 Task: Look for space in Maitland, United States from 24th August, 2023 to 10th September, 2023 for 6 adults, 2 children in price range Rs.12000 to Rs.15000. Place can be entire place or shared room with 6 bedrooms having 6 beds and 6 bathrooms. Property type can be house, flat, guest house. Amenities needed are: wifi, TV, free parkinig on premises, gym, breakfast. Booking option can be shelf check-in. Required host language is English.
Action: Mouse moved to (598, 120)
Screenshot: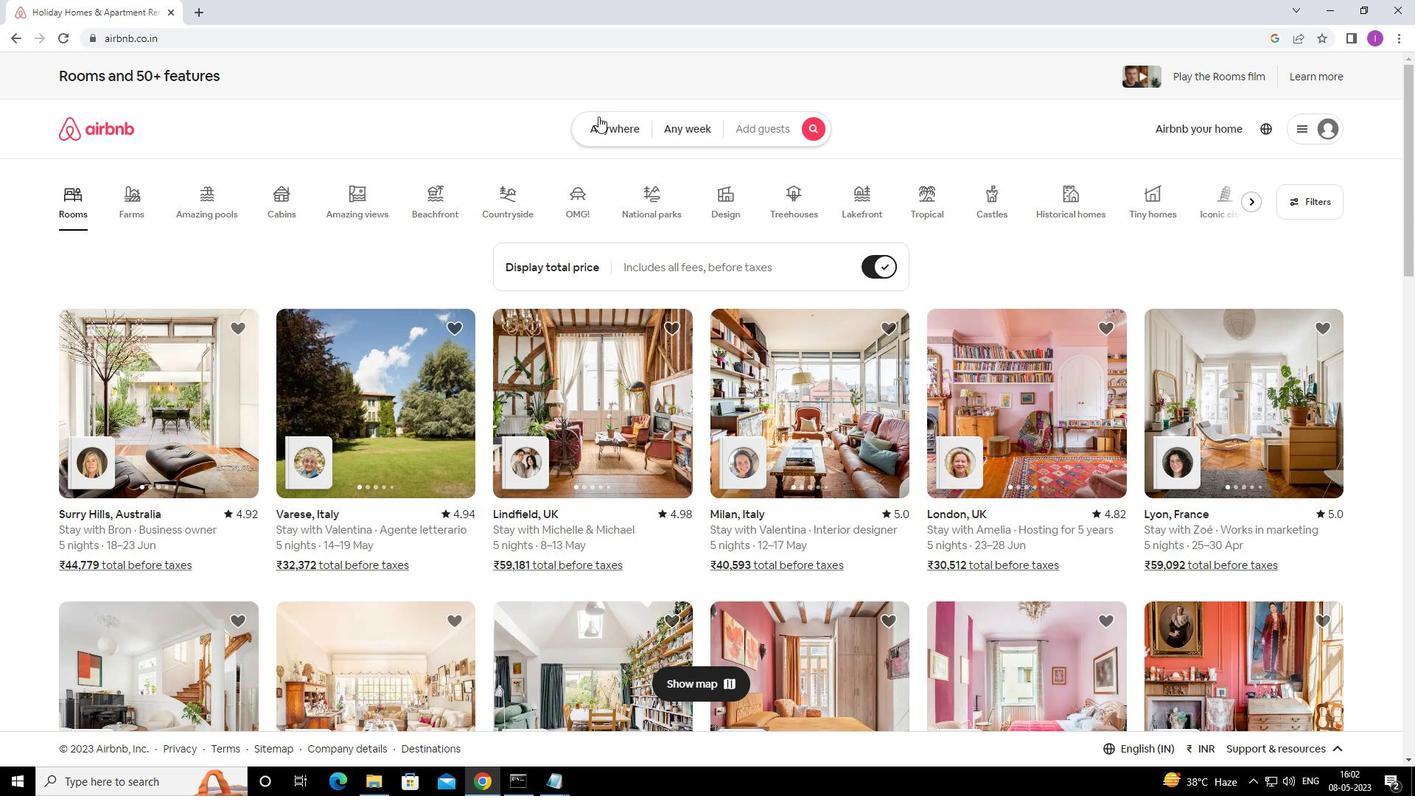 
Action: Mouse pressed left at (598, 120)
Screenshot: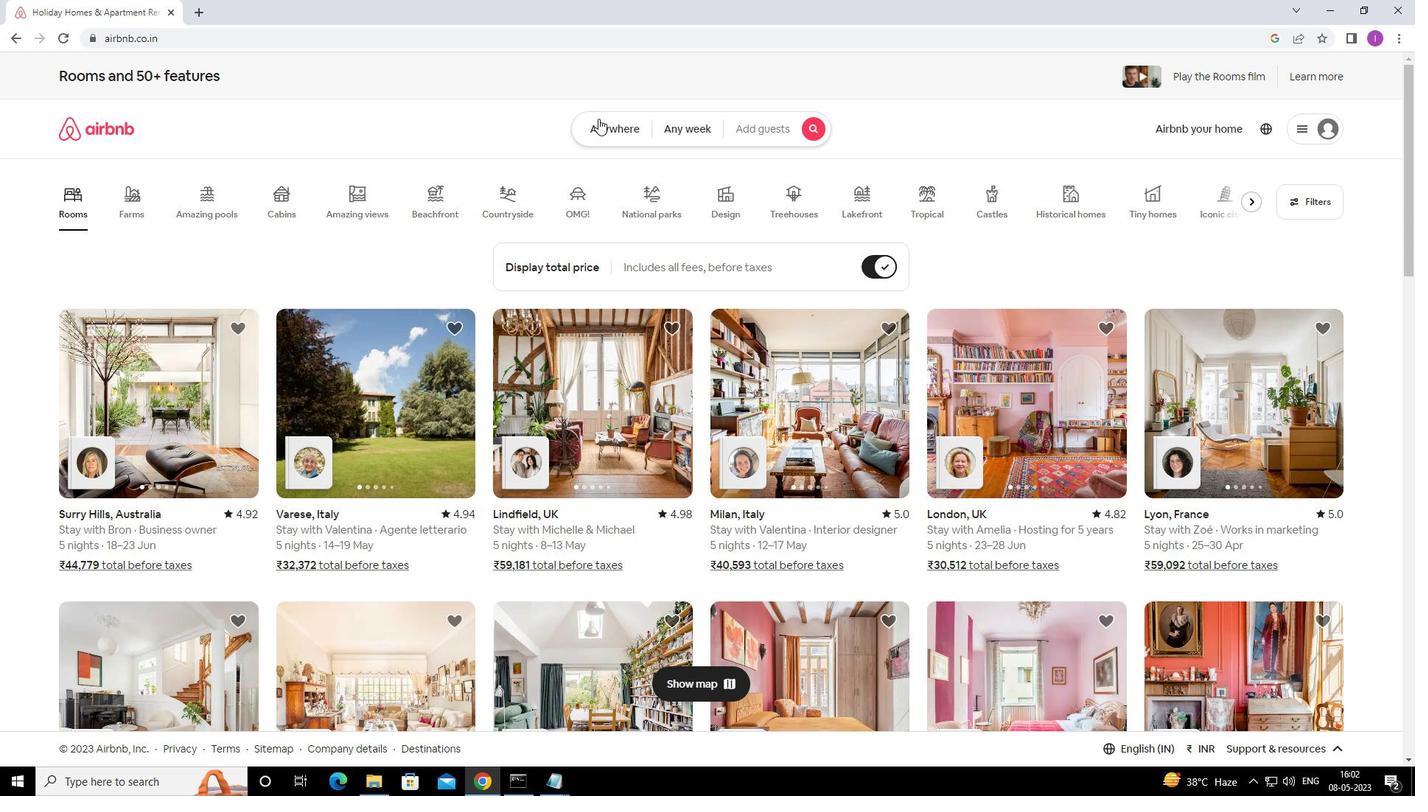 
Action: Mouse moved to (452, 193)
Screenshot: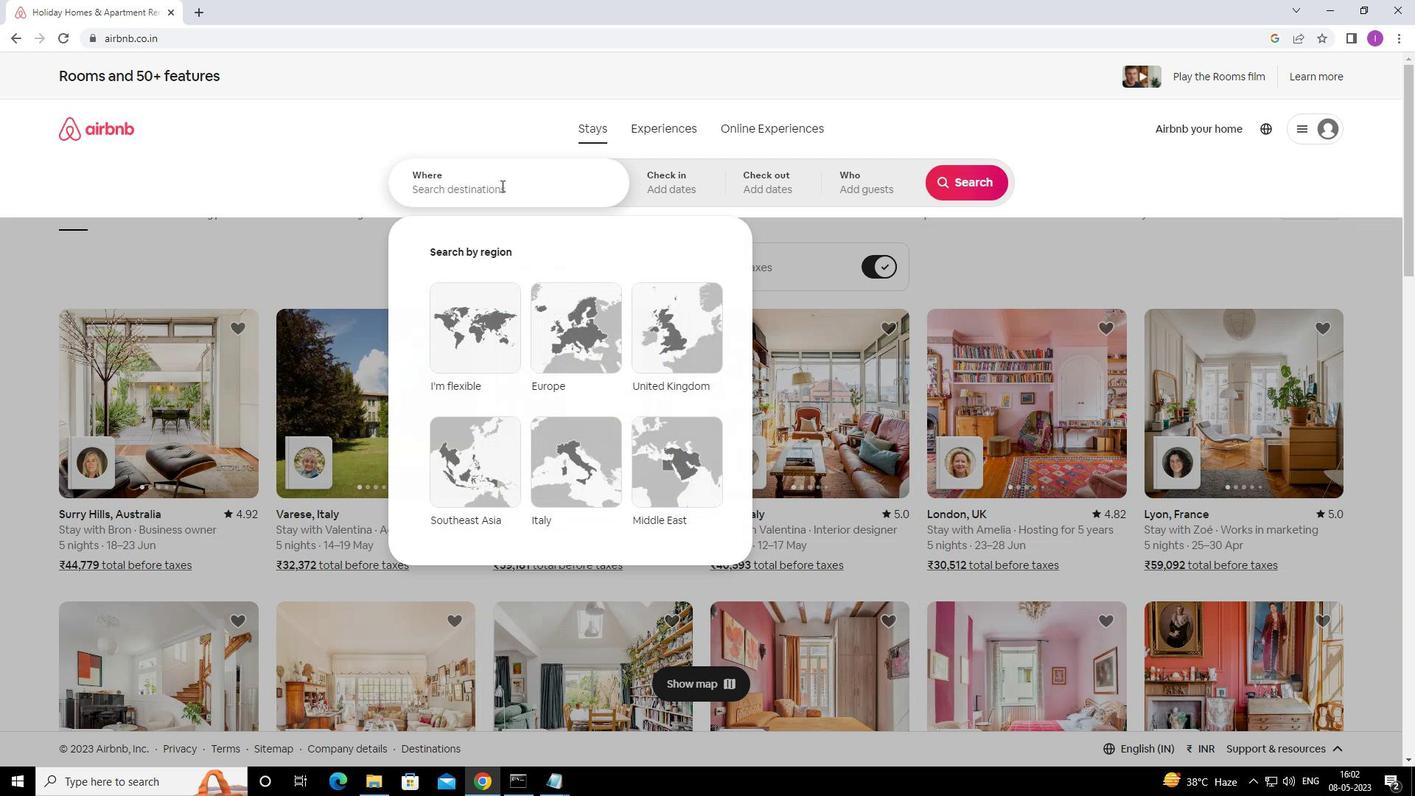 
Action: Mouse pressed left at (452, 193)
Screenshot: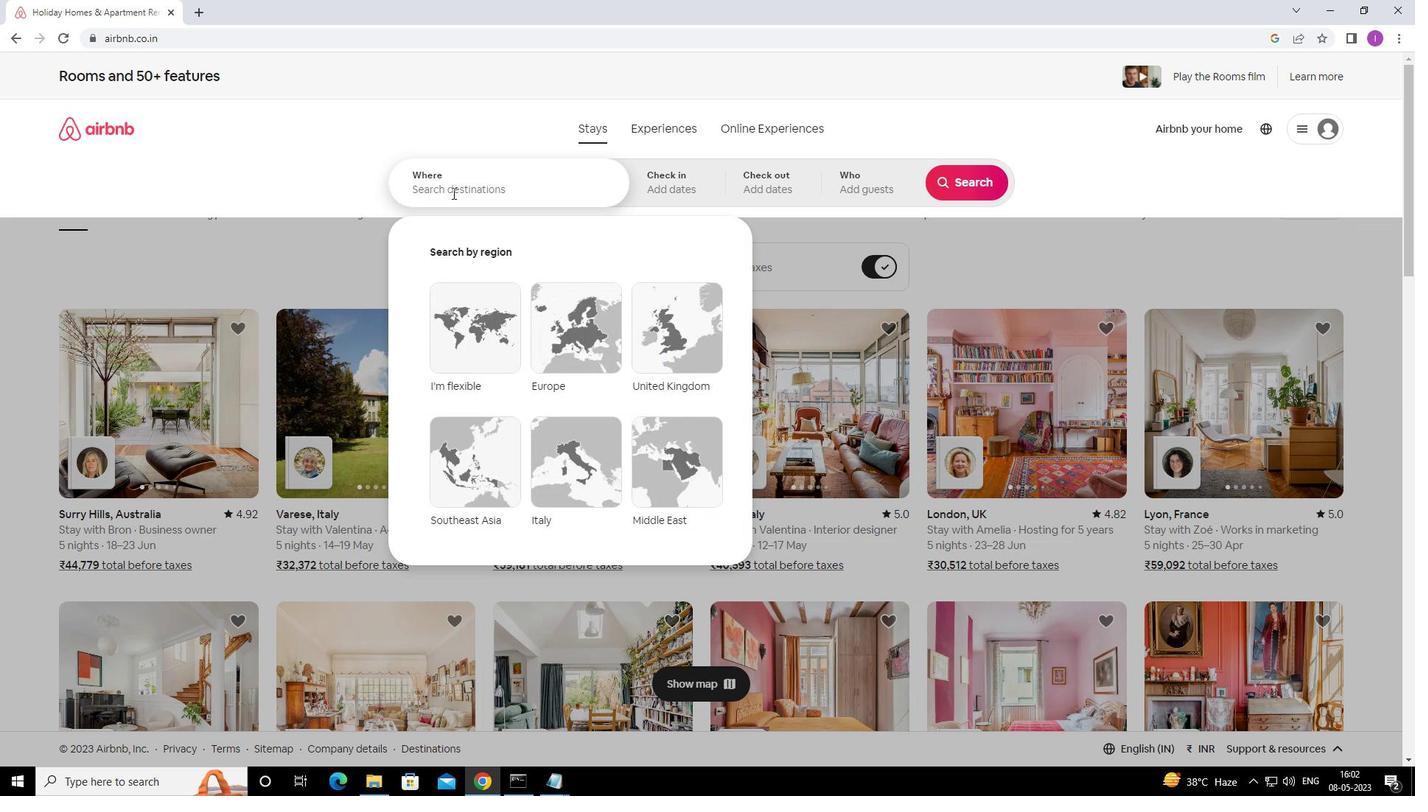 
Action: Mouse moved to (579, 219)
Screenshot: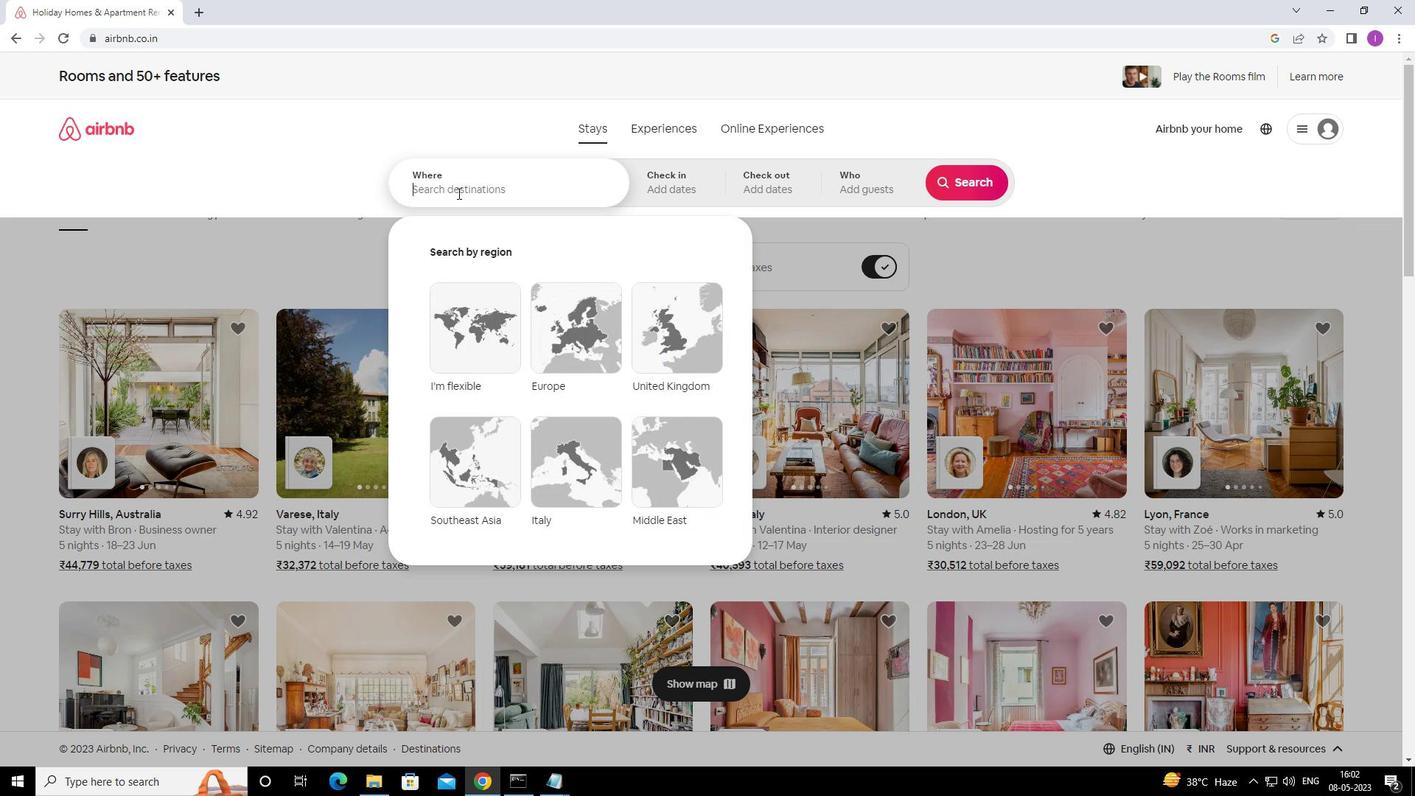 
Action: Key pressed <Key.shift><Key.shift><Key.shift><Key.shift><Key.shift><Key.shift><Key.shift><Key.shift><Key.shift><Key.shift><Key.shift><Key.shift><Key.shift><Key.shift><Key.shift><Key.shift><Key.shift><Key.shift><Key.shift><Key.shift><Key.shift><Key.shift><Key.shift><Key.shift><Key.shift><Key.shift><Key.shift><Key.shift><Key.shift><Key.shift><Key.shift><Key.shift><Key.shift><Key.shift><Key.shift><Key.shift><Key.shift><Key.shift><Key.shift><Key.shift><Key.shift><Key.shift><Key.shift><Key.shift><Key.shift><Key.shift>MAT<Key.backspace>ITLAND,<Key.shift>UNITED<Key.space>STATES
Screenshot: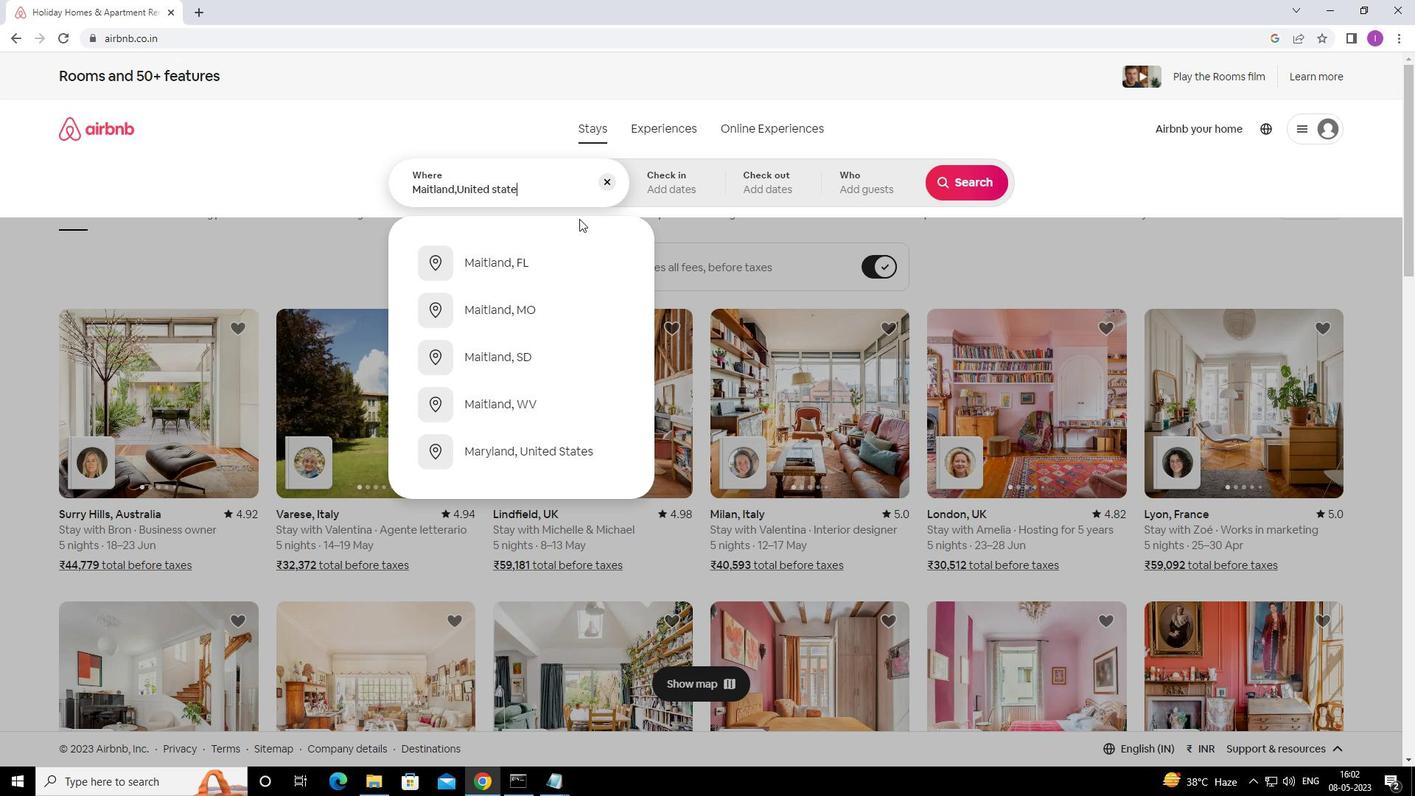 
Action: Mouse moved to (660, 187)
Screenshot: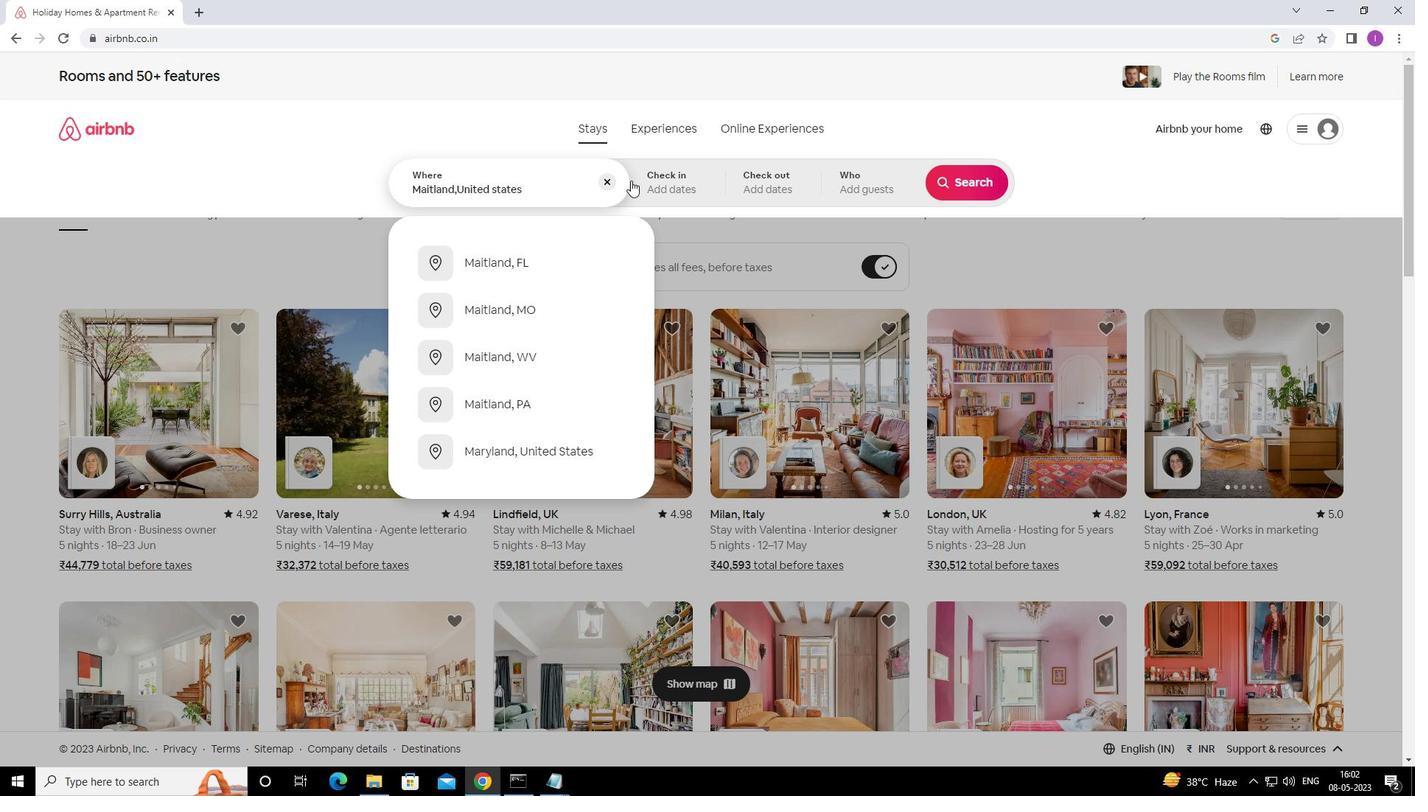 
Action: Mouse pressed left at (660, 187)
Screenshot: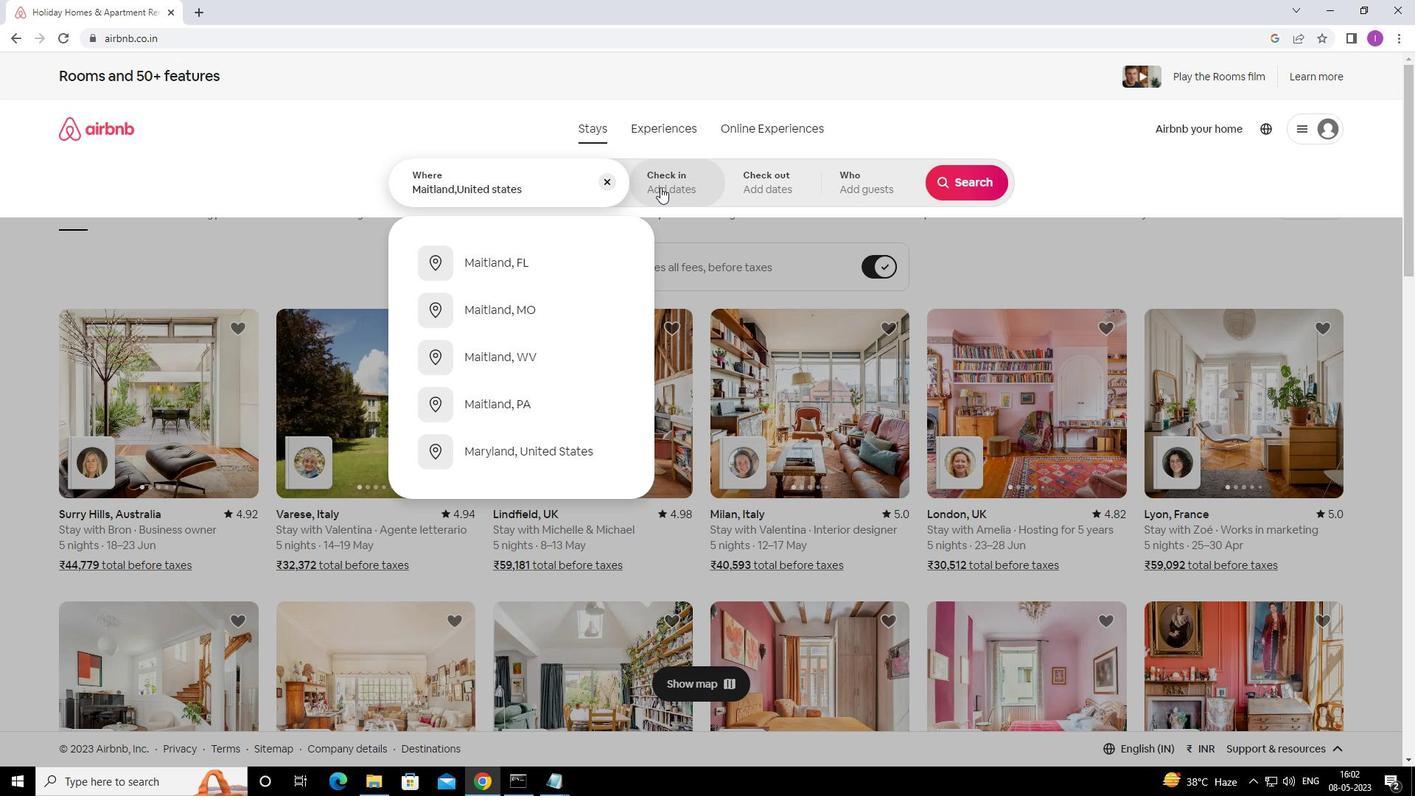 
Action: Mouse moved to (960, 296)
Screenshot: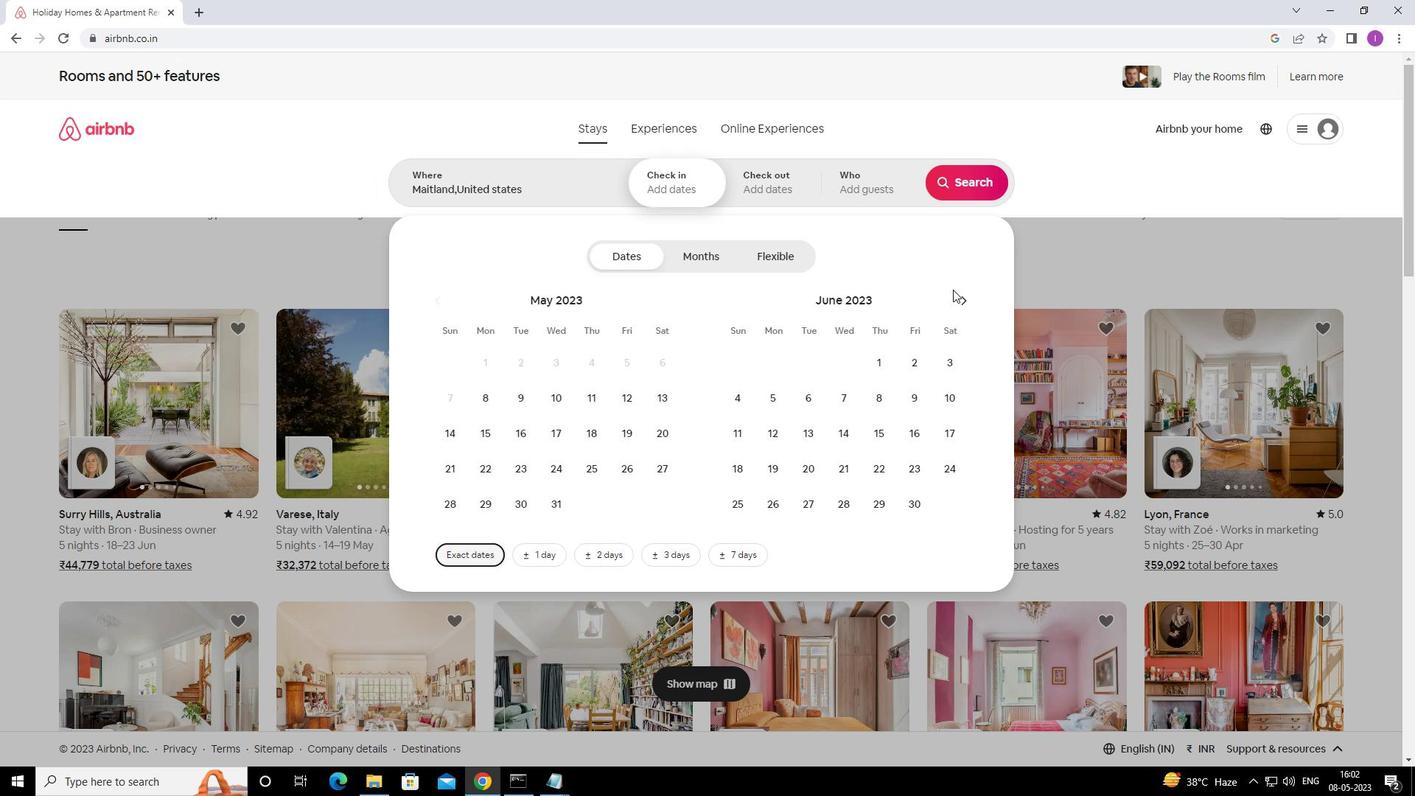 
Action: Mouse pressed left at (960, 296)
Screenshot: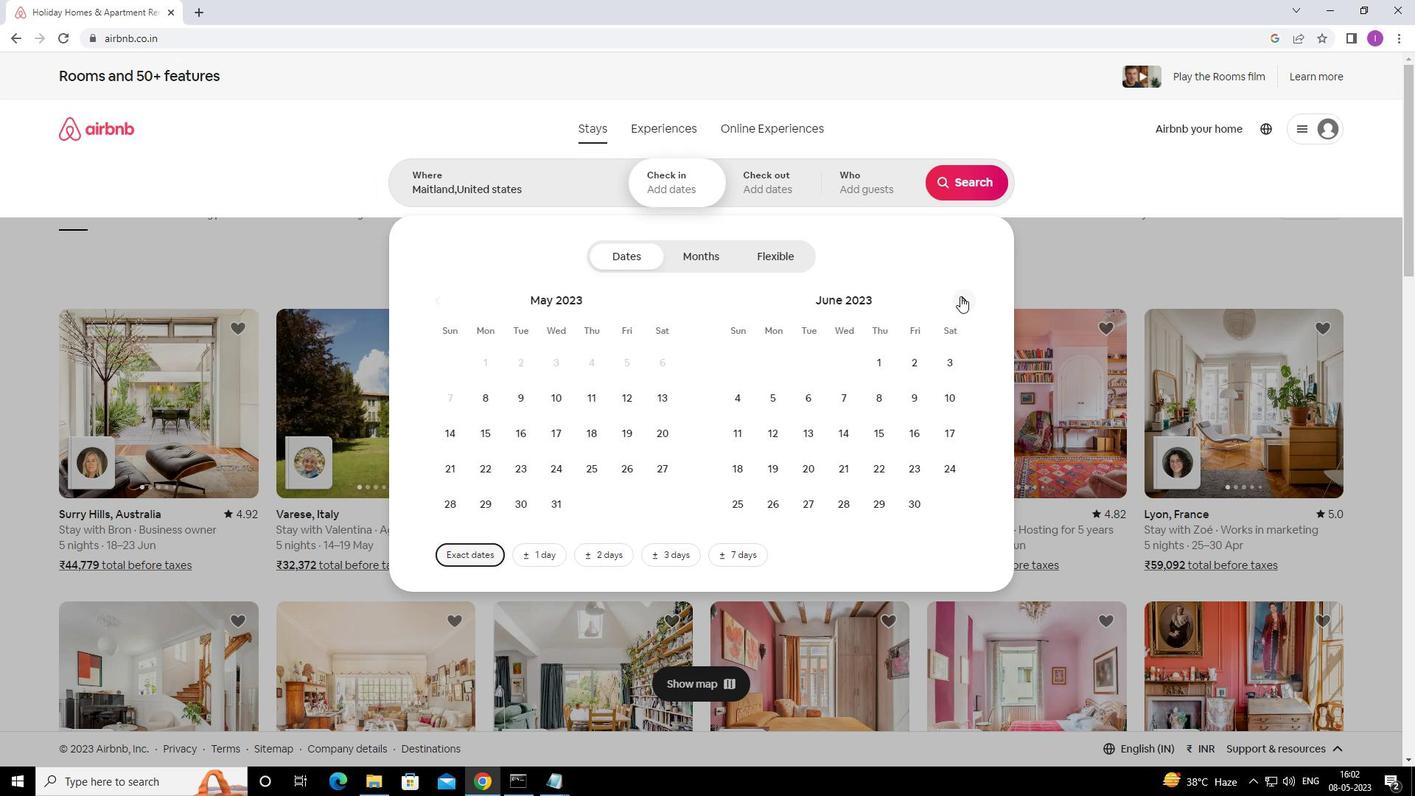 
Action: Mouse pressed left at (960, 296)
Screenshot: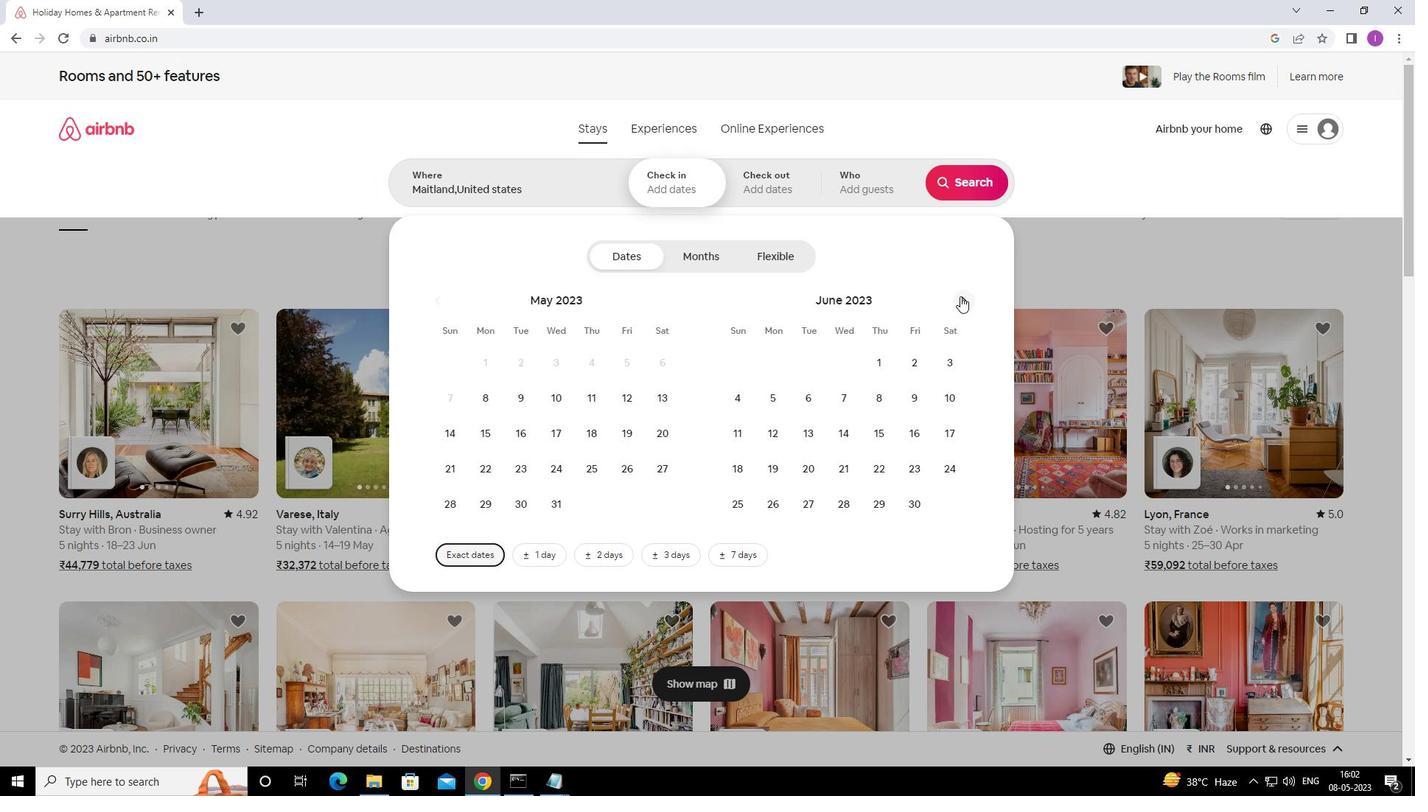 
Action: Mouse pressed left at (960, 296)
Screenshot: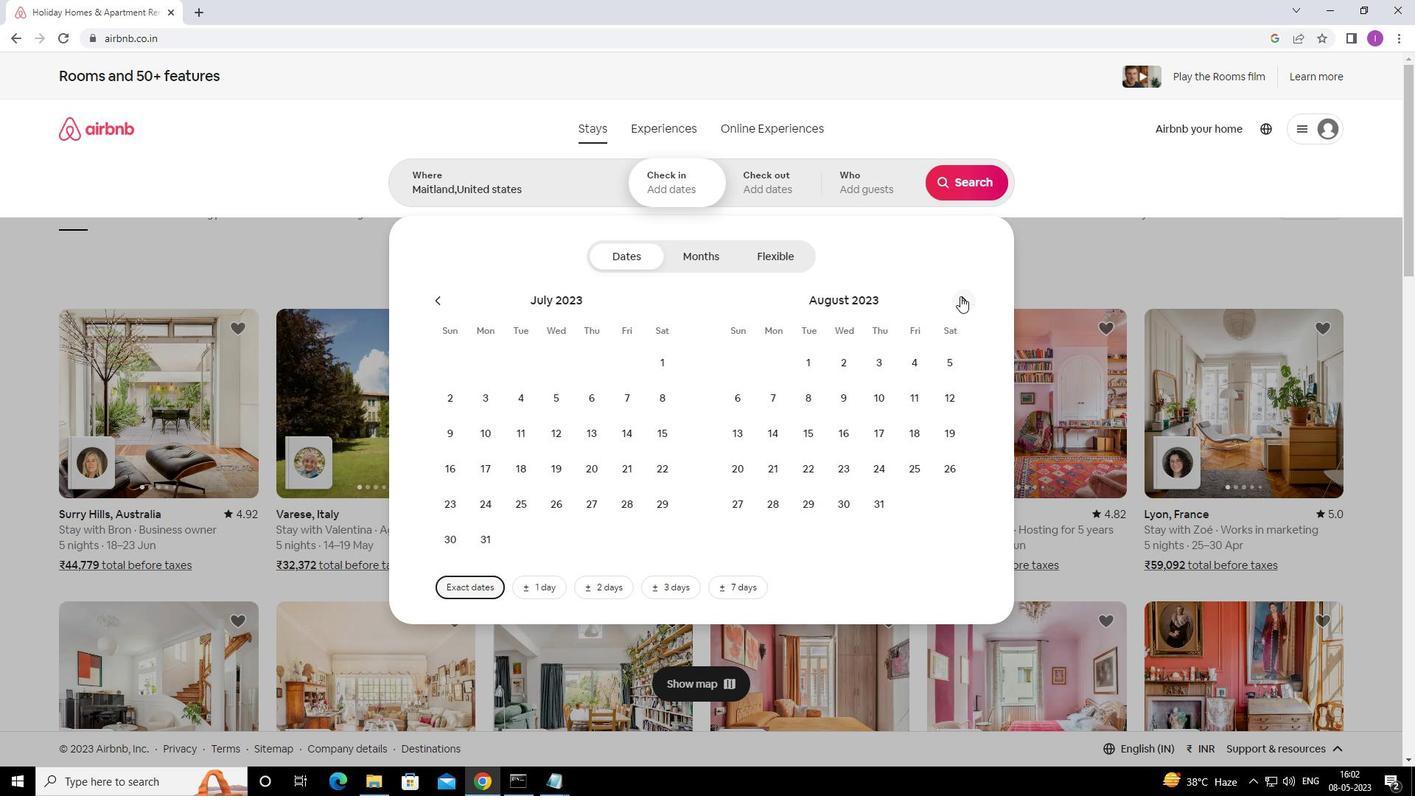 
Action: Mouse pressed left at (960, 296)
Screenshot: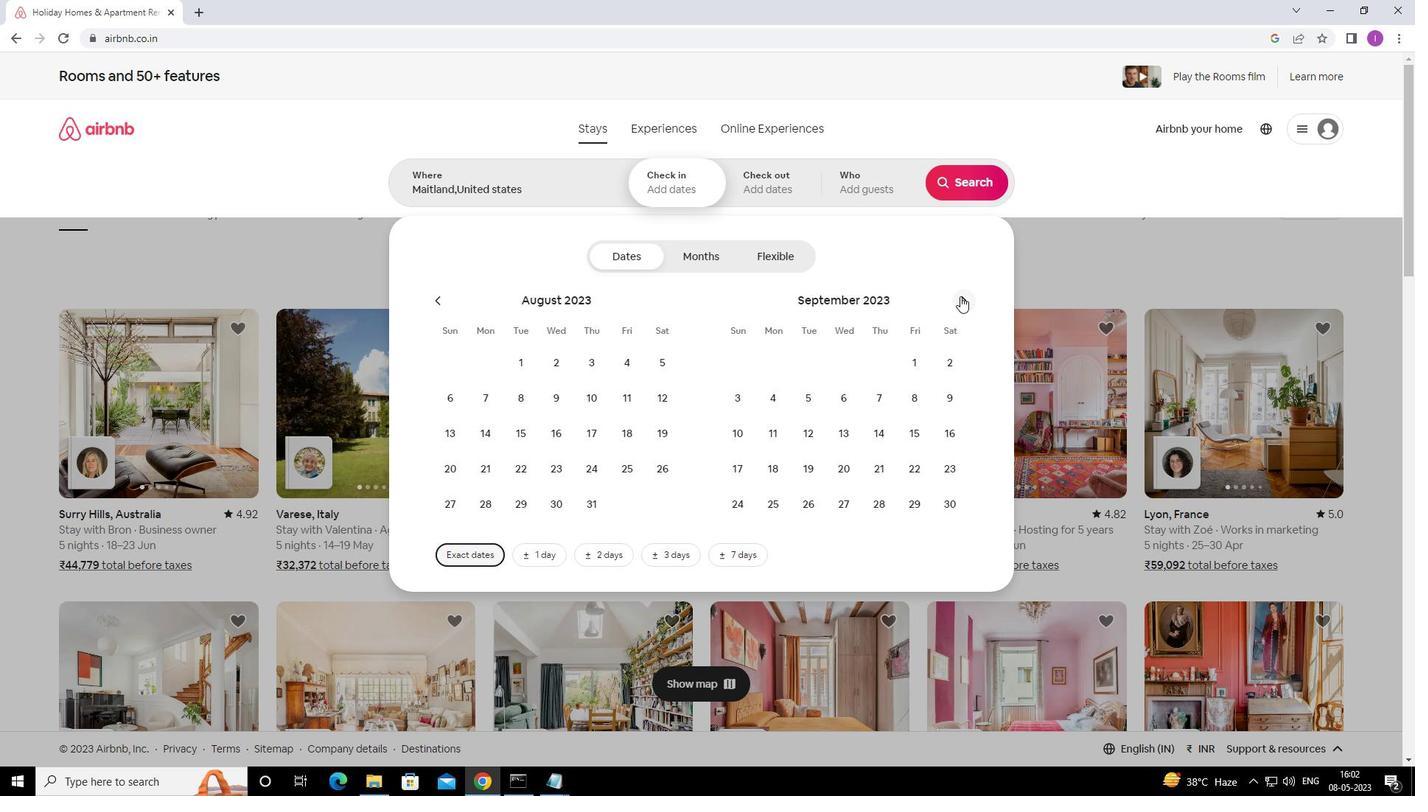 
Action: Mouse moved to (443, 304)
Screenshot: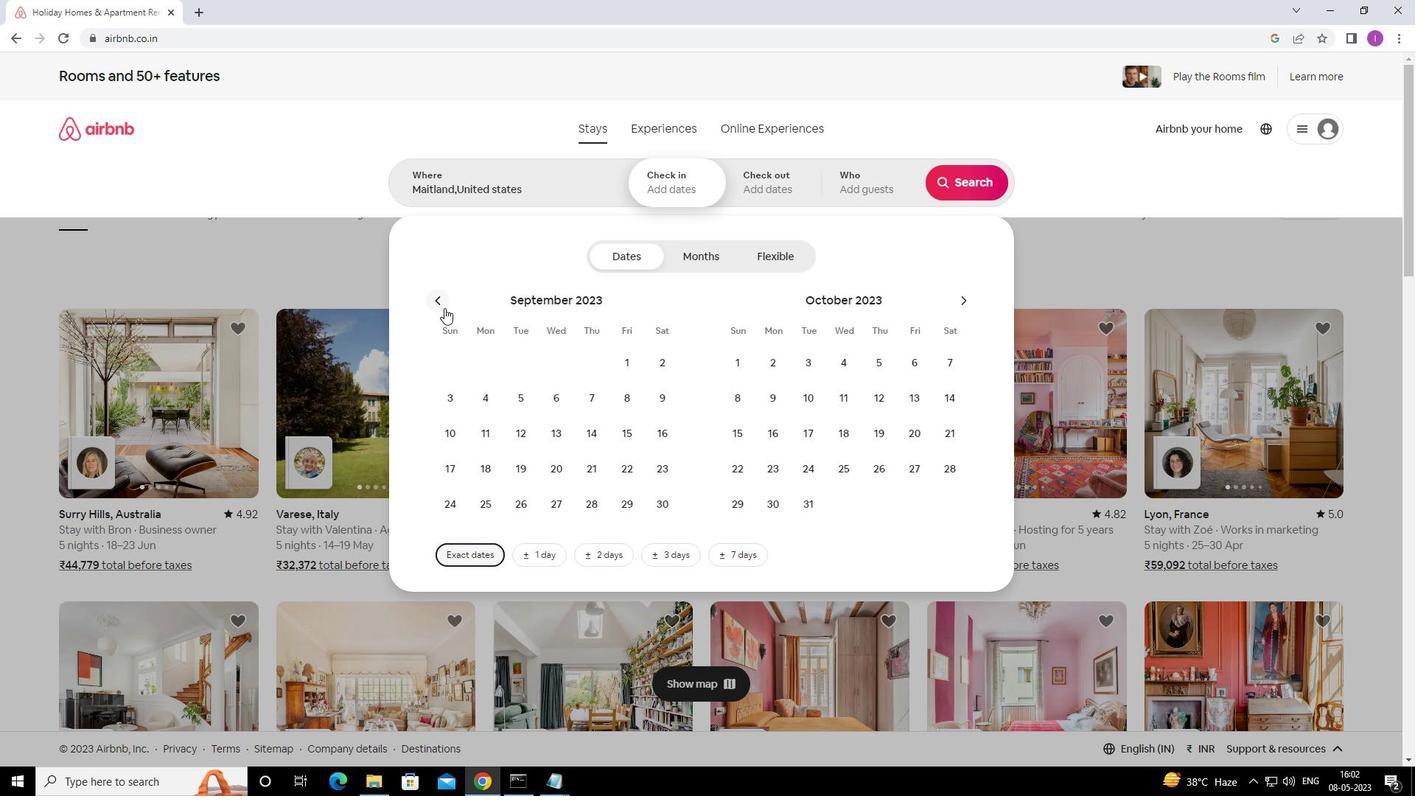 
Action: Mouse pressed left at (443, 304)
Screenshot: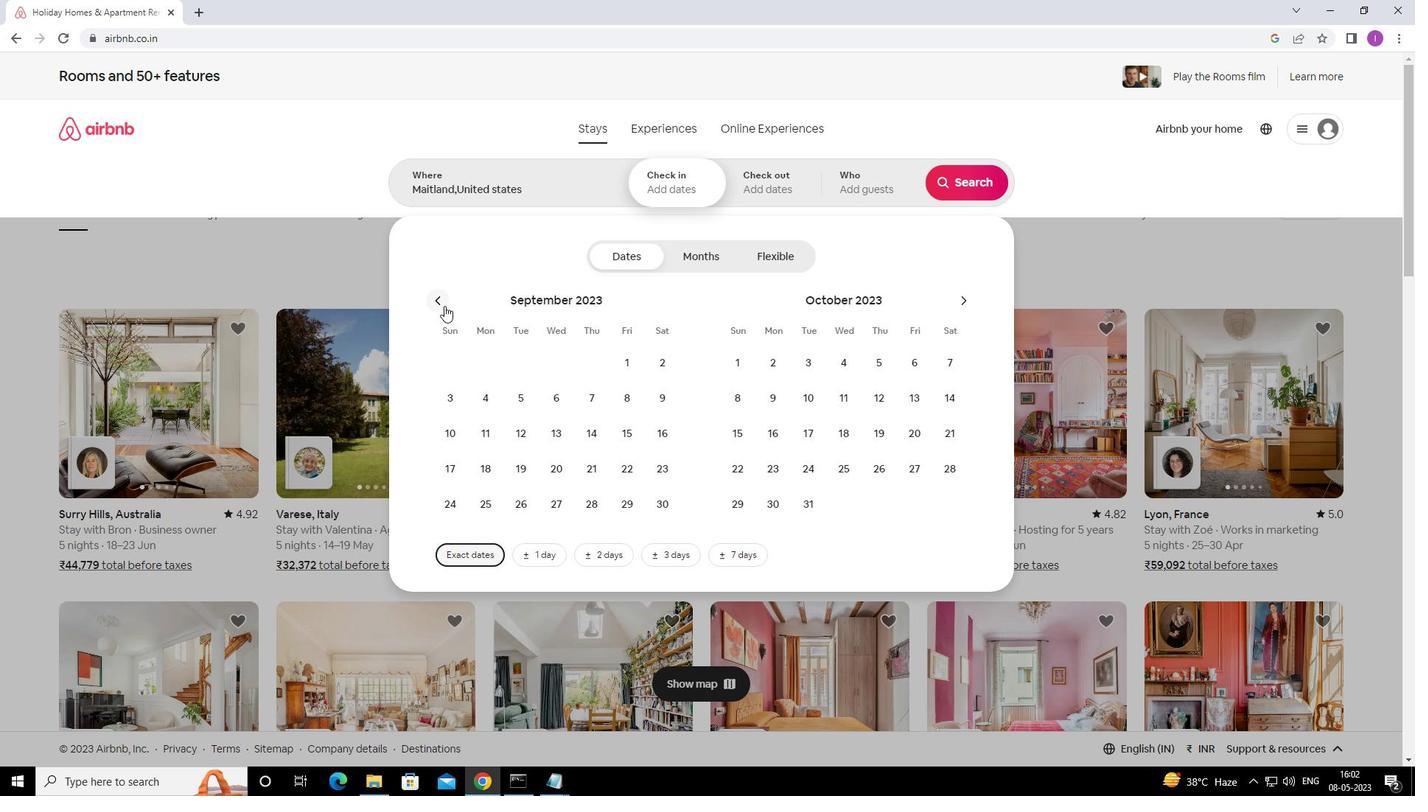 
Action: Mouse moved to (582, 468)
Screenshot: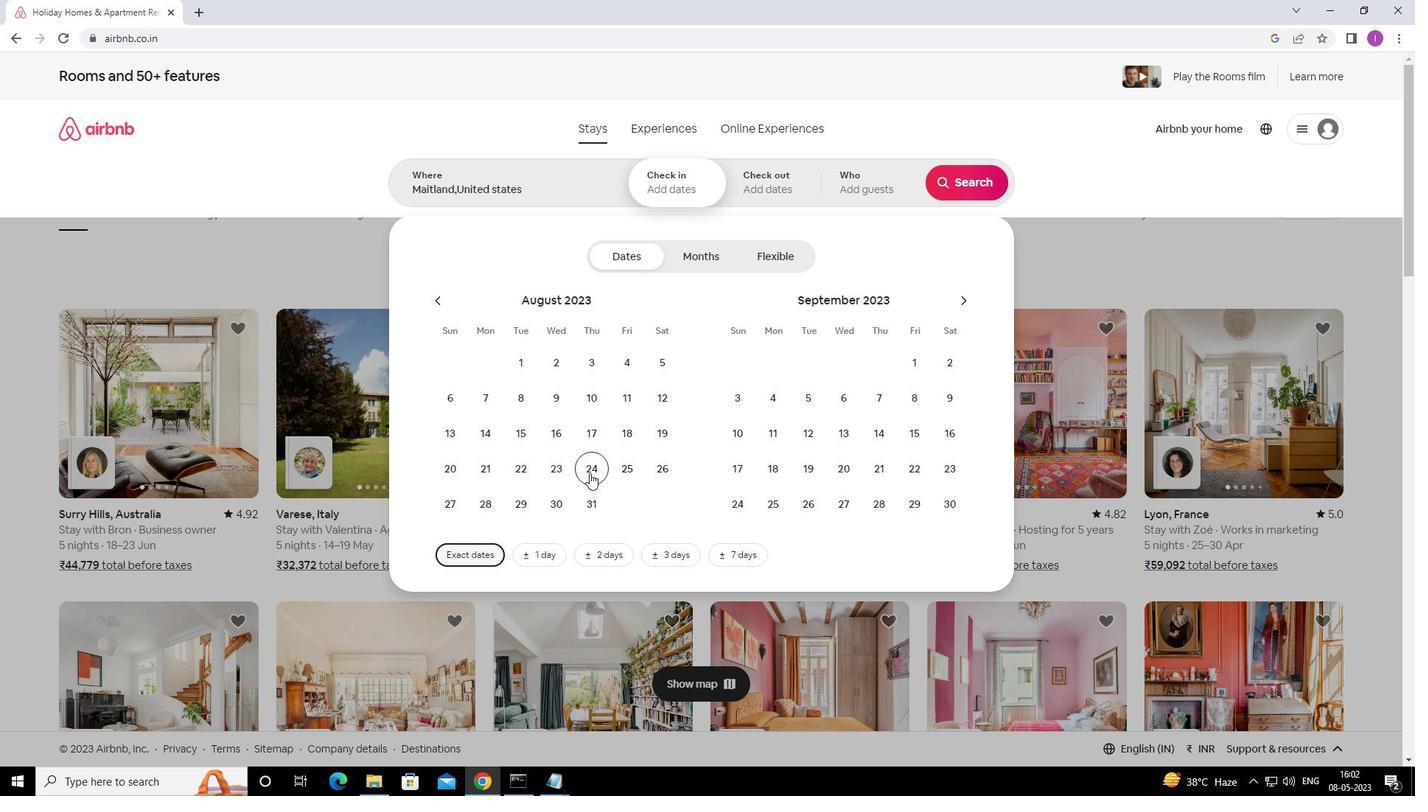 
Action: Mouse pressed left at (582, 468)
Screenshot: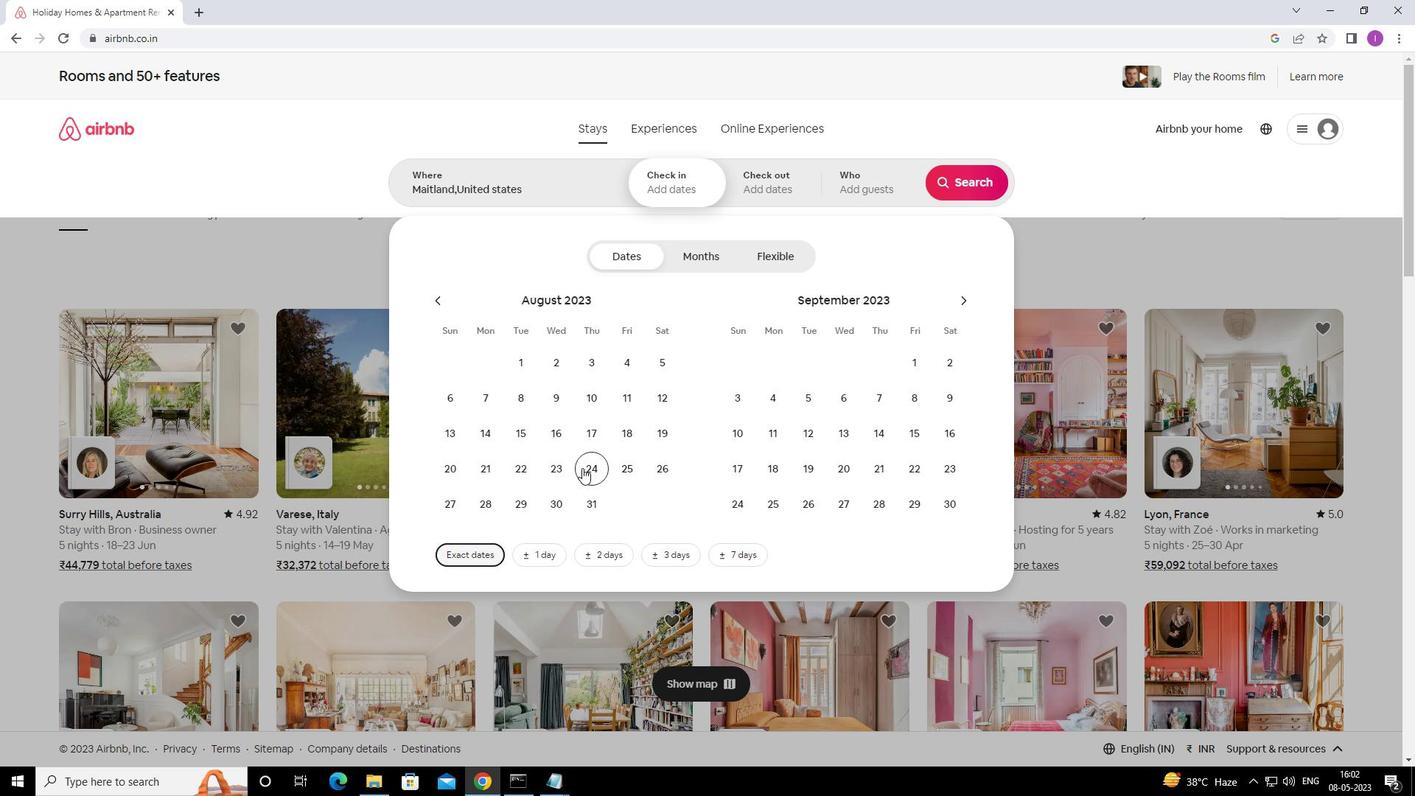
Action: Mouse moved to (746, 432)
Screenshot: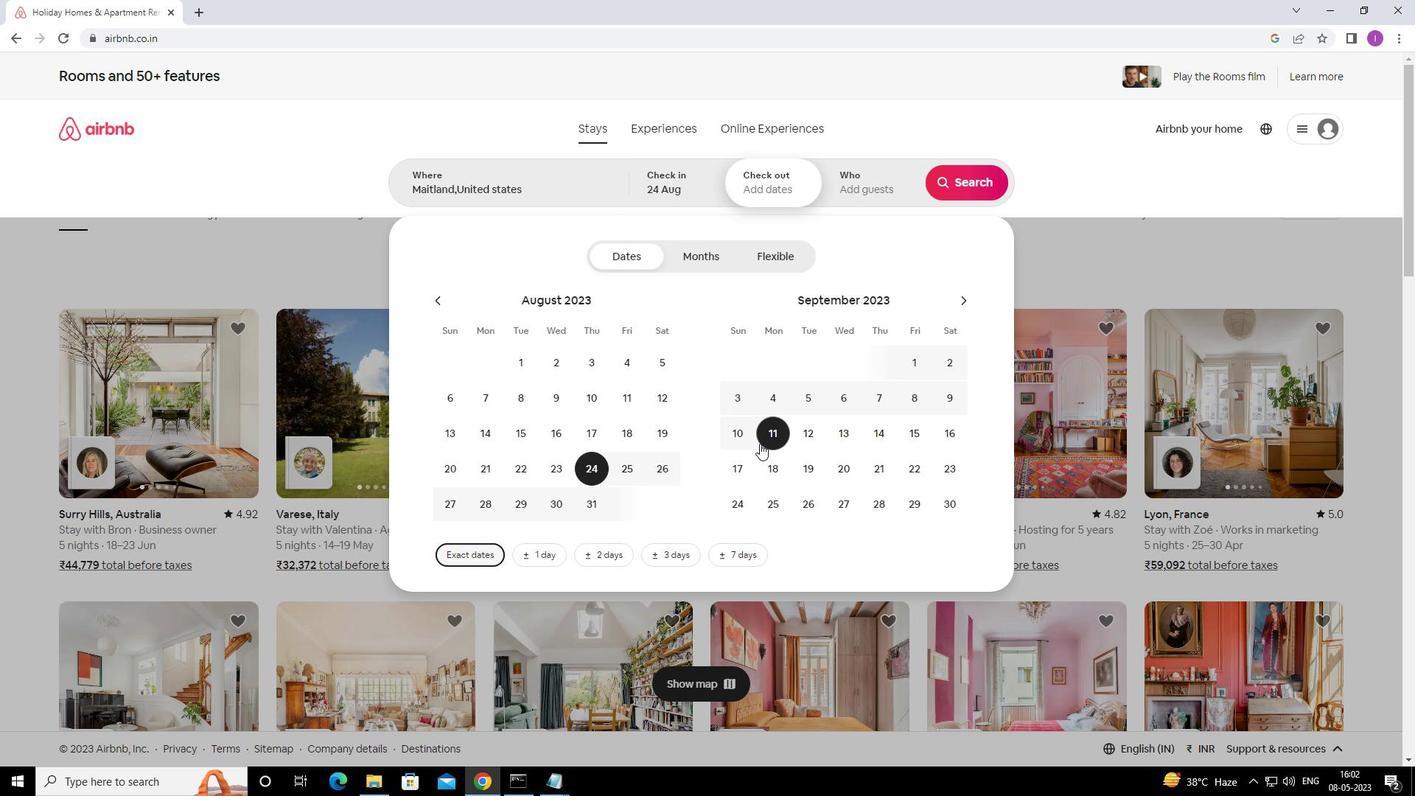 
Action: Mouse pressed left at (746, 432)
Screenshot: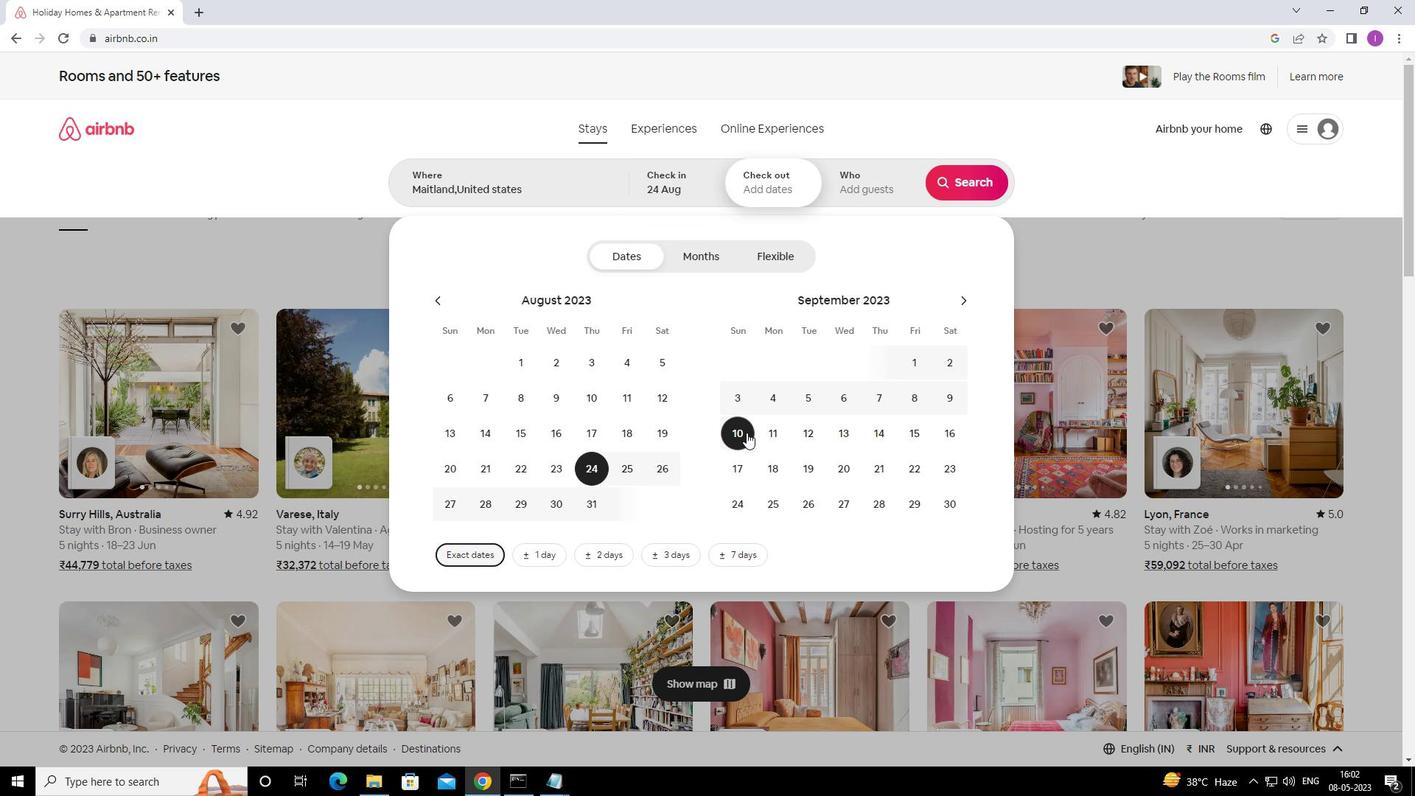 
Action: Mouse moved to (869, 199)
Screenshot: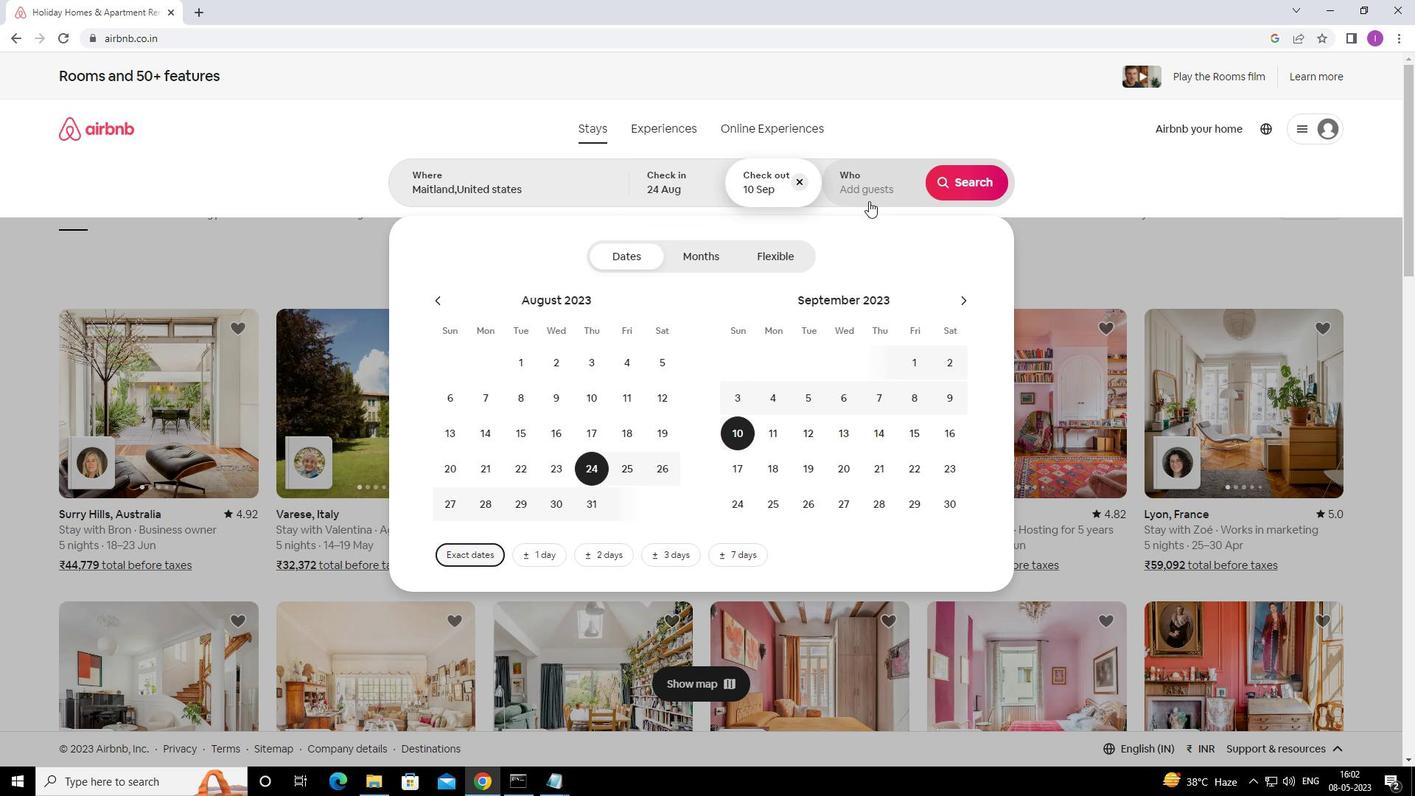 
Action: Mouse pressed left at (869, 199)
Screenshot: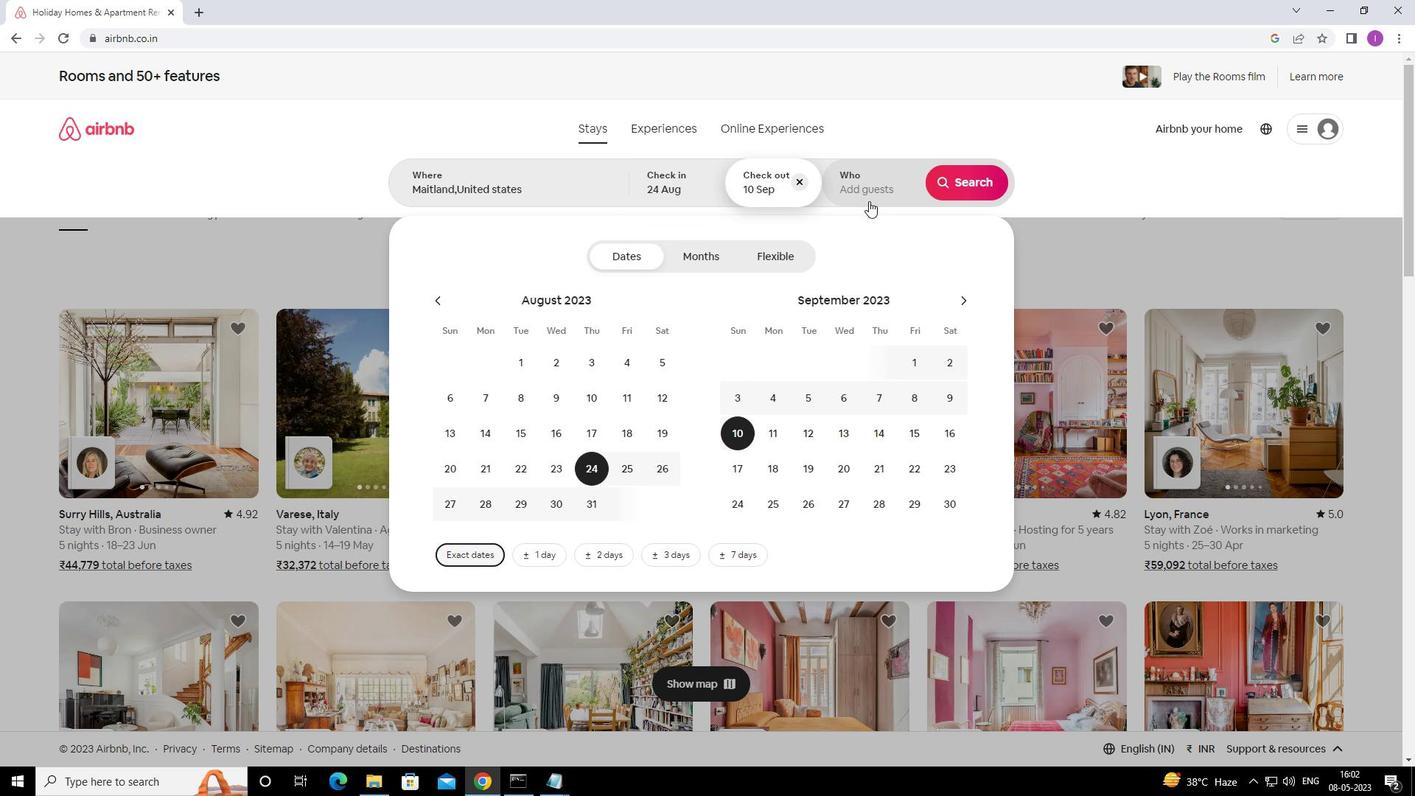 
Action: Mouse moved to (974, 260)
Screenshot: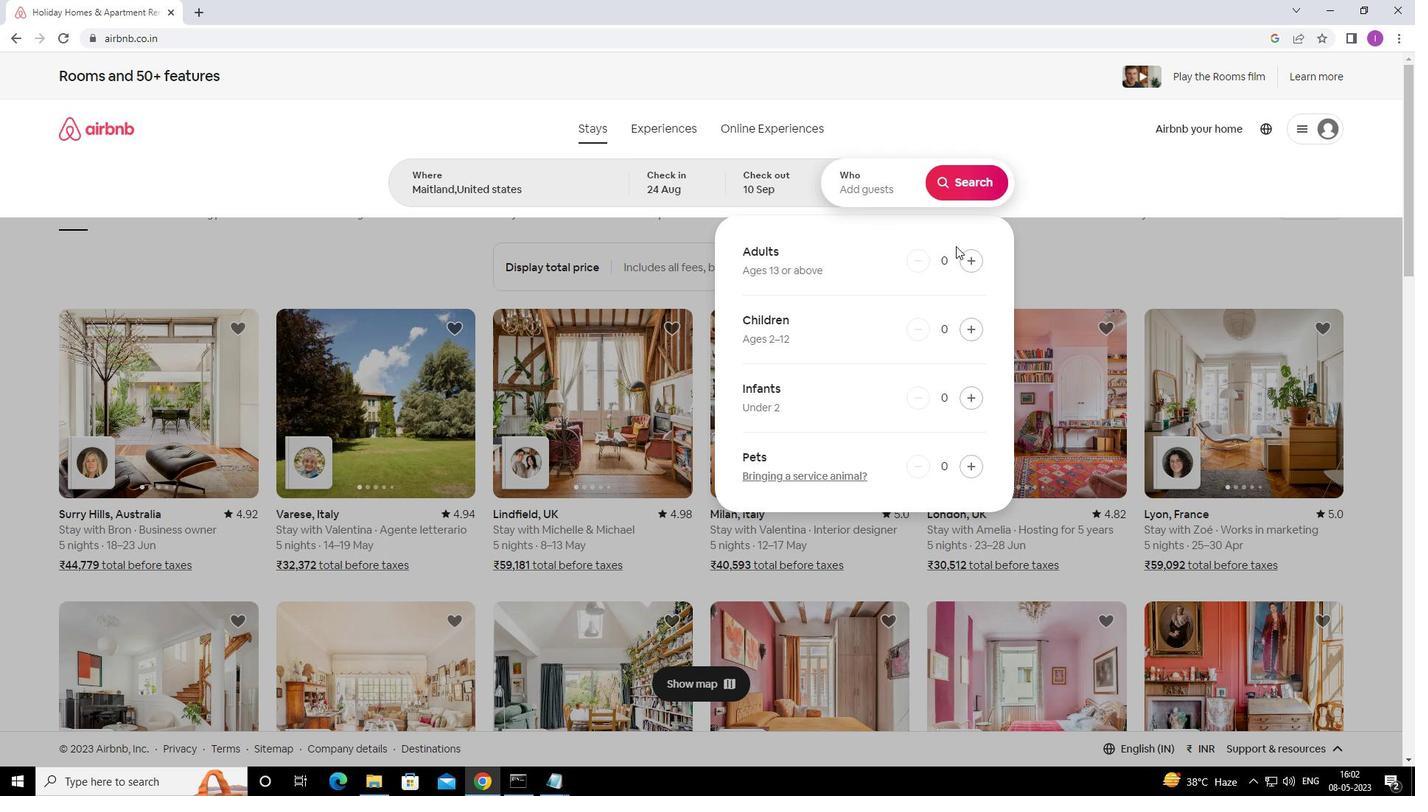 
Action: Mouse pressed left at (974, 260)
Screenshot: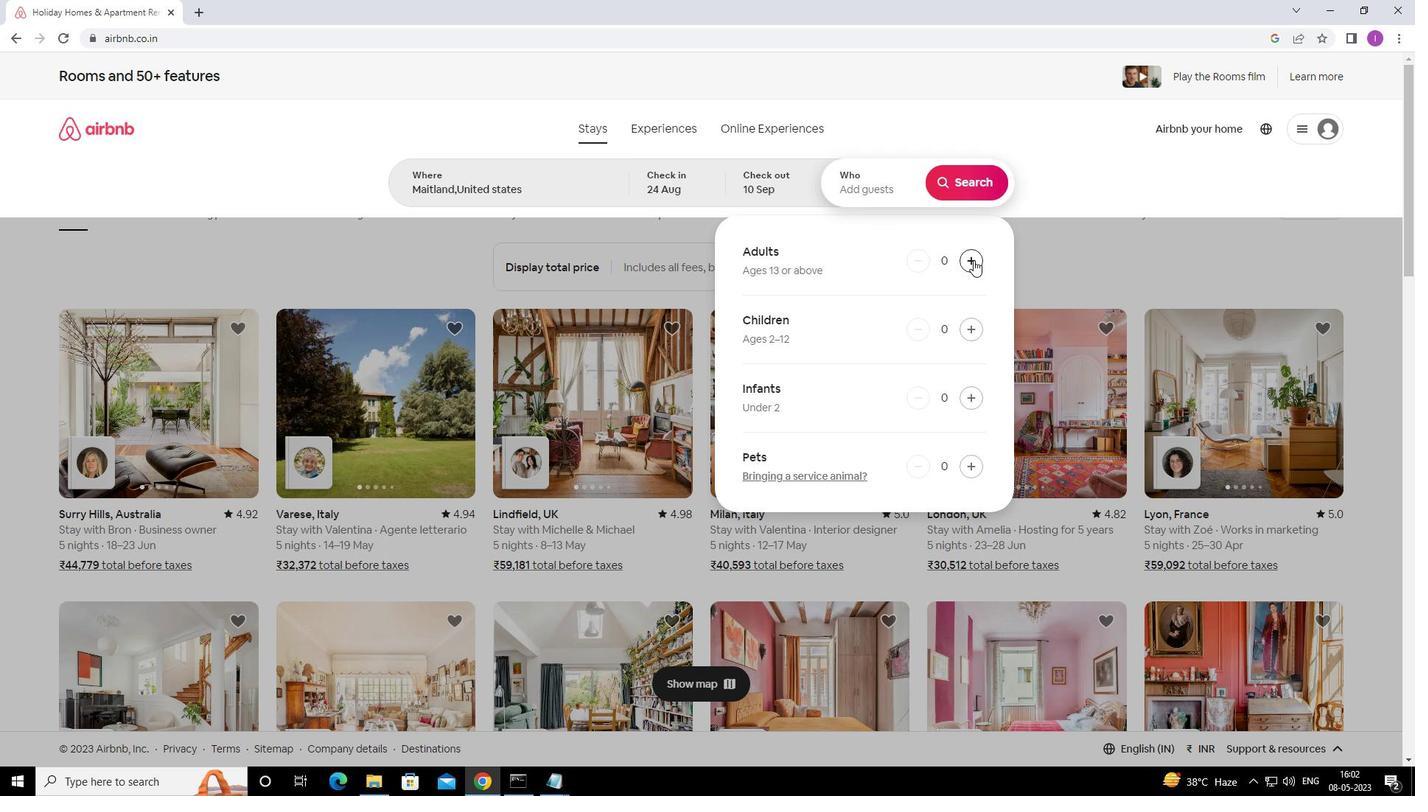 
Action: Mouse pressed left at (974, 260)
Screenshot: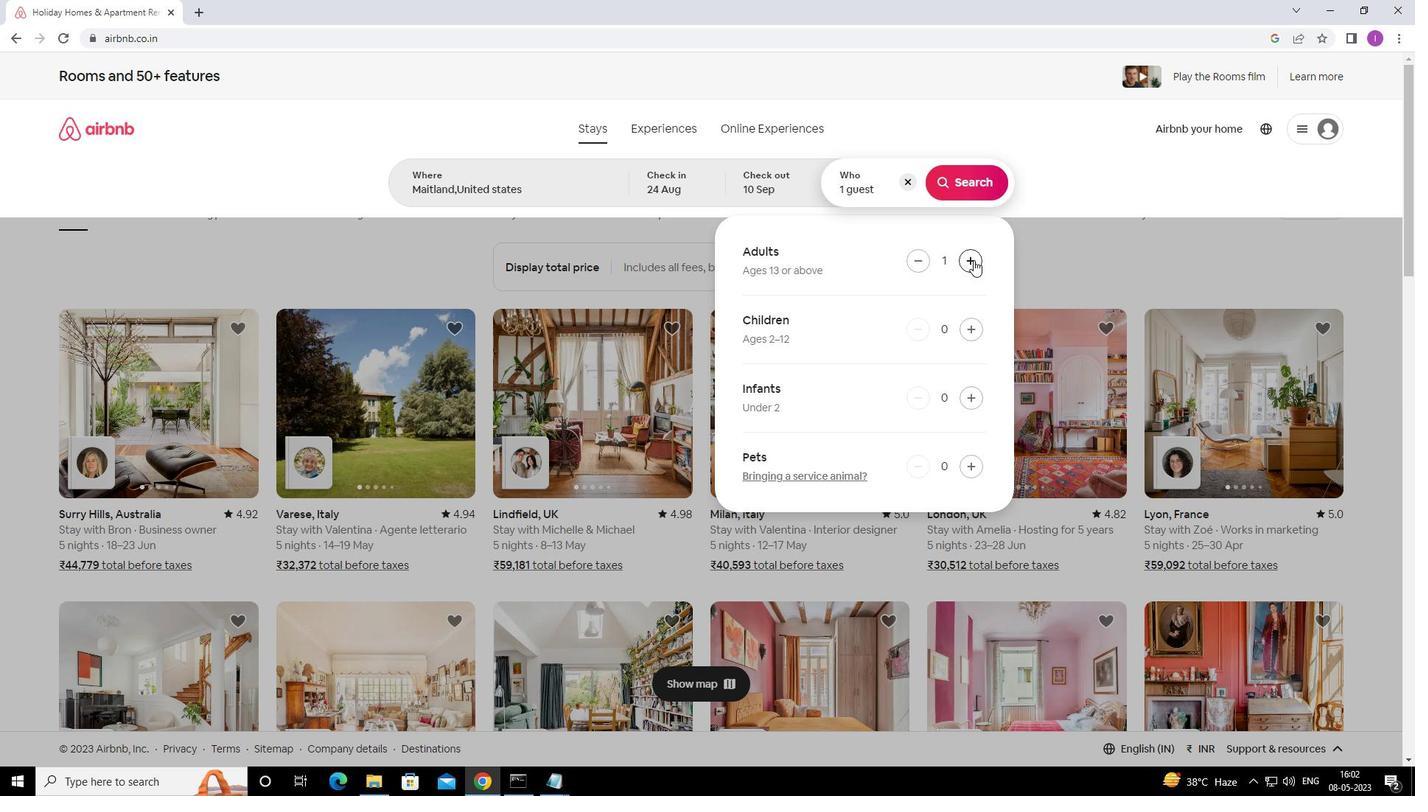 
Action: Mouse pressed left at (974, 260)
Screenshot: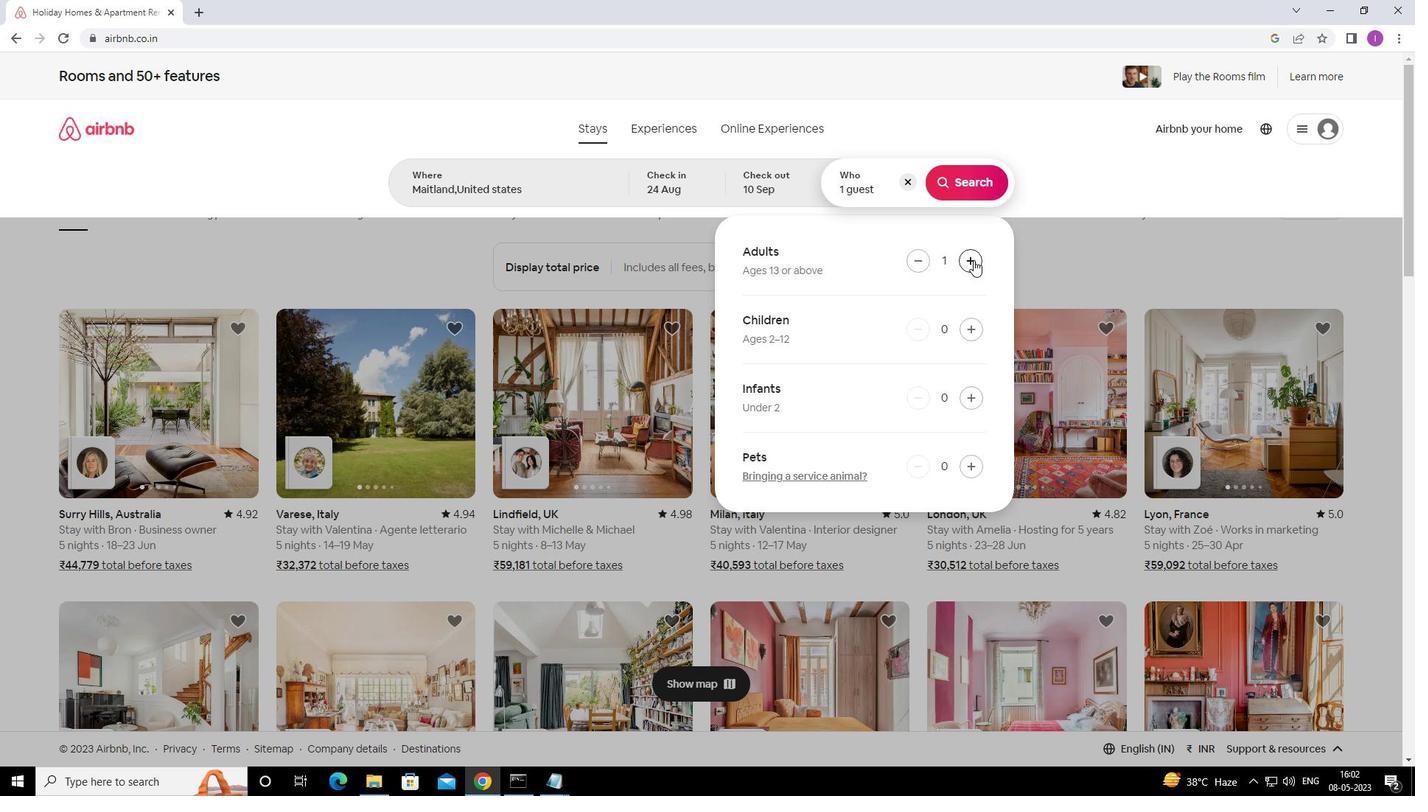 
Action: Mouse pressed left at (974, 260)
Screenshot: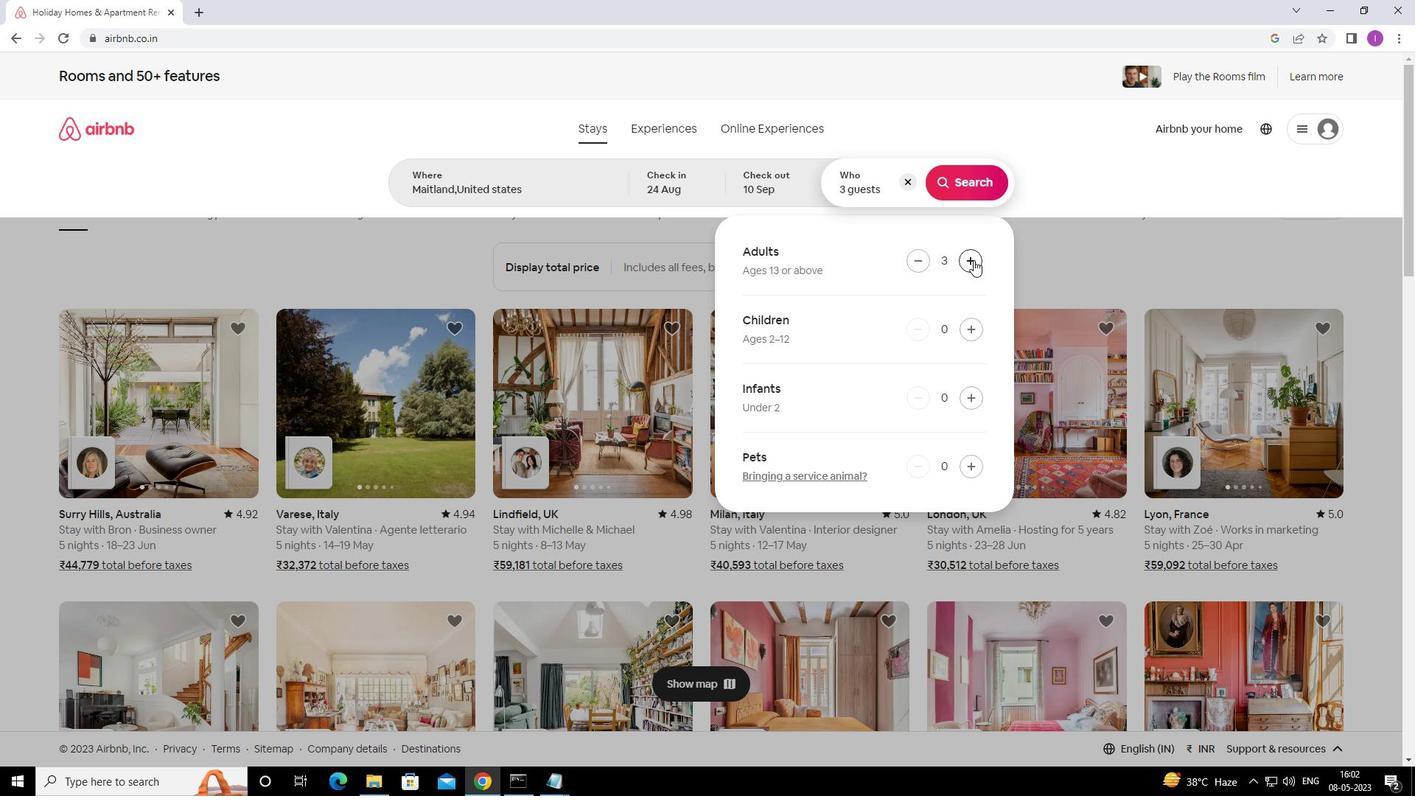 
Action: Mouse pressed left at (974, 260)
Screenshot: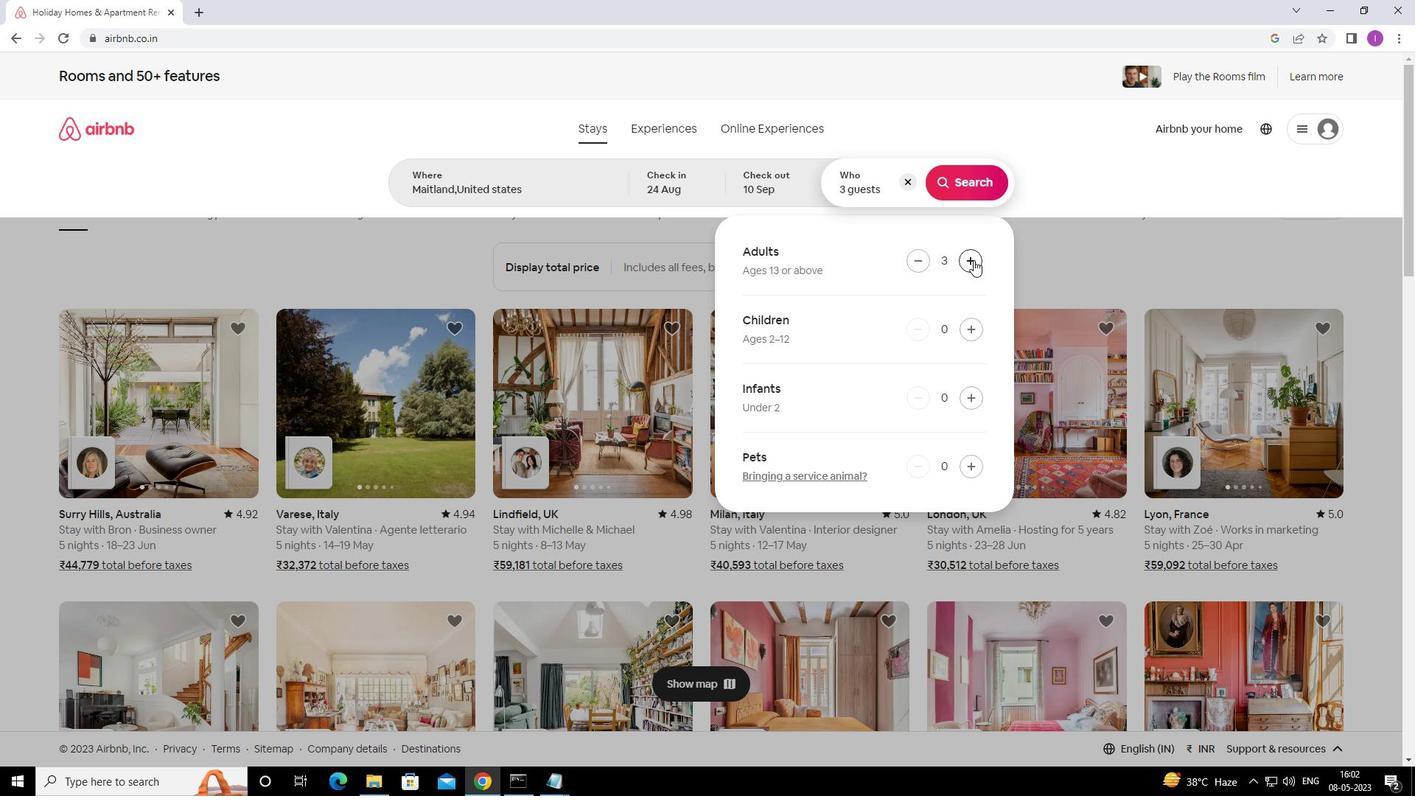 
Action: Mouse pressed left at (974, 260)
Screenshot: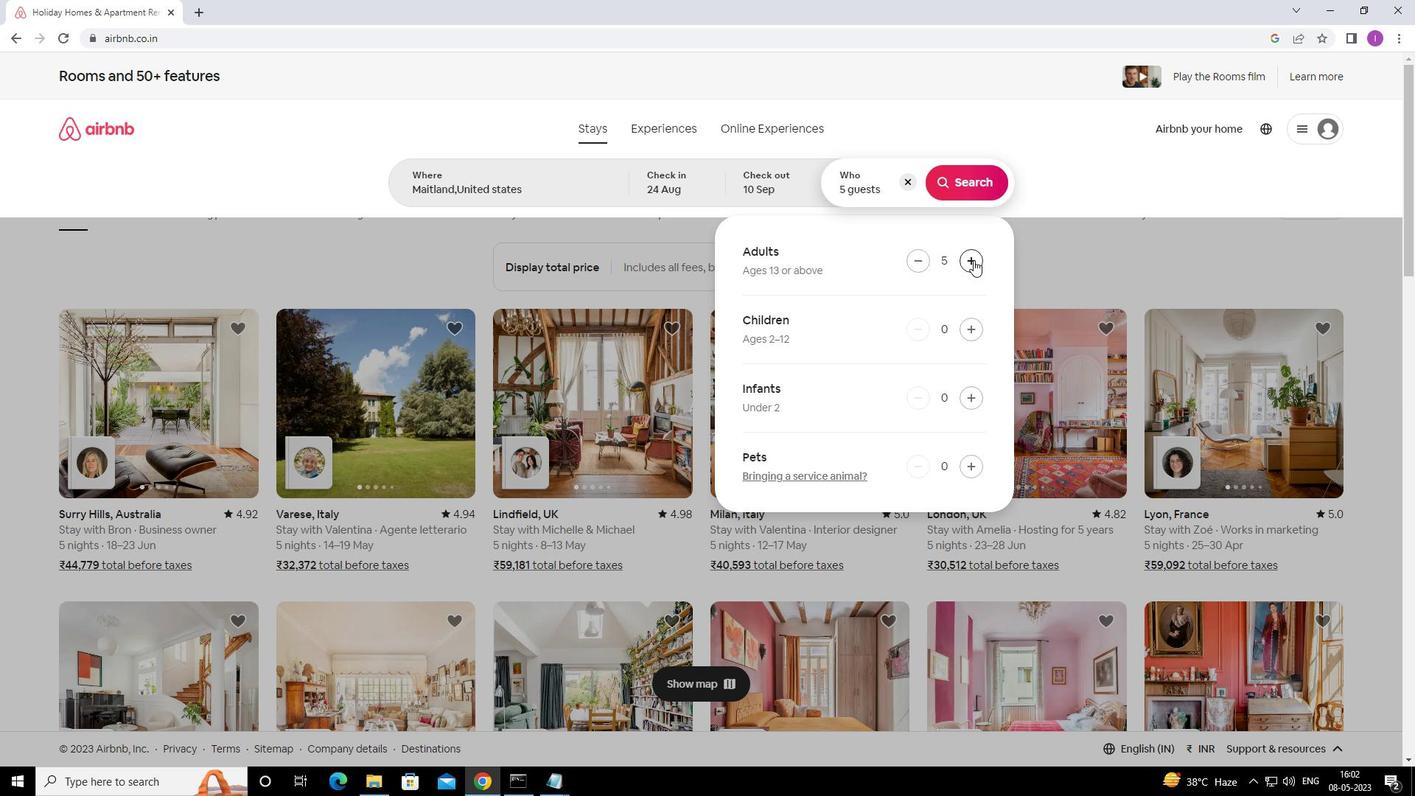 
Action: Mouse moved to (970, 324)
Screenshot: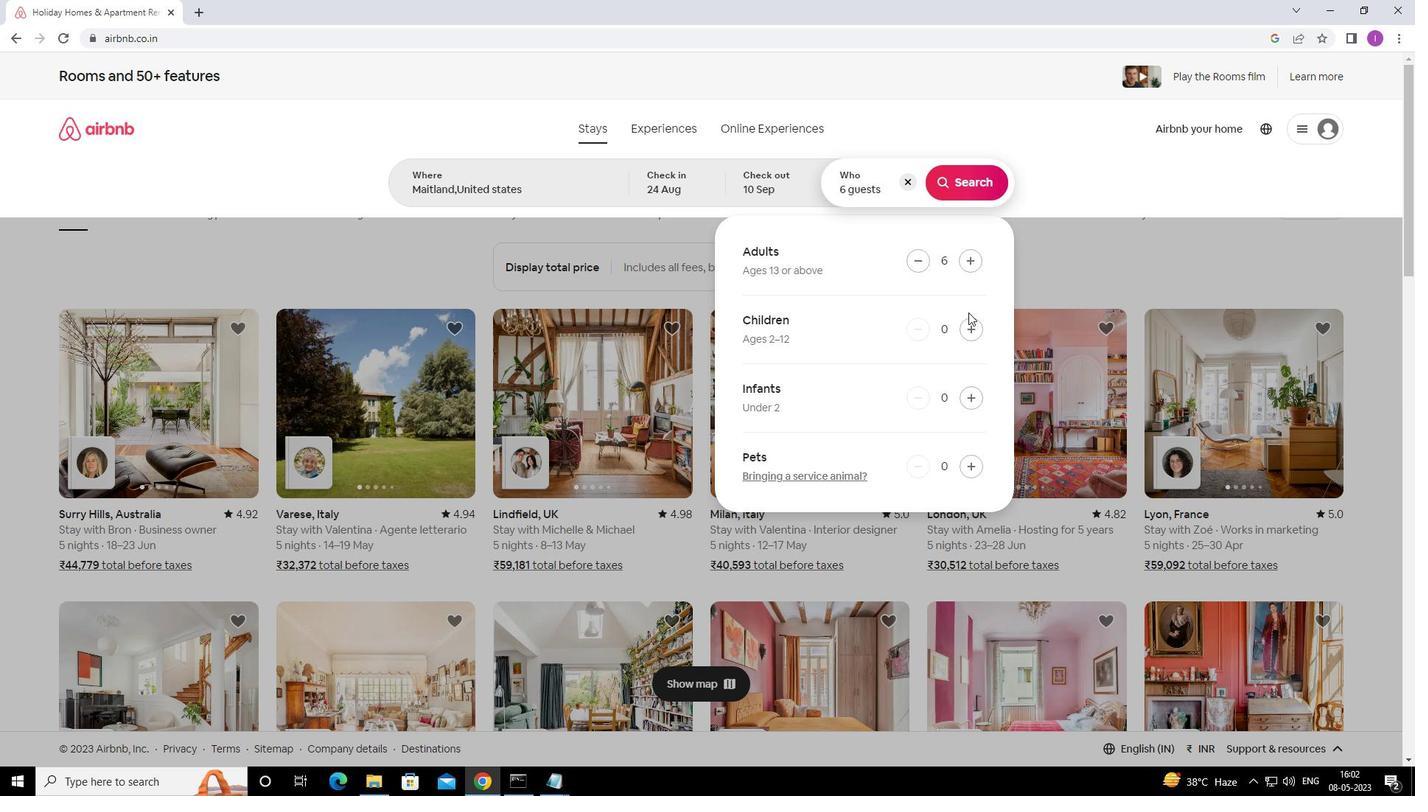 
Action: Mouse pressed left at (970, 324)
Screenshot: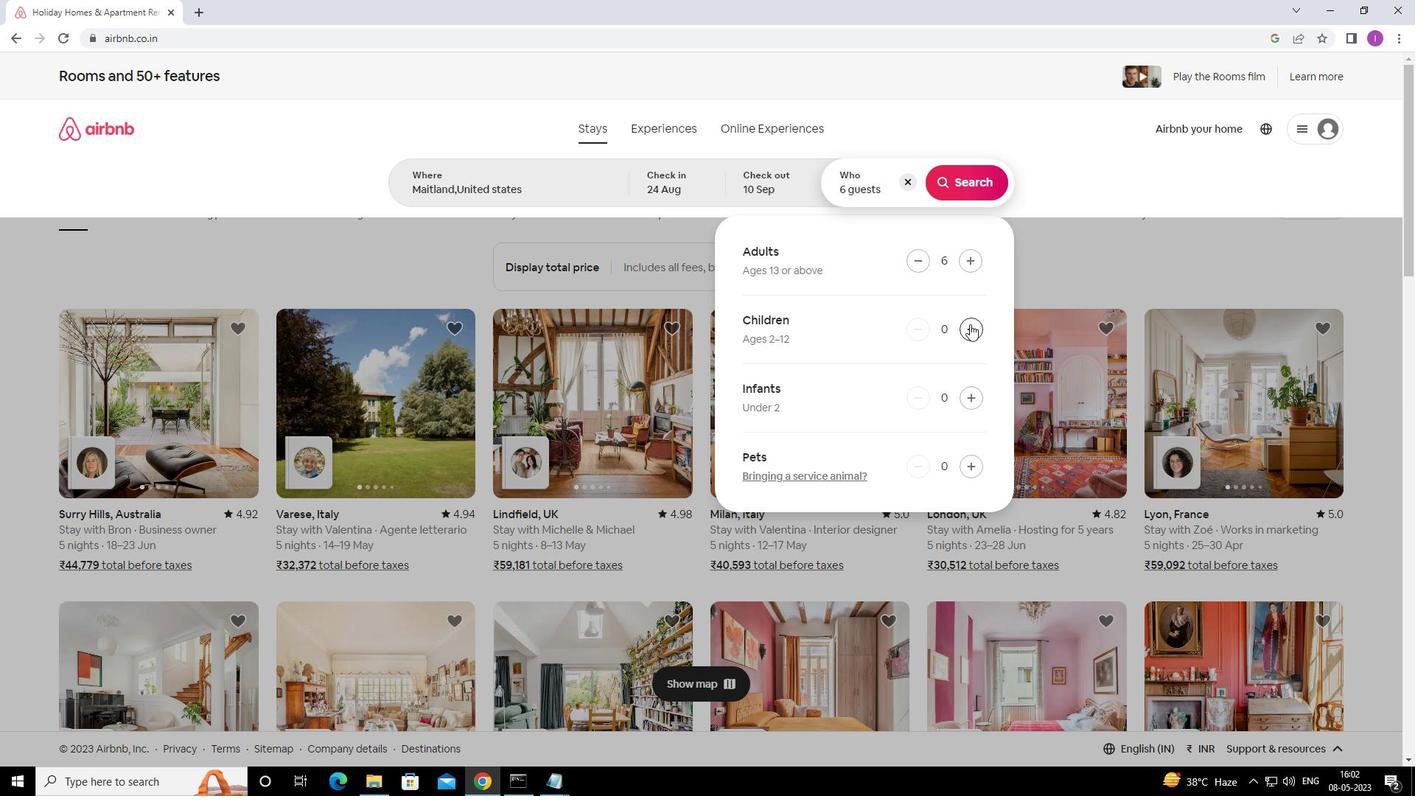 
Action: Mouse pressed left at (970, 324)
Screenshot: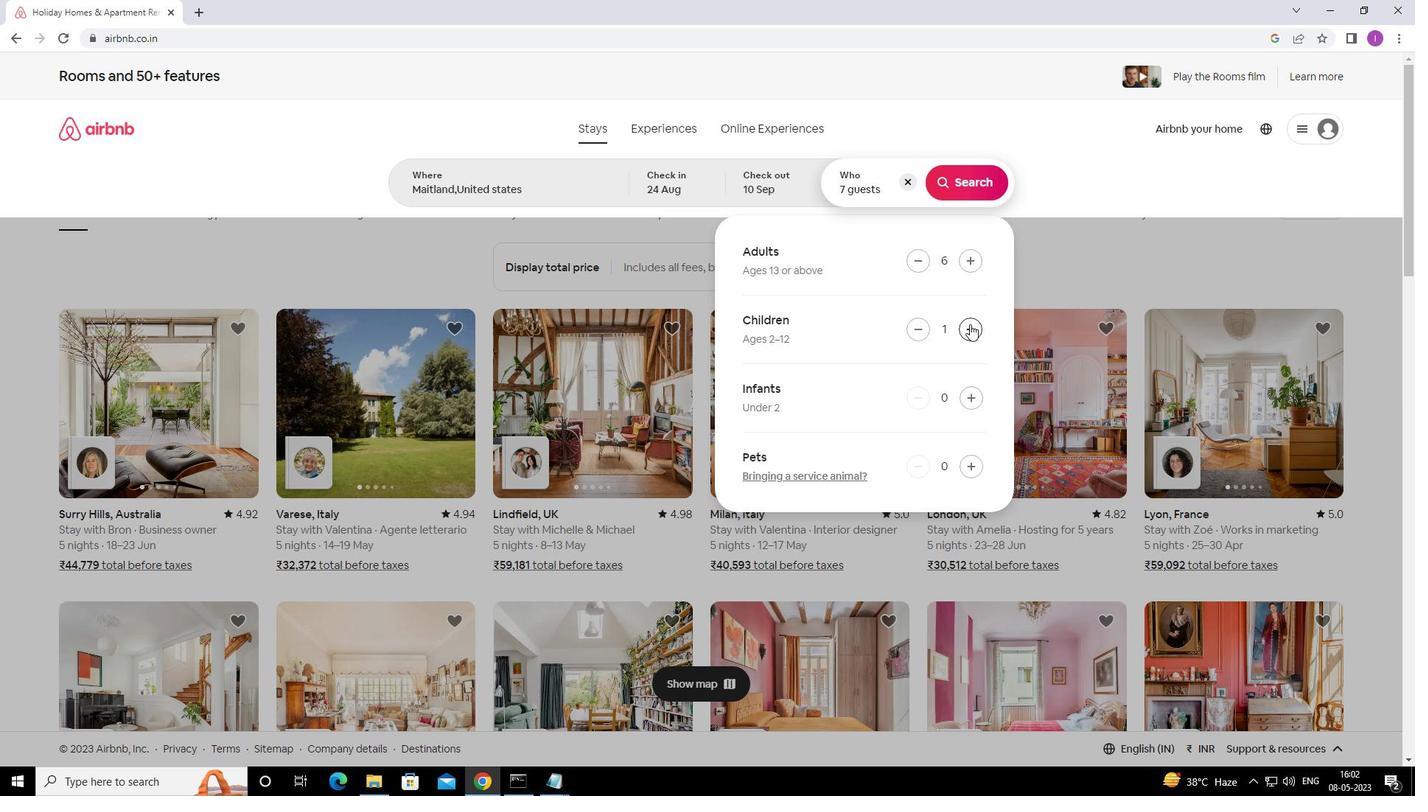 
Action: Mouse moved to (960, 172)
Screenshot: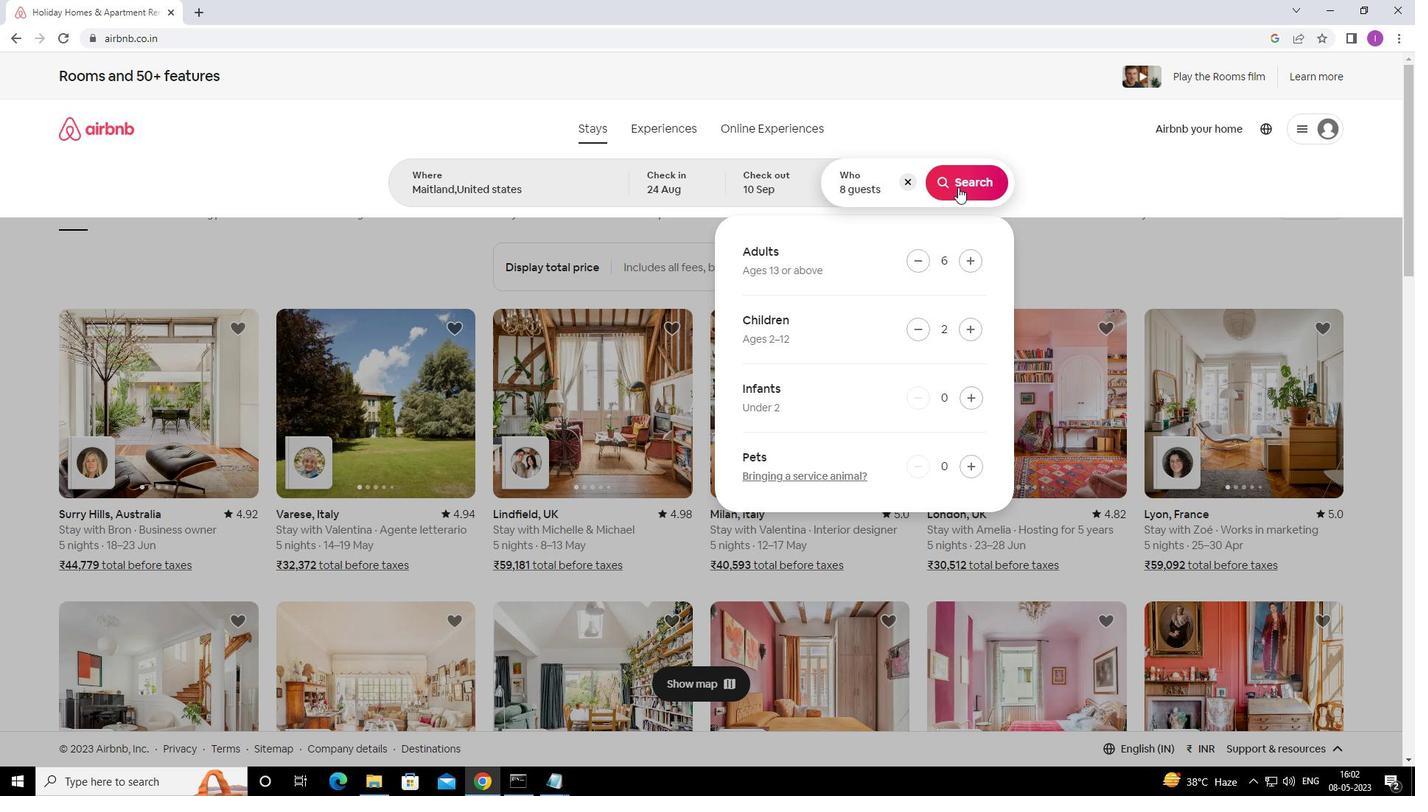
Action: Mouse pressed left at (960, 172)
Screenshot: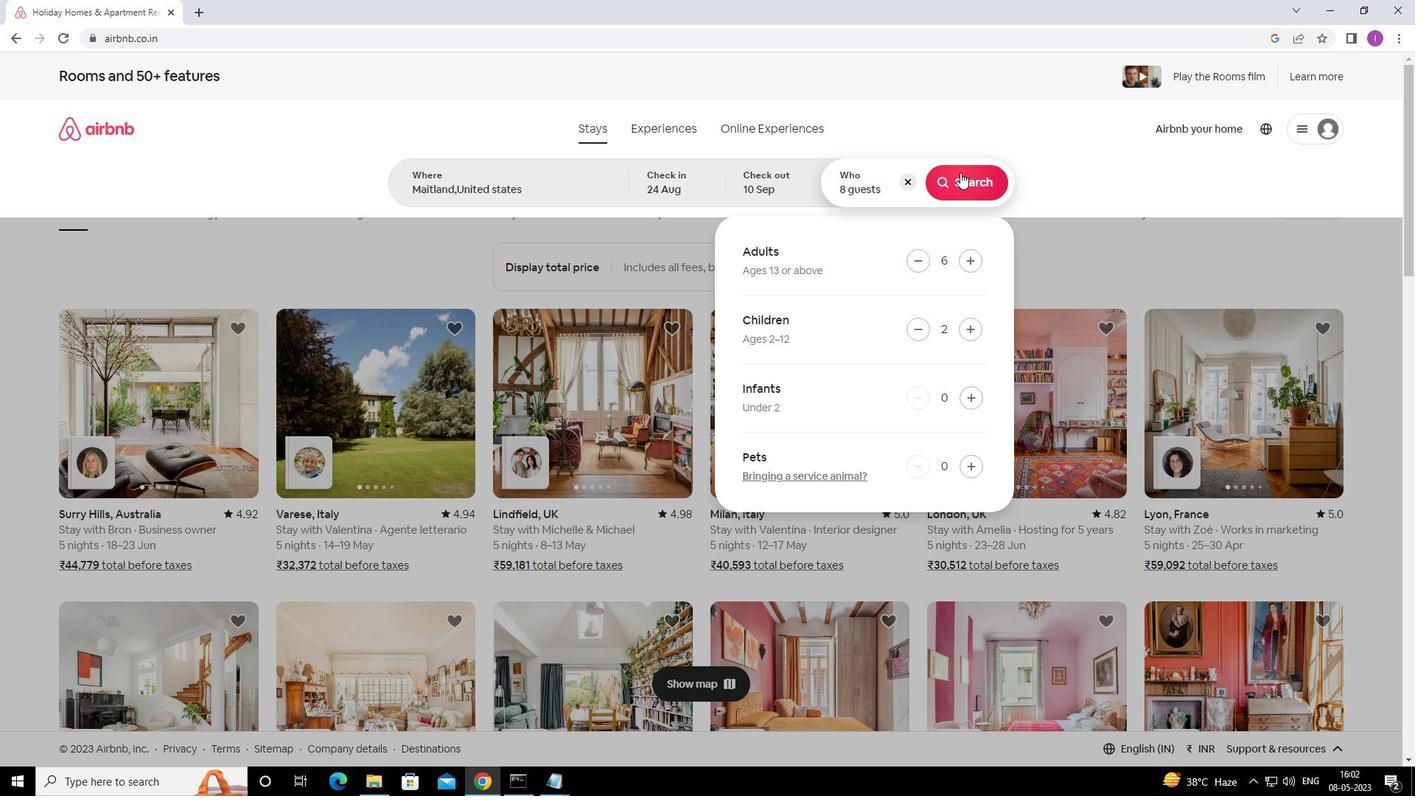 
Action: Mouse moved to (1357, 135)
Screenshot: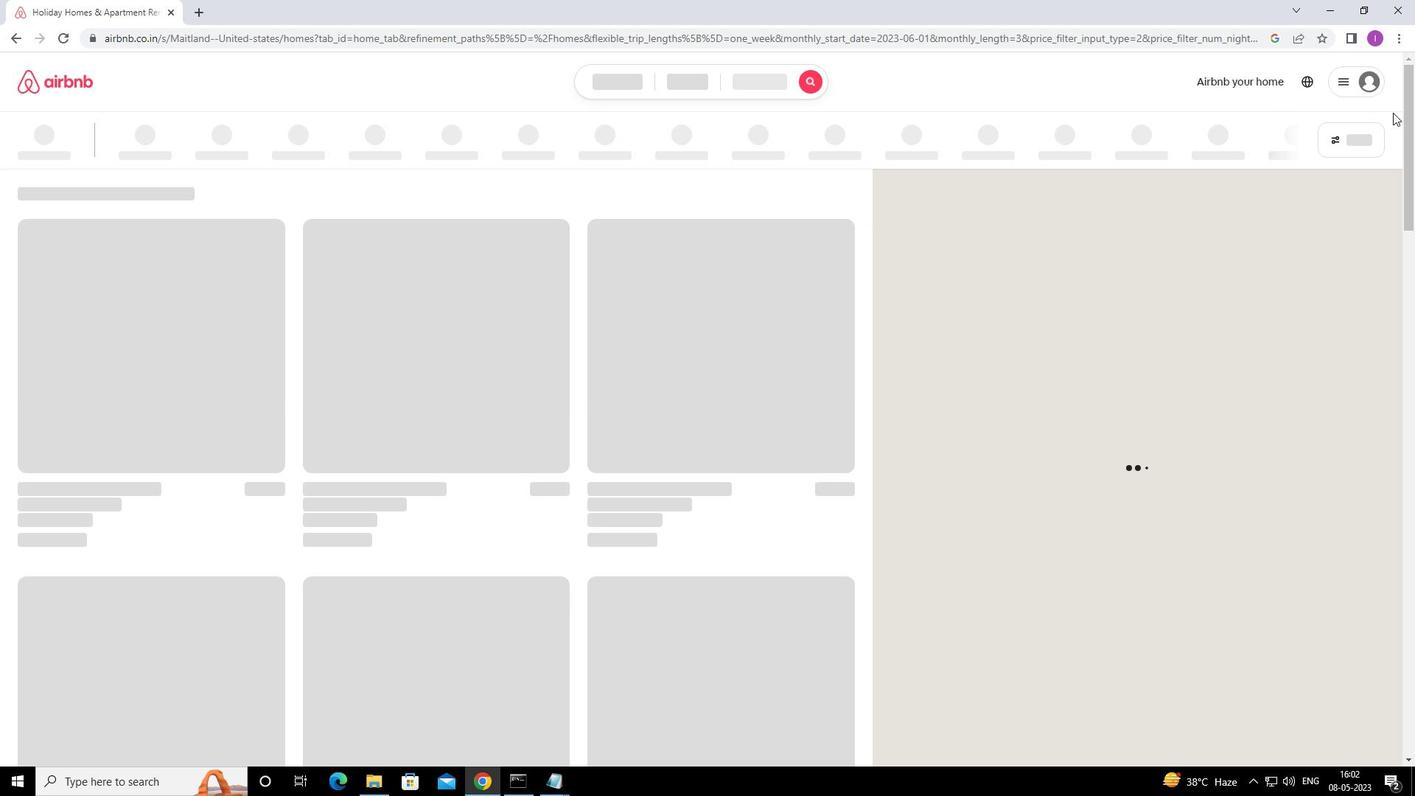 
Action: Mouse pressed left at (1357, 135)
Screenshot: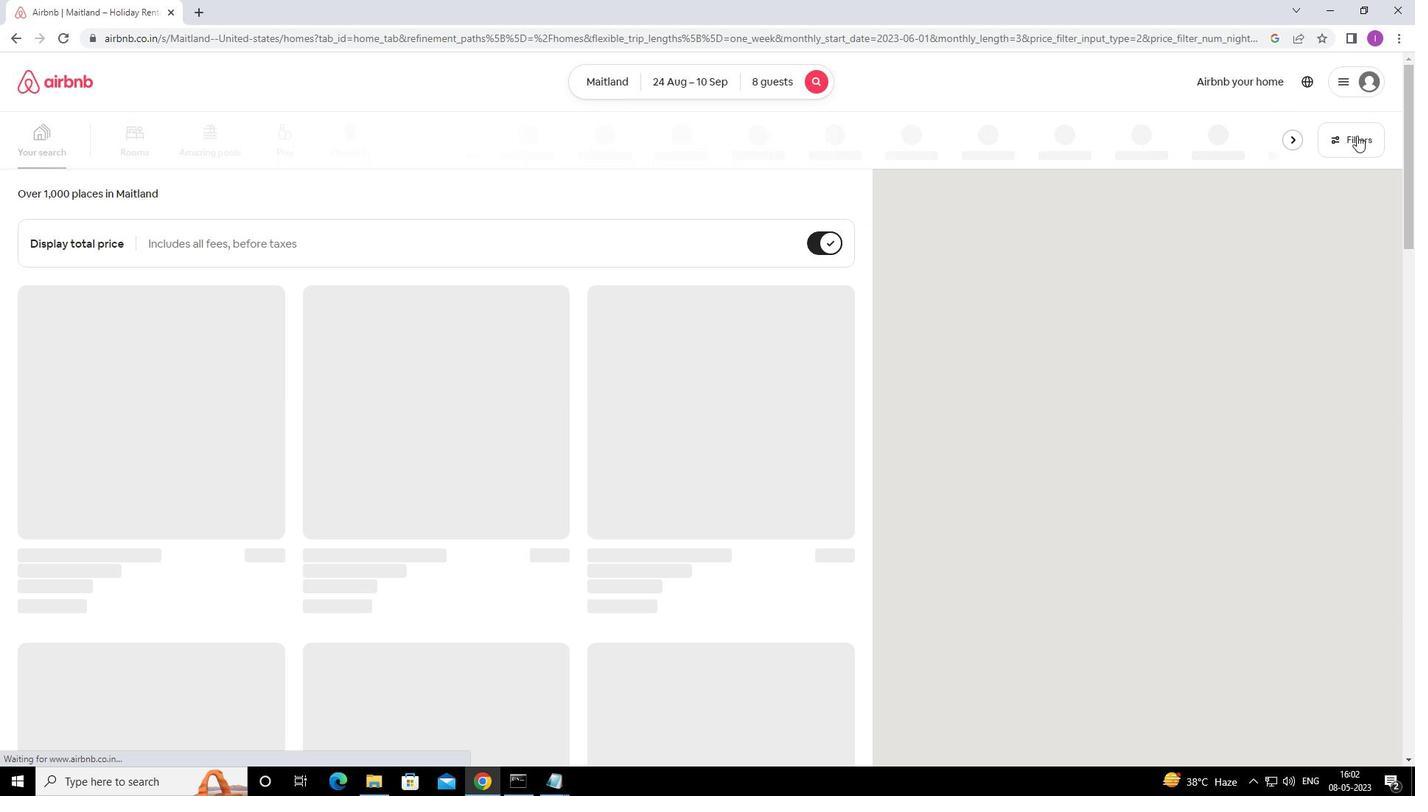 
Action: Mouse moved to (811, 502)
Screenshot: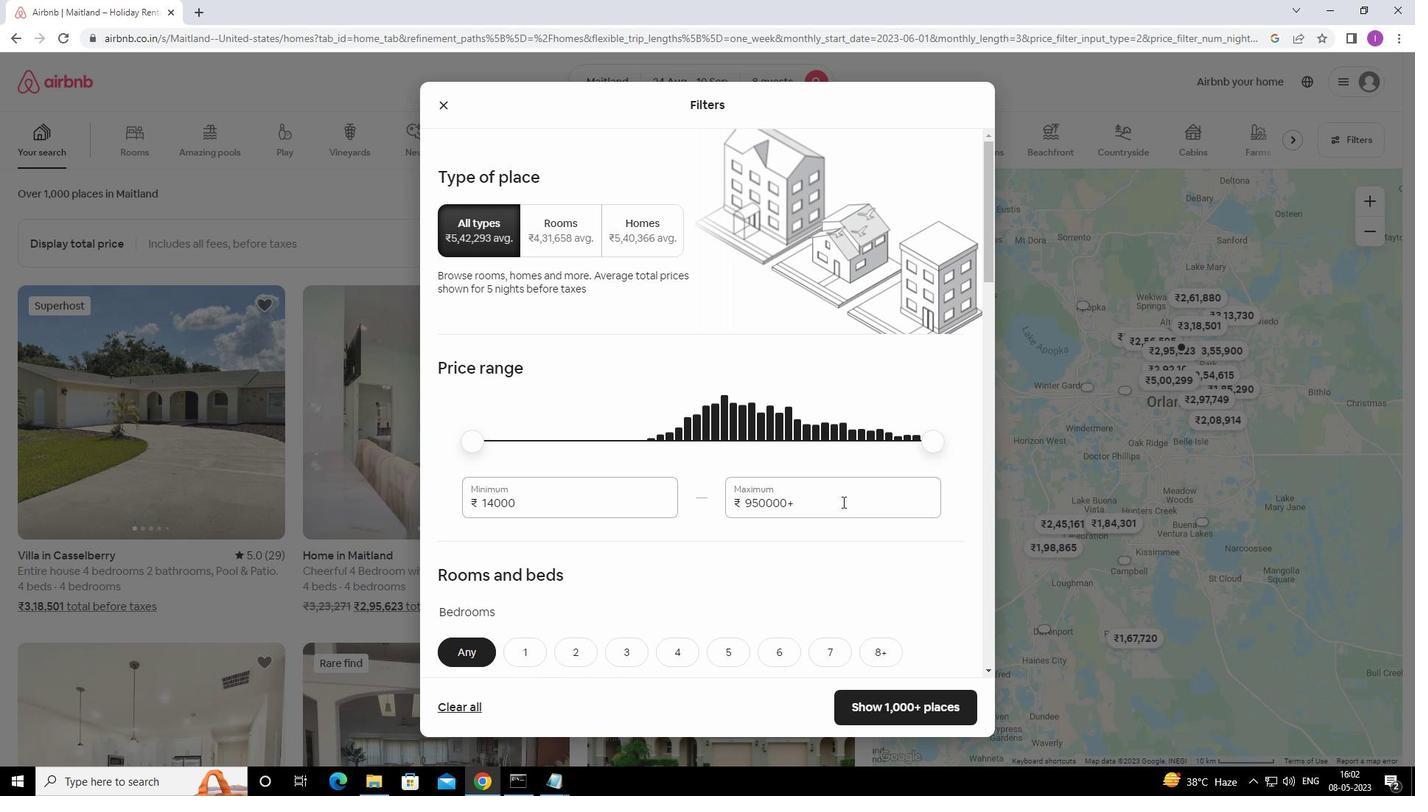 
Action: Mouse pressed left at (811, 502)
Screenshot: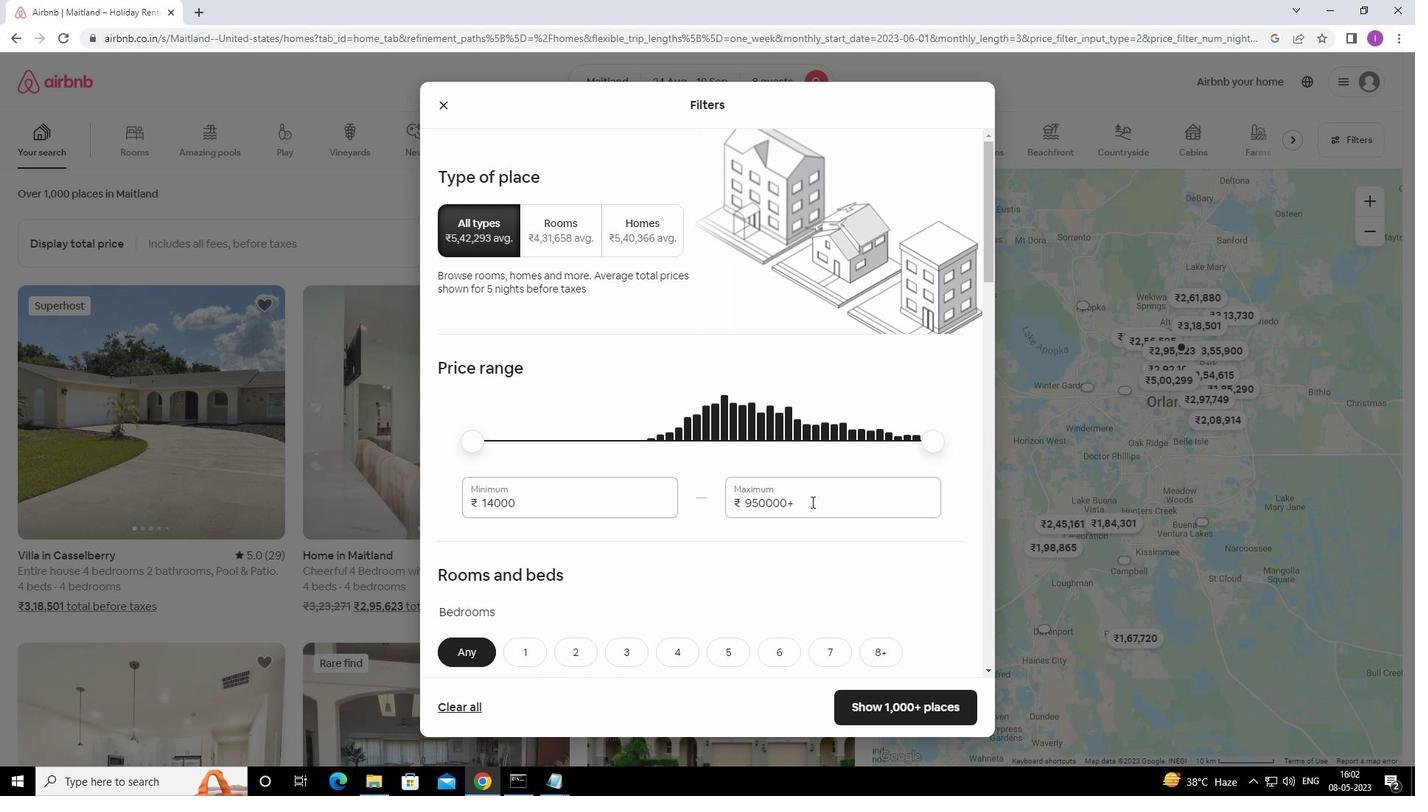 
Action: Mouse moved to (727, 501)
Screenshot: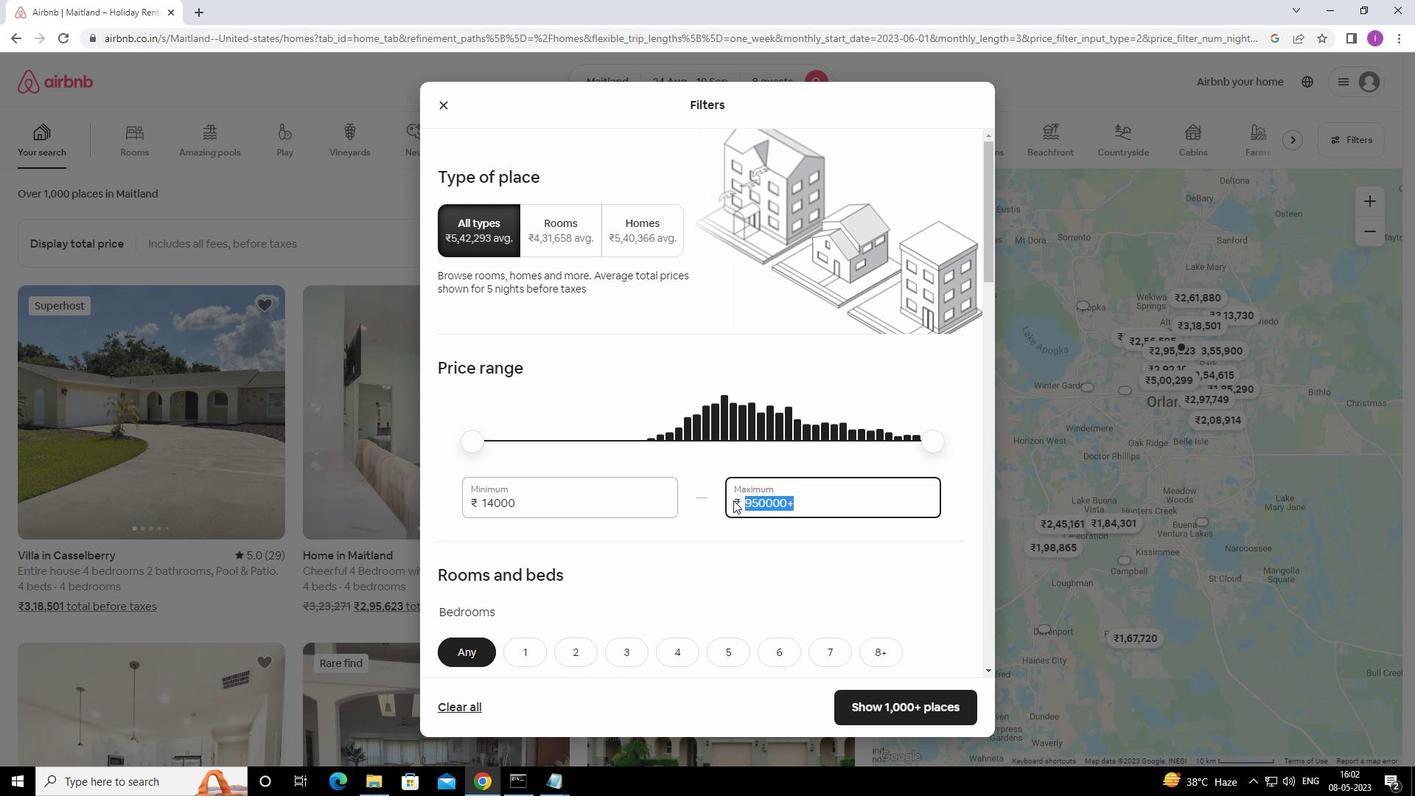 
Action: Key pressed 15000
Screenshot: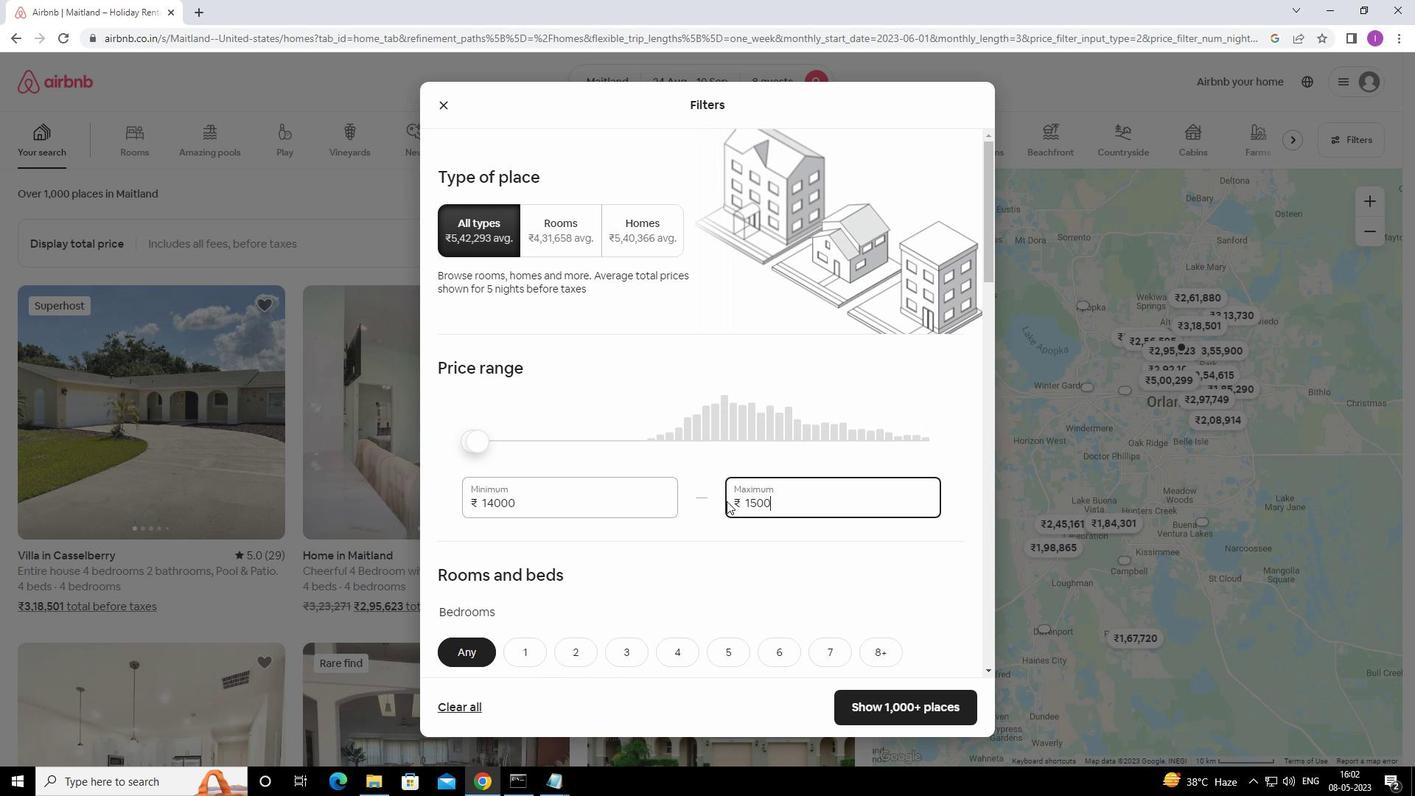 
Action: Mouse moved to (542, 499)
Screenshot: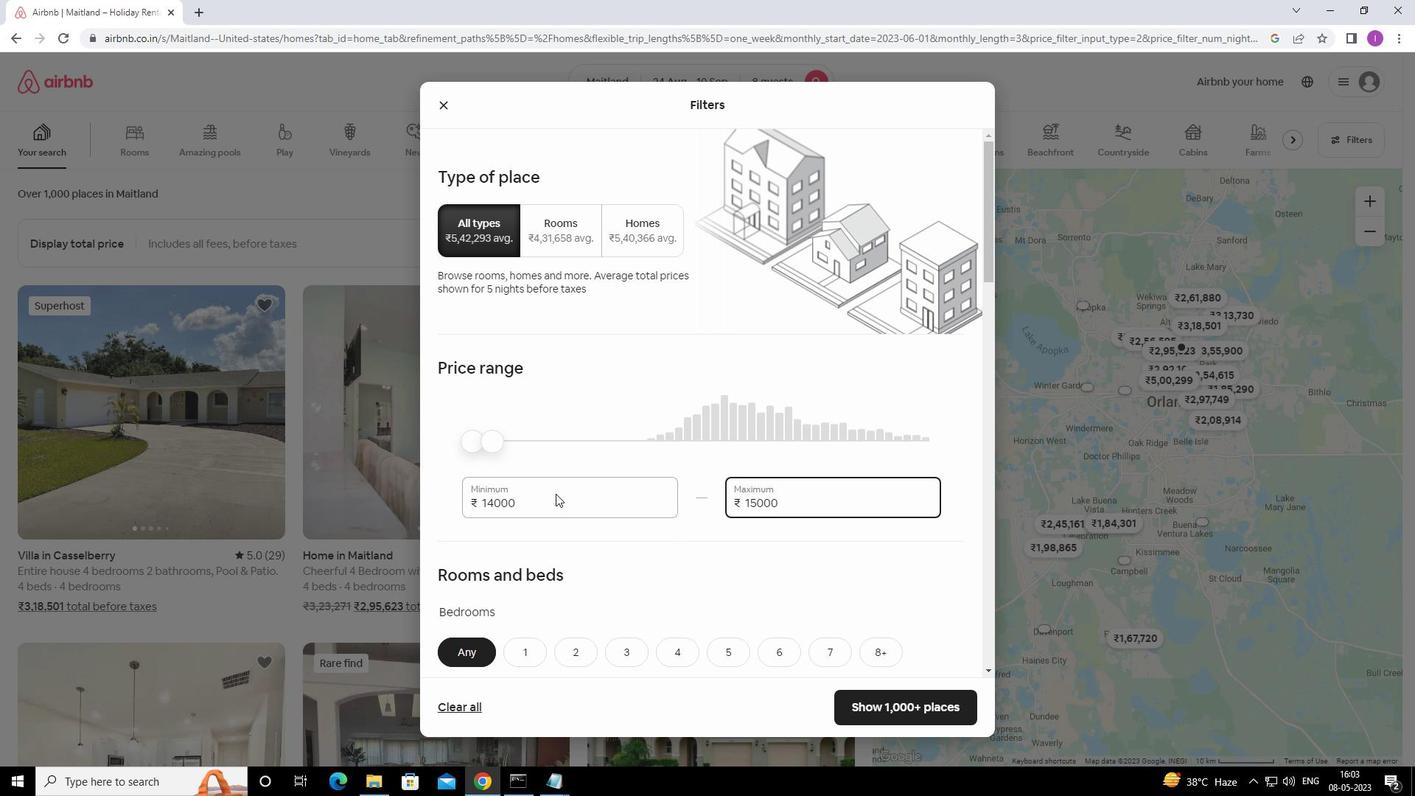 
Action: Mouse pressed left at (542, 499)
Screenshot: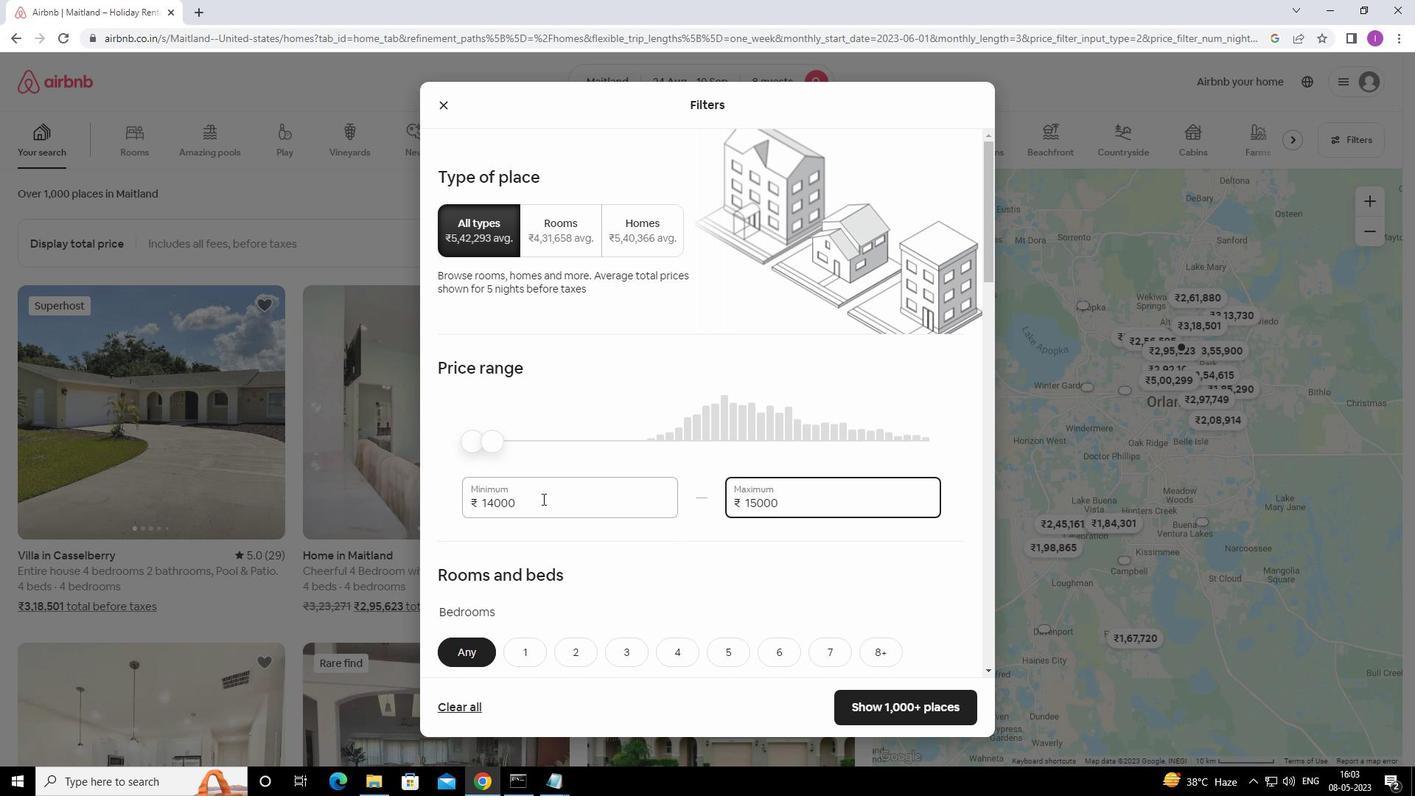 
Action: Mouse moved to (539, 502)
Screenshot: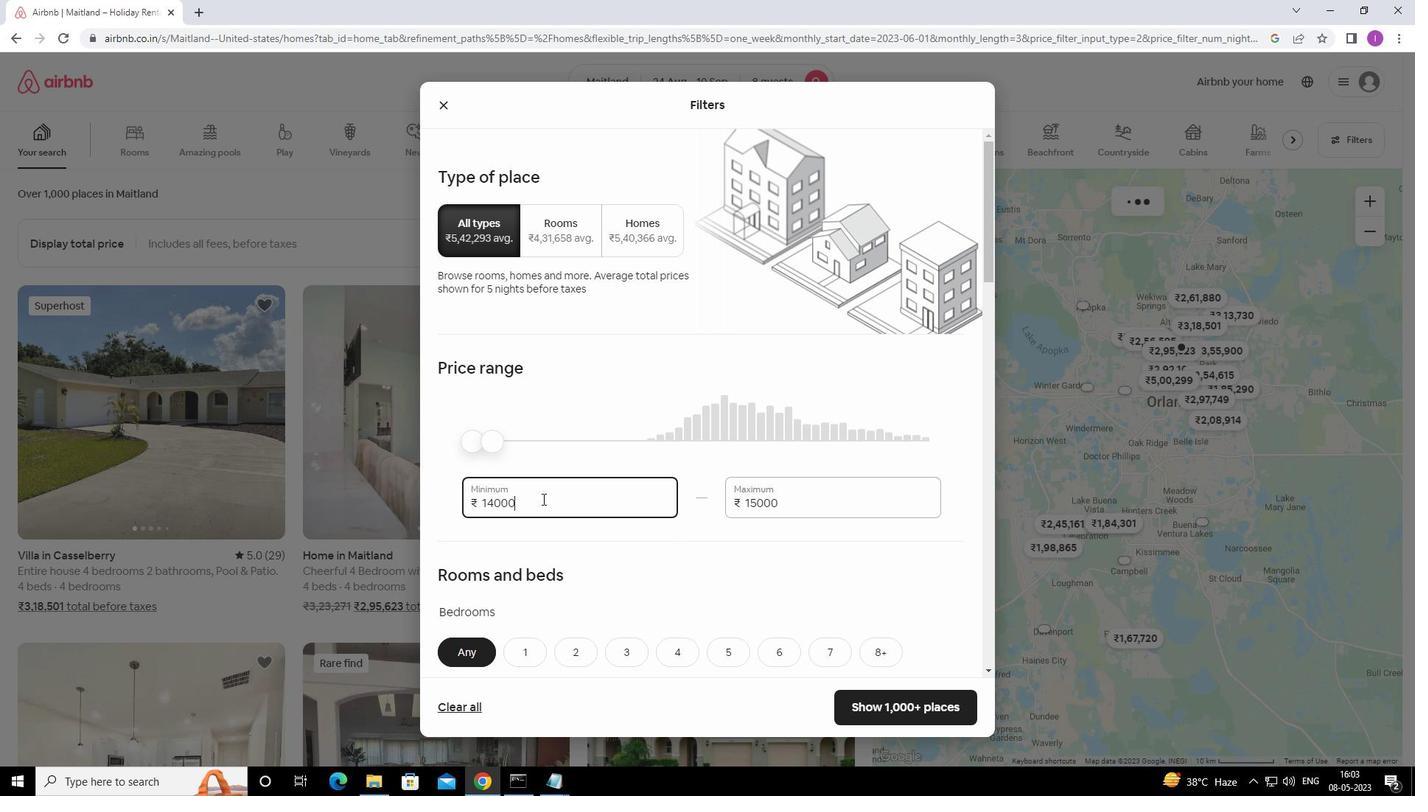 
Action: Mouse pressed left at (539, 502)
Screenshot: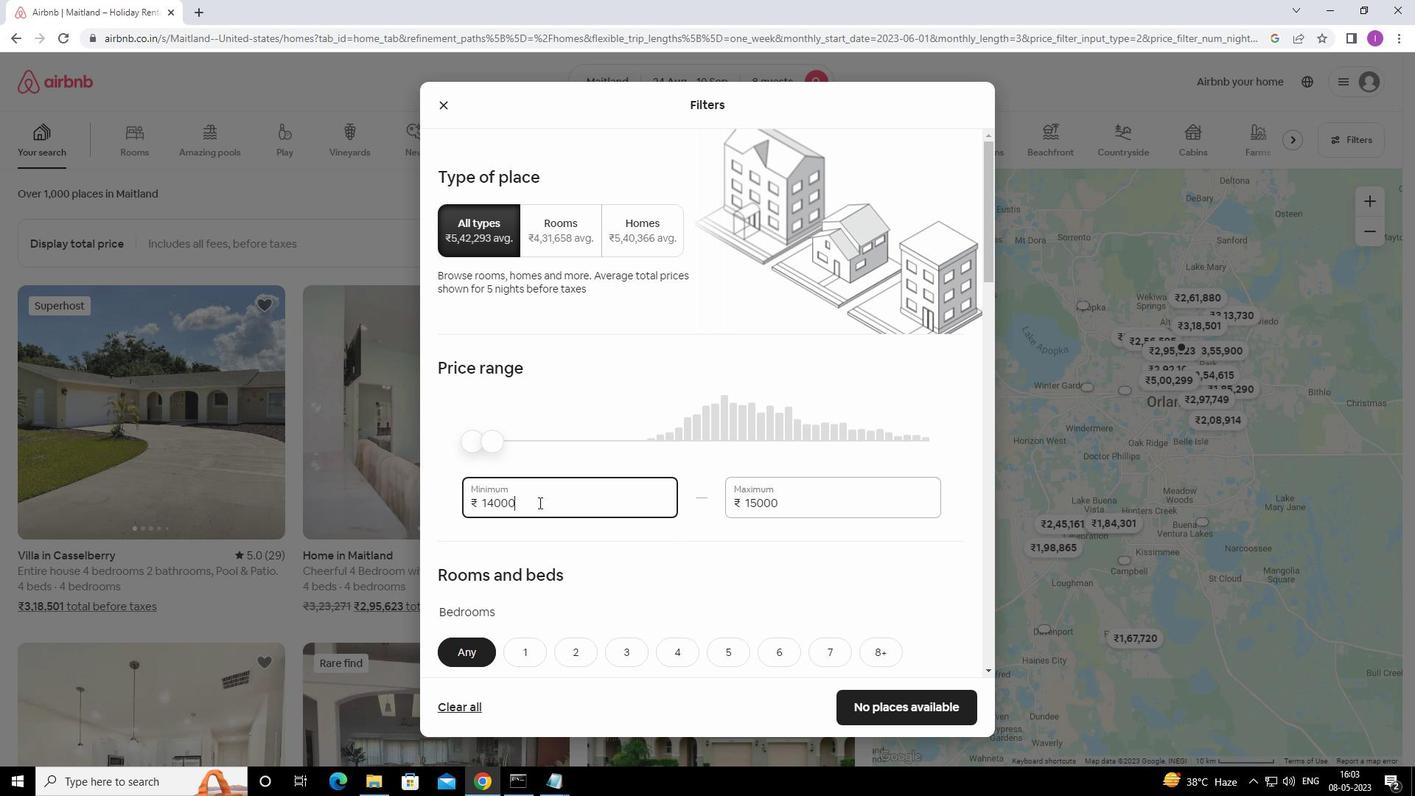 
Action: Mouse moved to (451, 508)
Screenshot: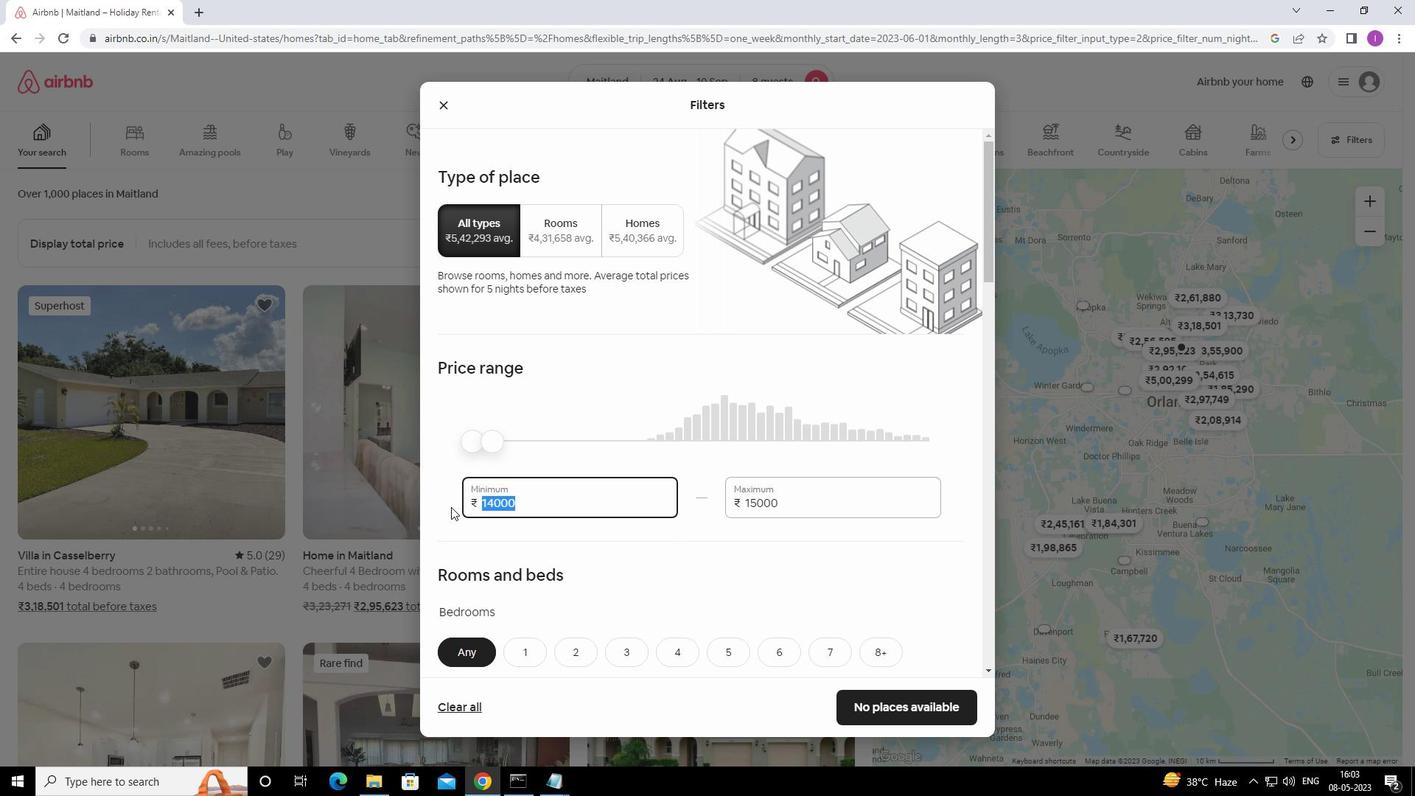 
Action: Key pressed 12000
Screenshot: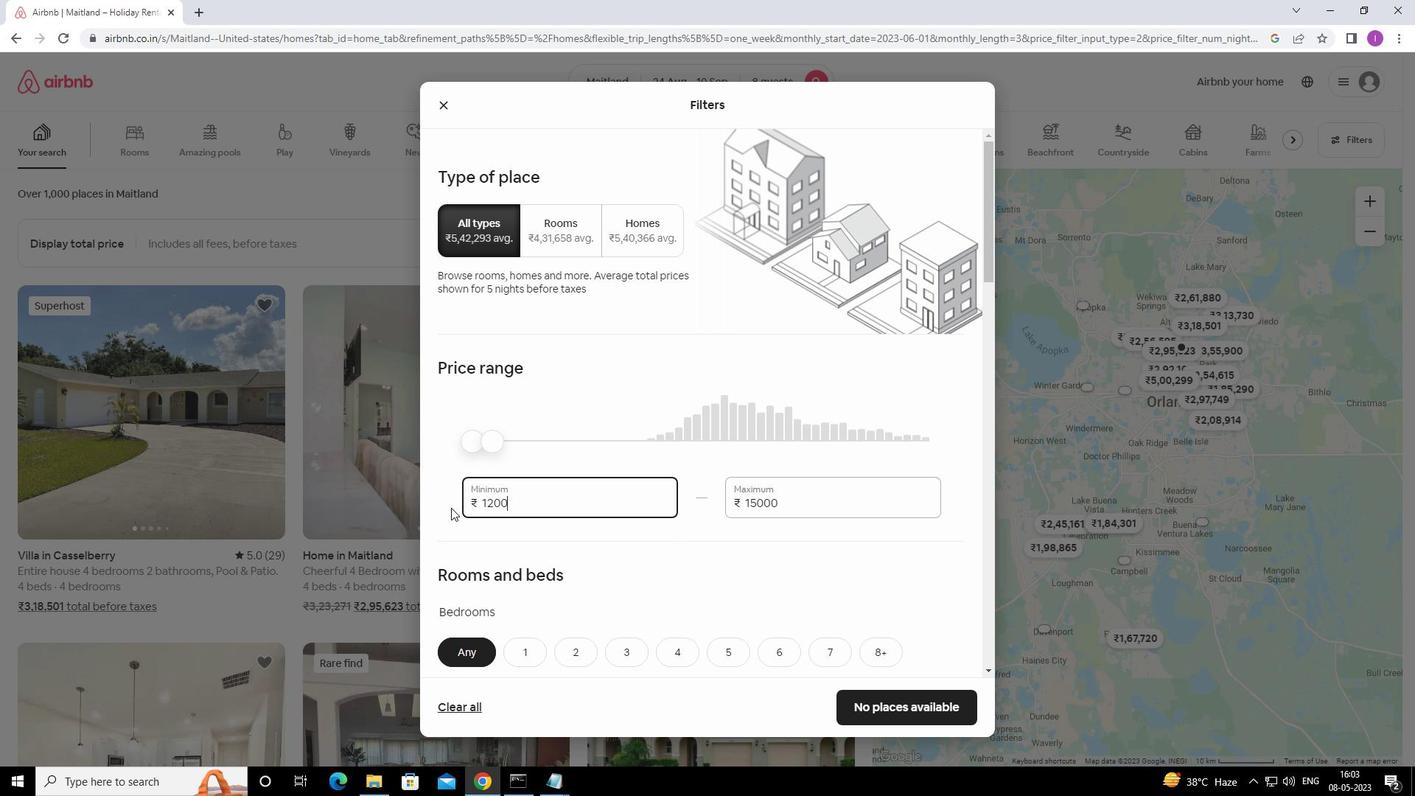
Action: Mouse moved to (509, 542)
Screenshot: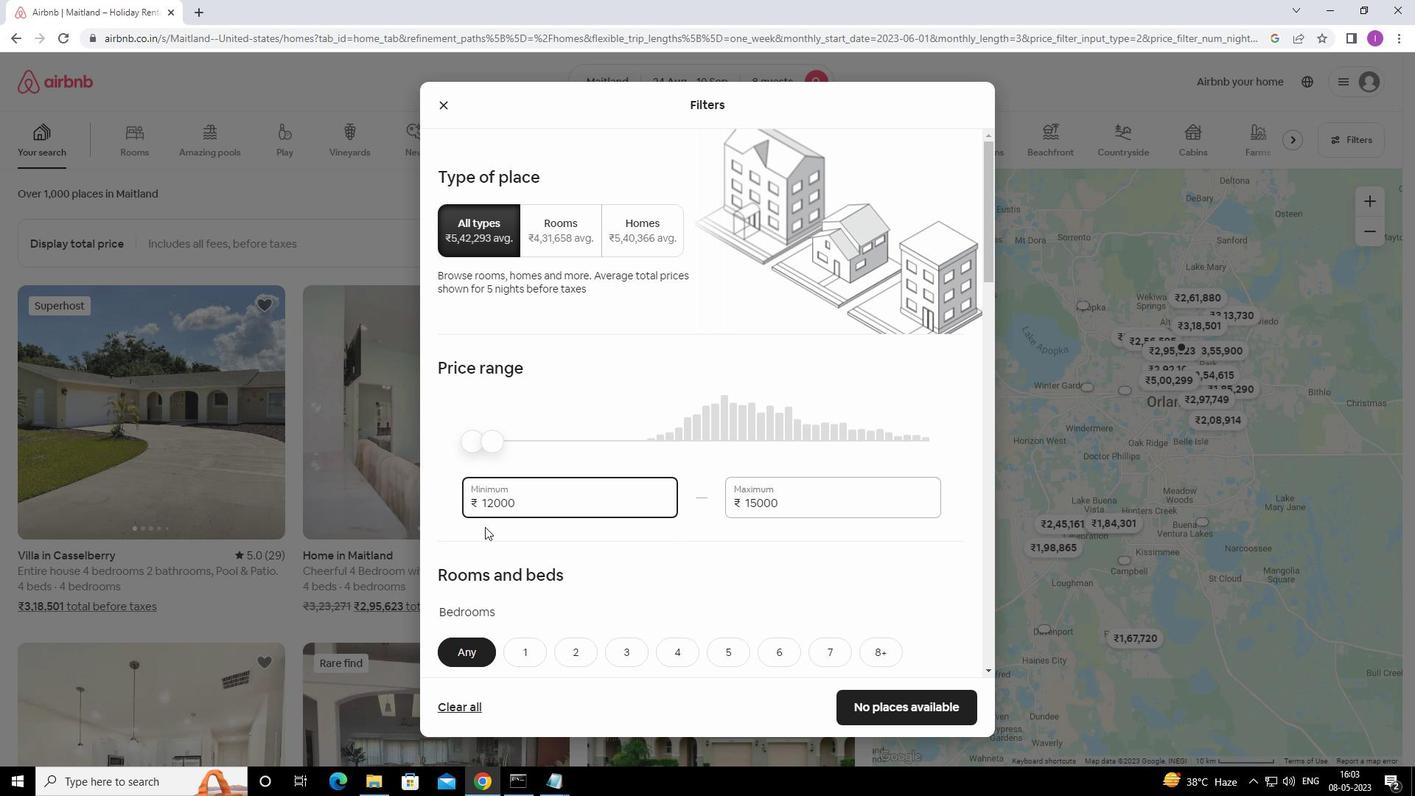 
Action: Mouse scrolled (509, 541) with delta (0, 0)
Screenshot: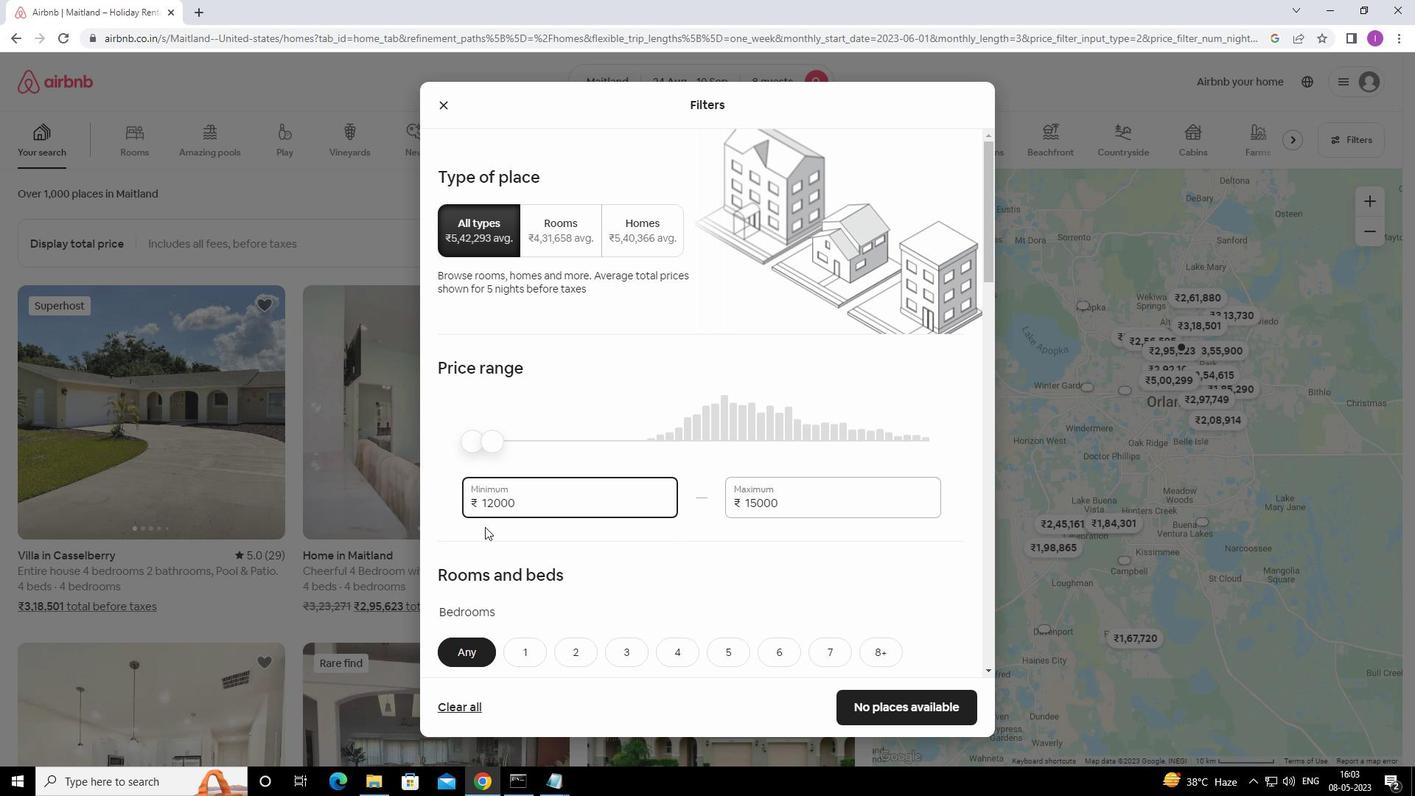 
Action: Mouse moved to (513, 545)
Screenshot: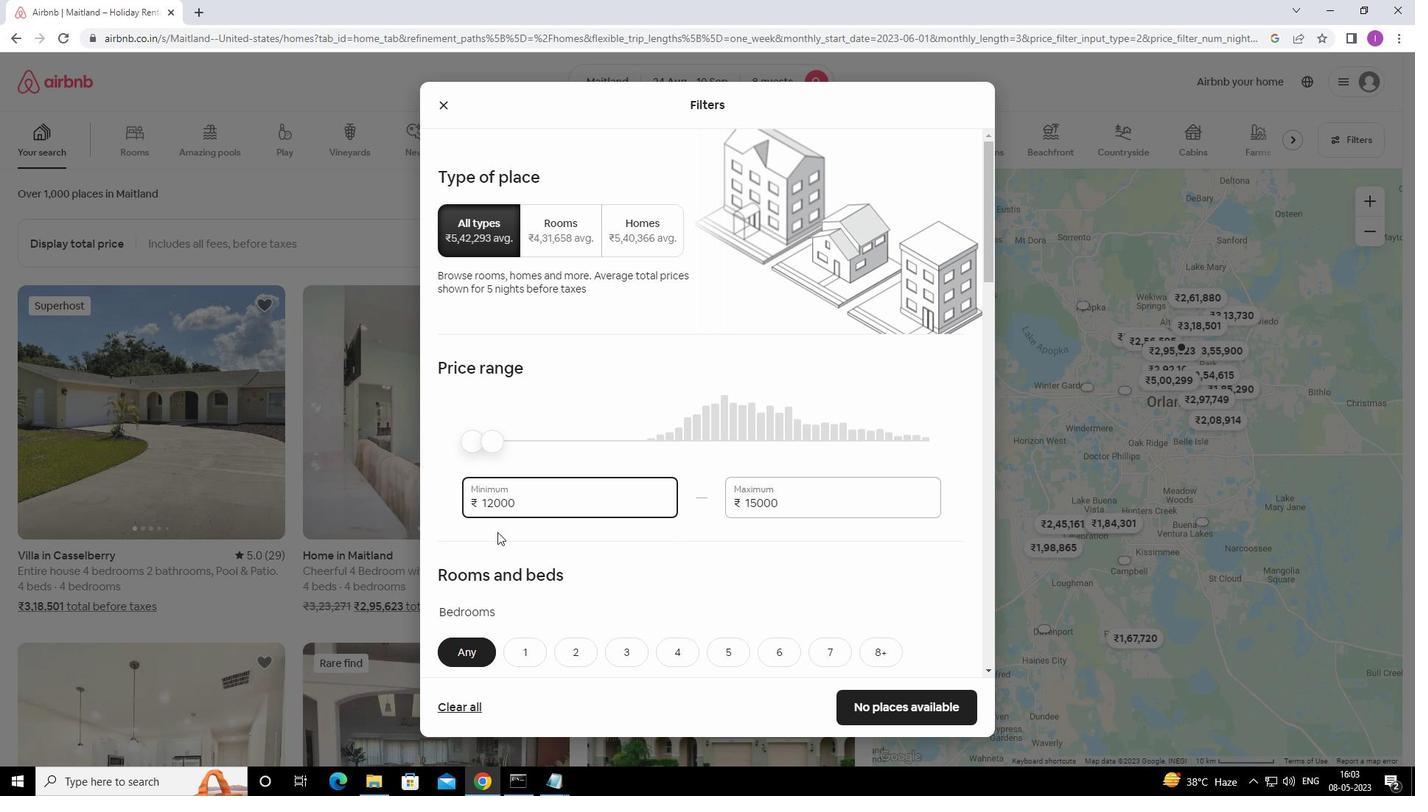 
Action: Mouse scrolled (513, 544) with delta (0, 0)
Screenshot: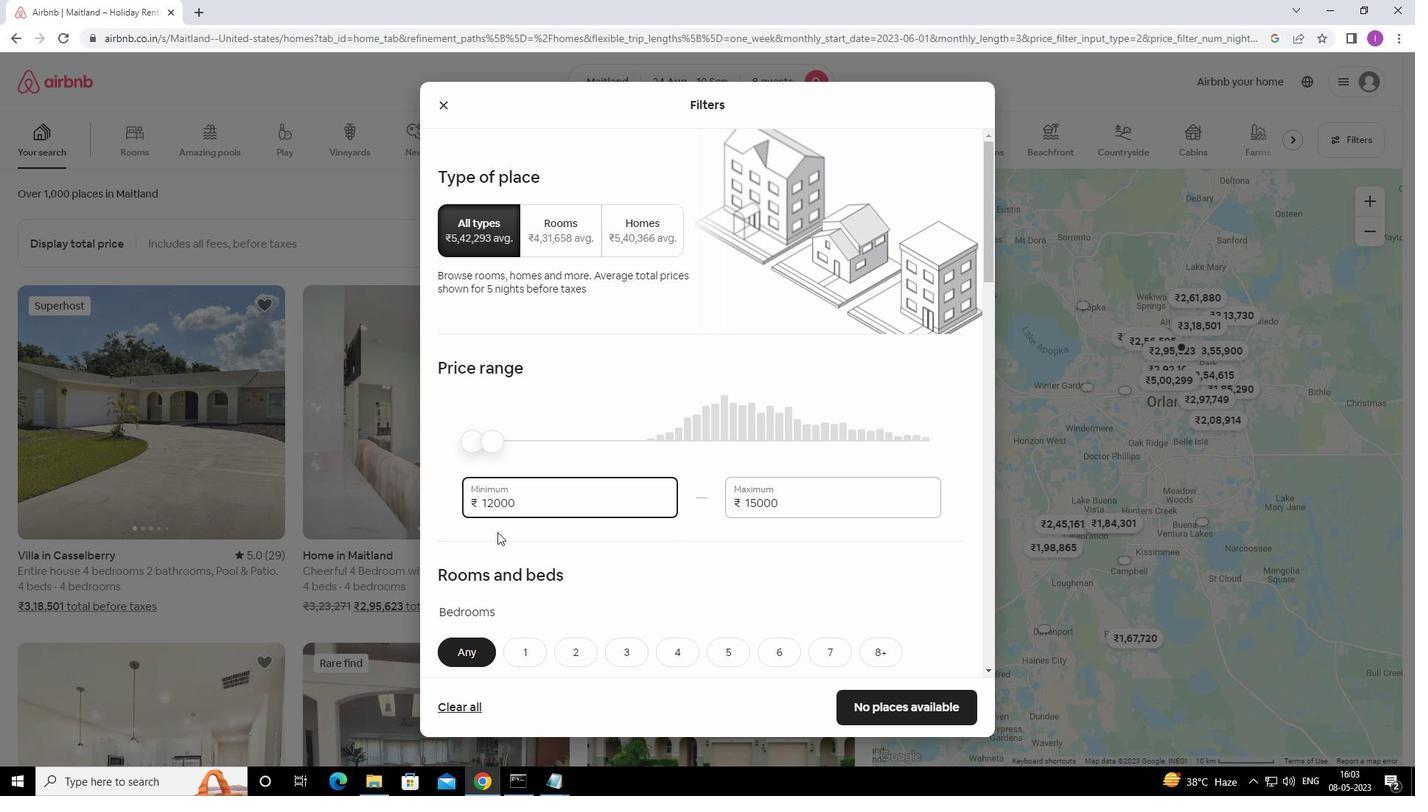 
Action: Mouse moved to (541, 544)
Screenshot: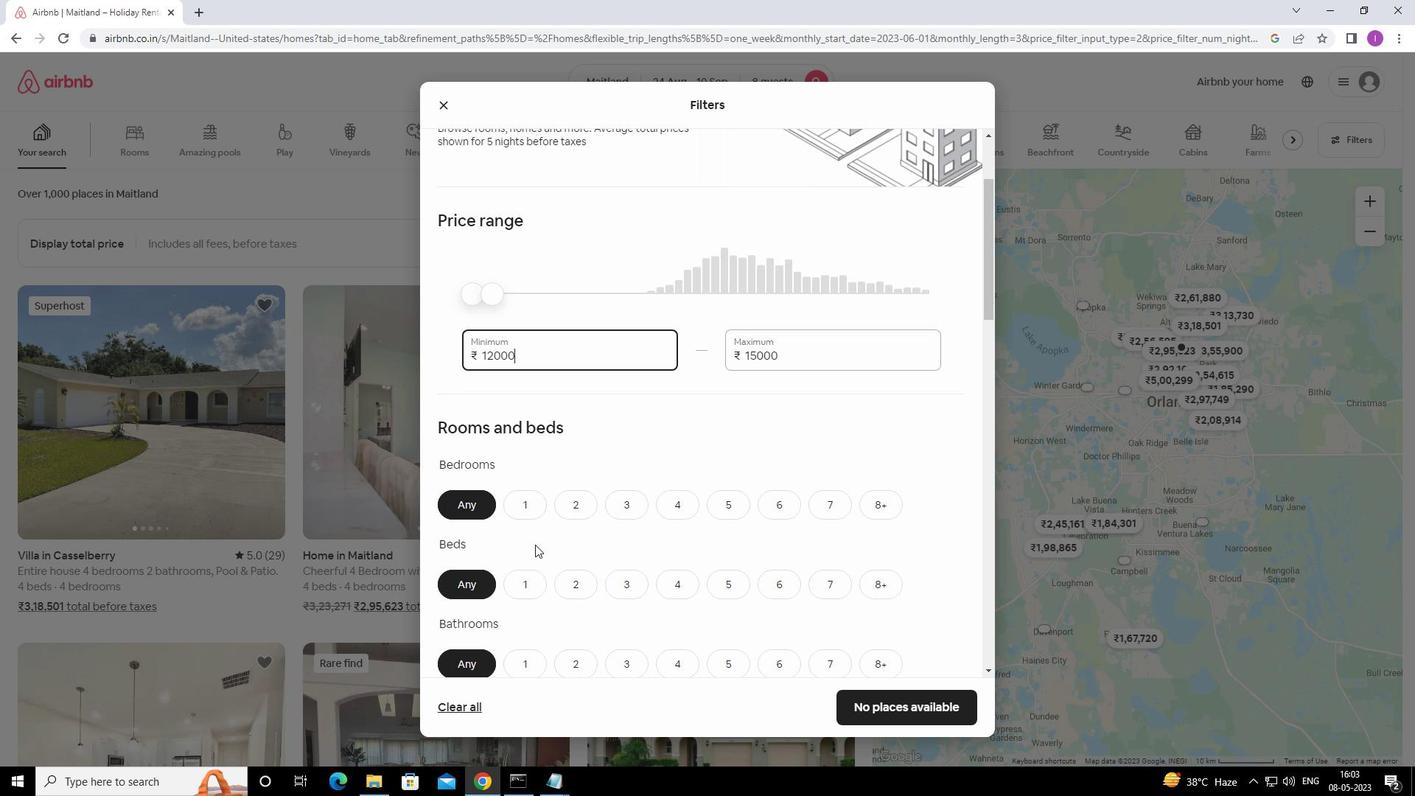 
Action: Mouse scrolled (541, 543) with delta (0, 0)
Screenshot: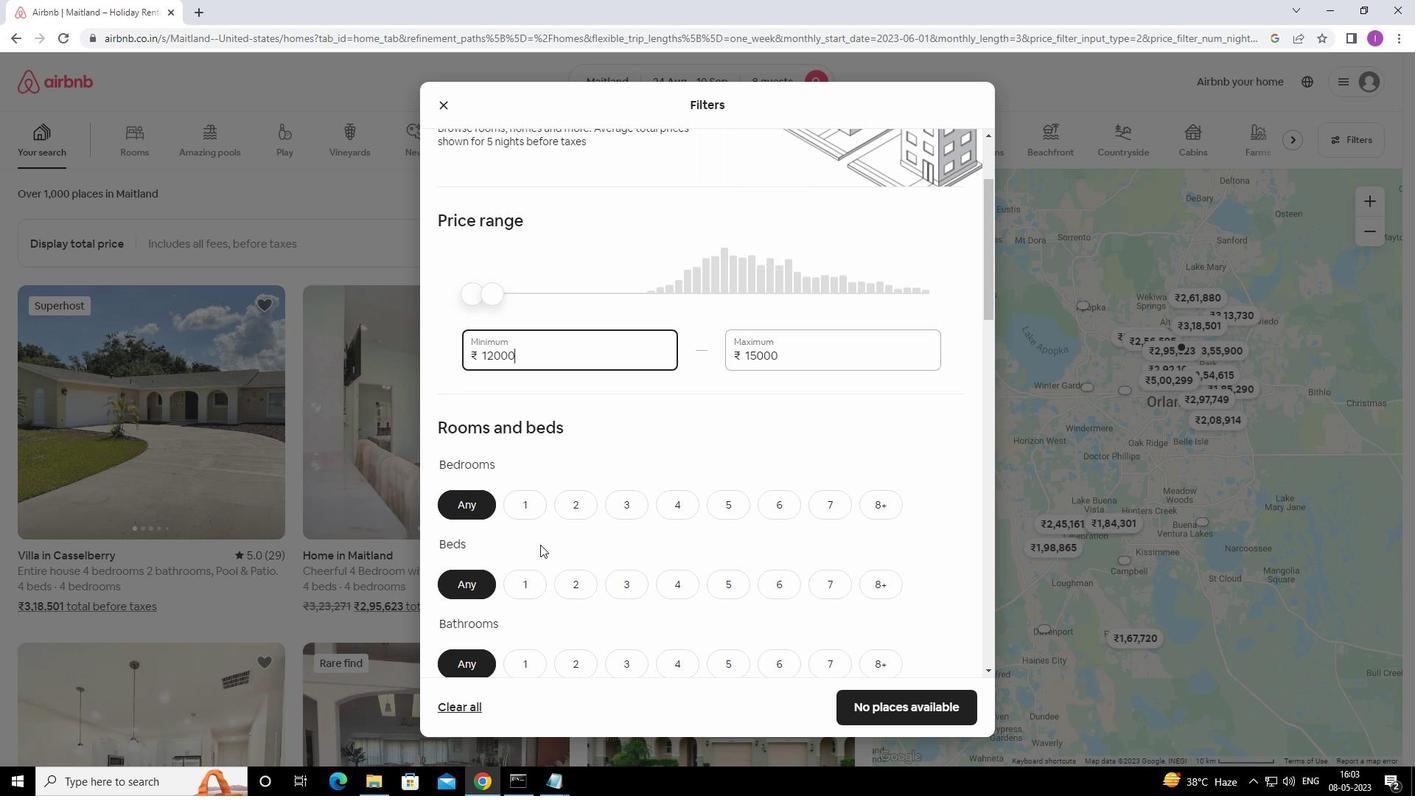 
Action: Mouse moved to (774, 435)
Screenshot: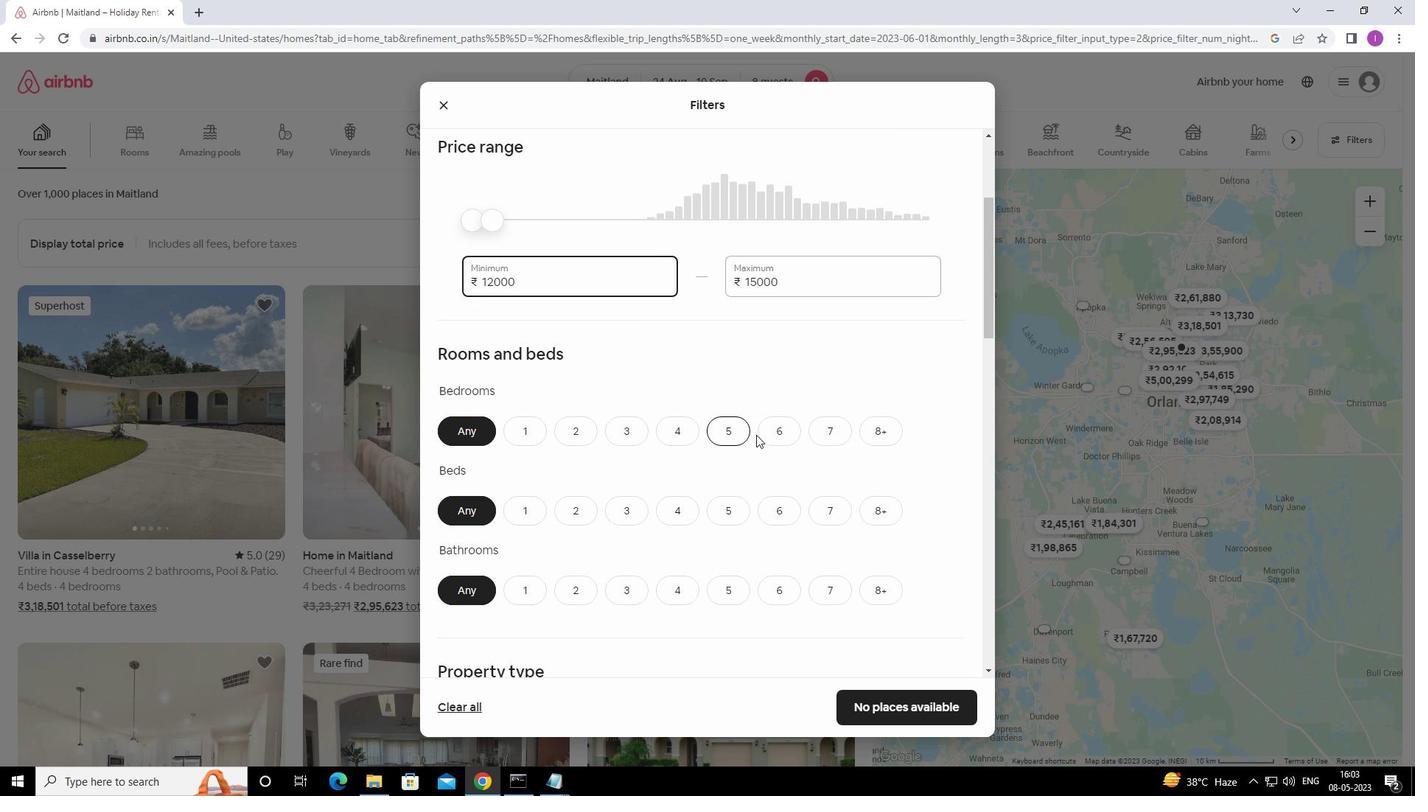 
Action: Mouse pressed left at (774, 435)
Screenshot: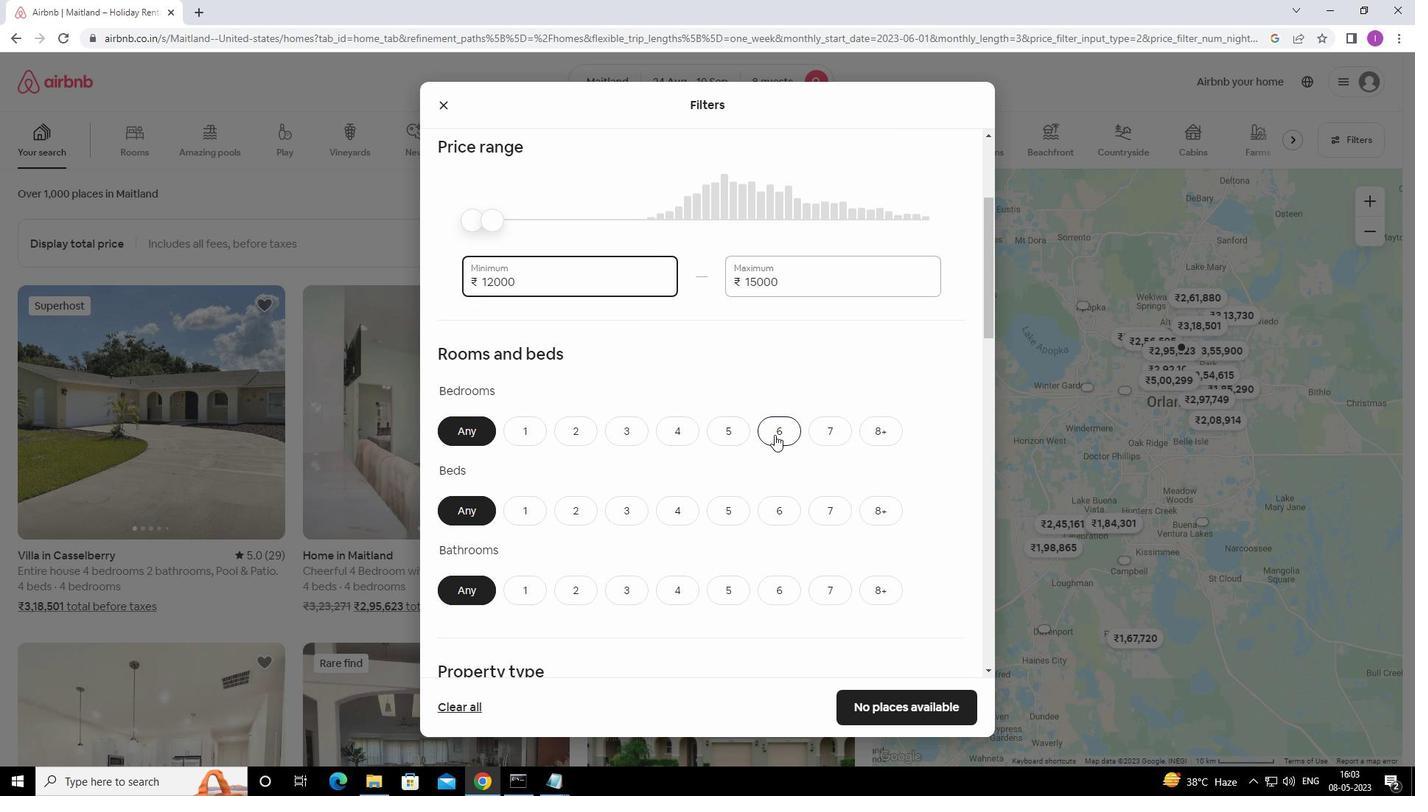 
Action: Mouse moved to (782, 511)
Screenshot: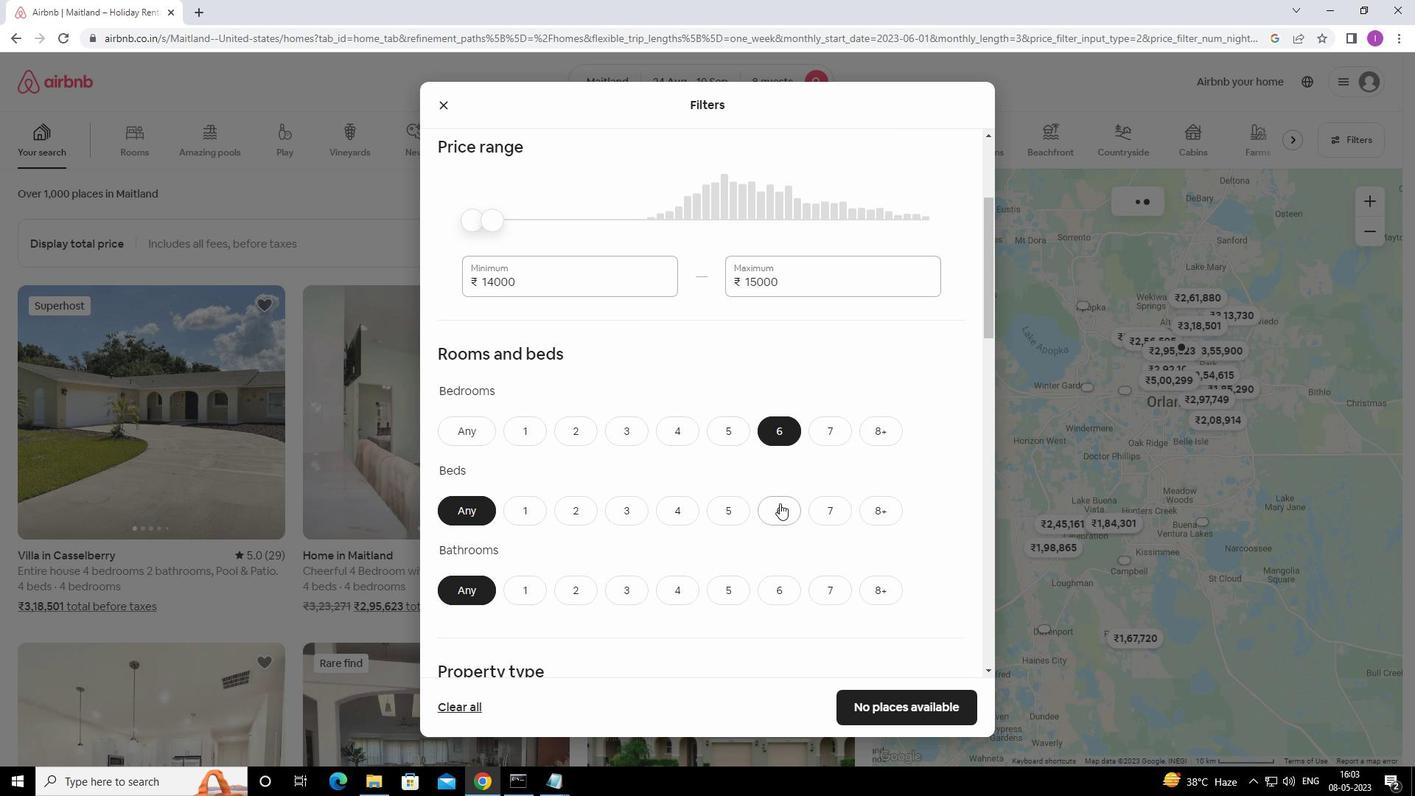 
Action: Mouse pressed left at (782, 511)
Screenshot: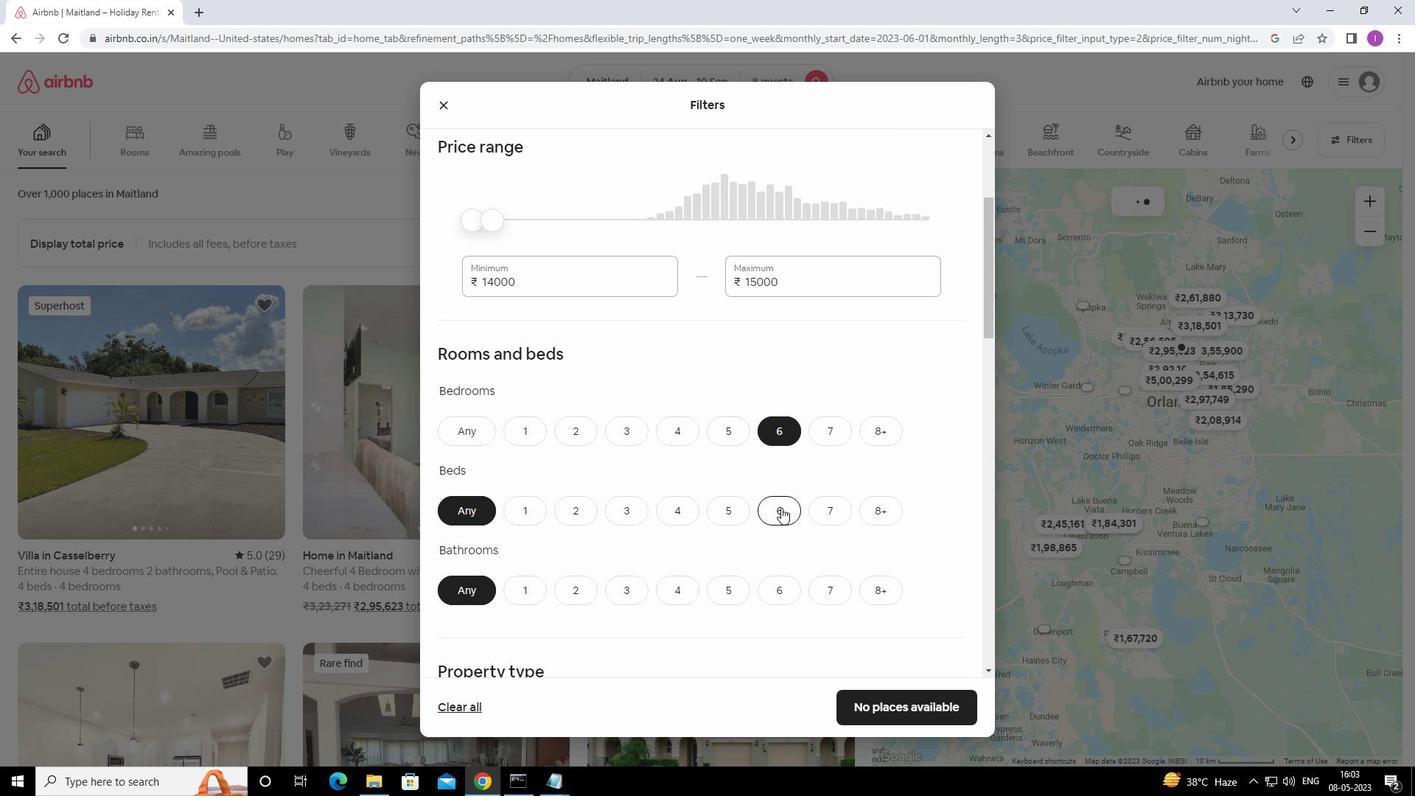 
Action: Mouse moved to (774, 596)
Screenshot: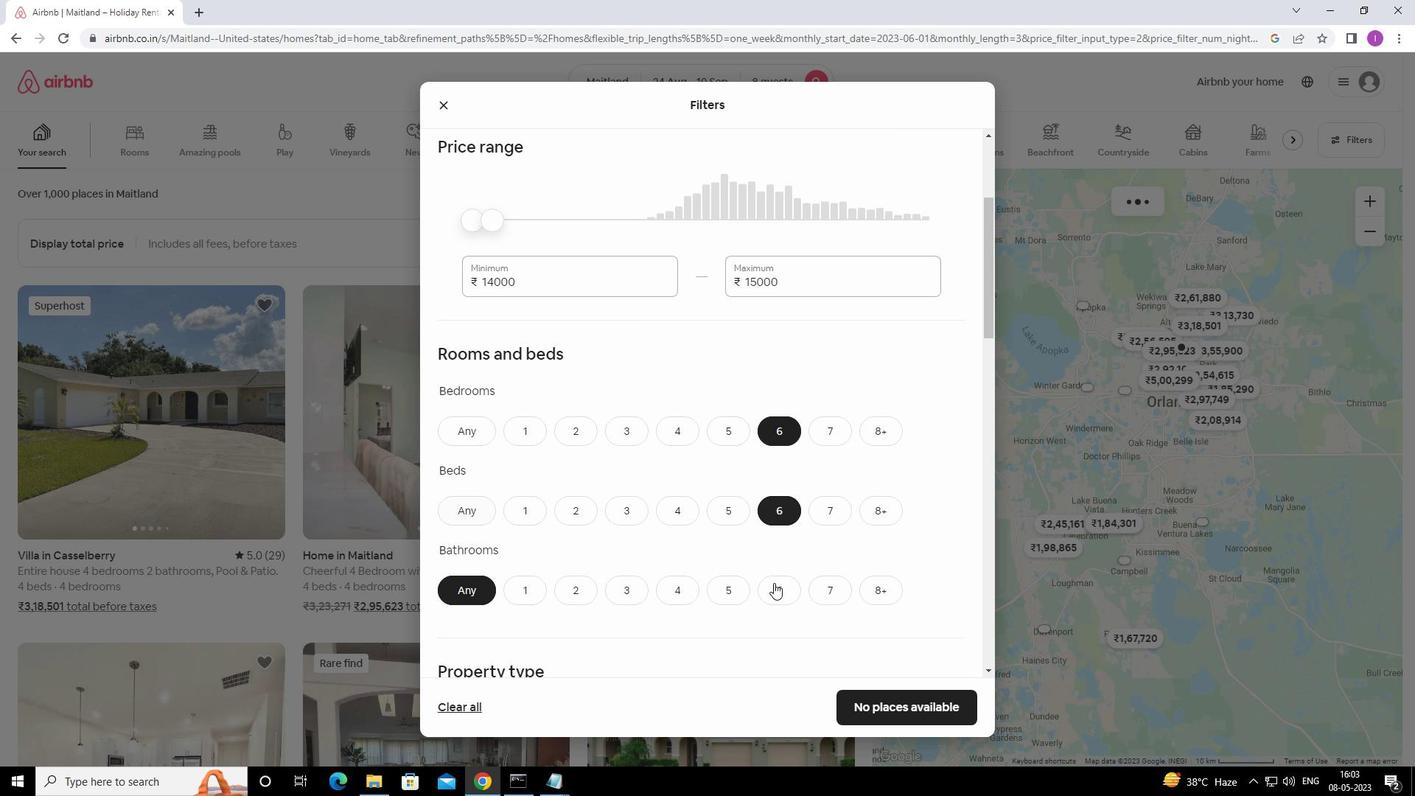 
Action: Mouse pressed left at (774, 596)
Screenshot: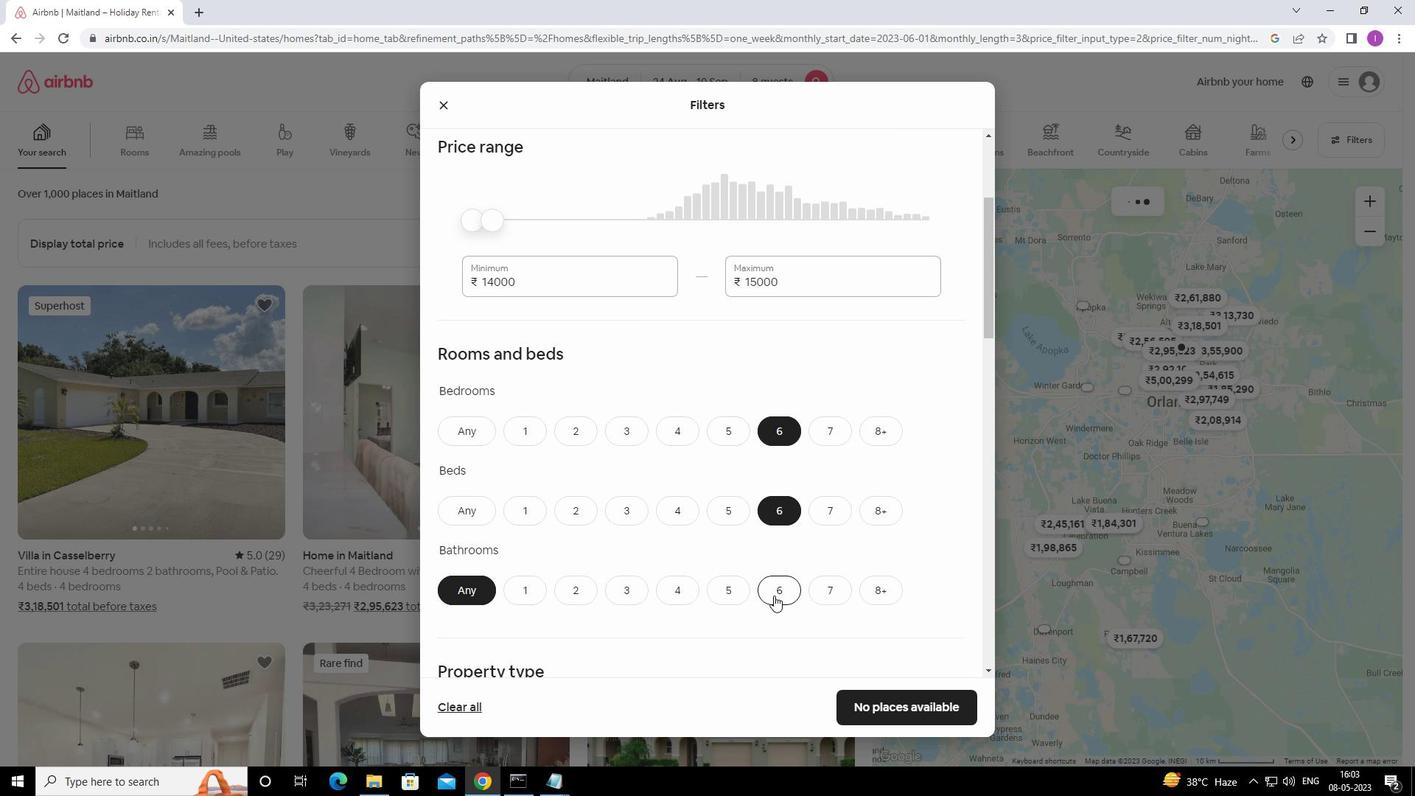 
Action: Mouse moved to (890, 535)
Screenshot: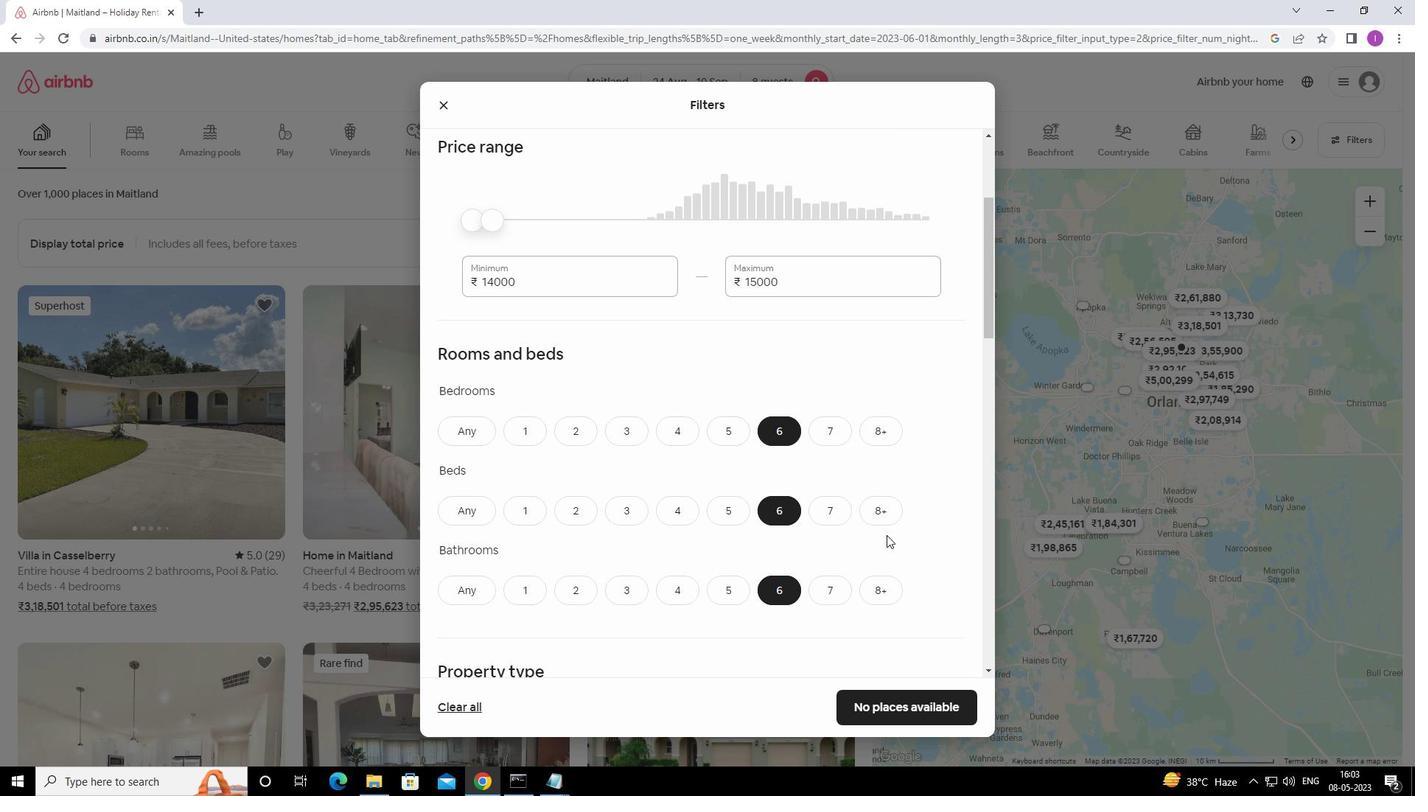 
Action: Mouse scrolled (890, 534) with delta (0, 0)
Screenshot: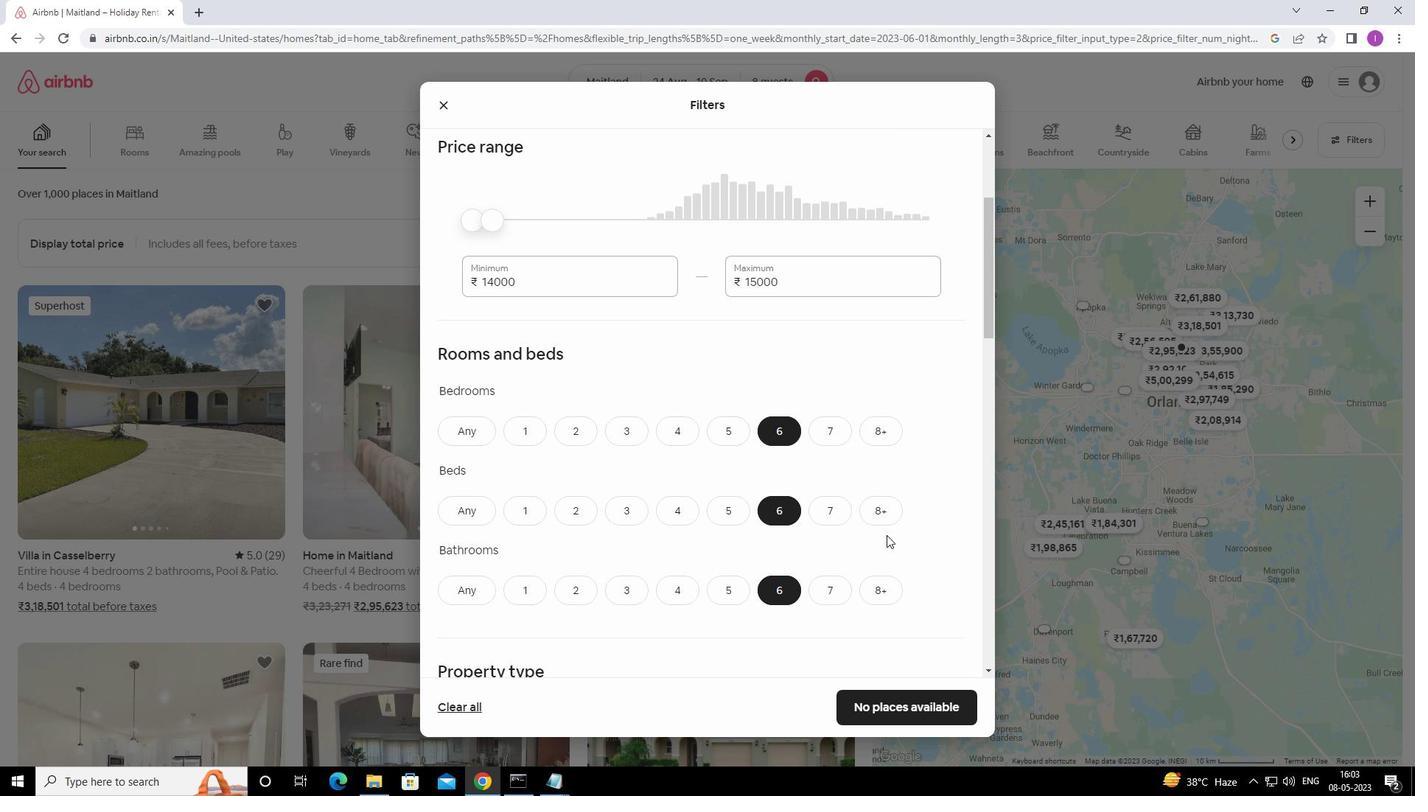 
Action: Mouse moved to (890, 535)
Screenshot: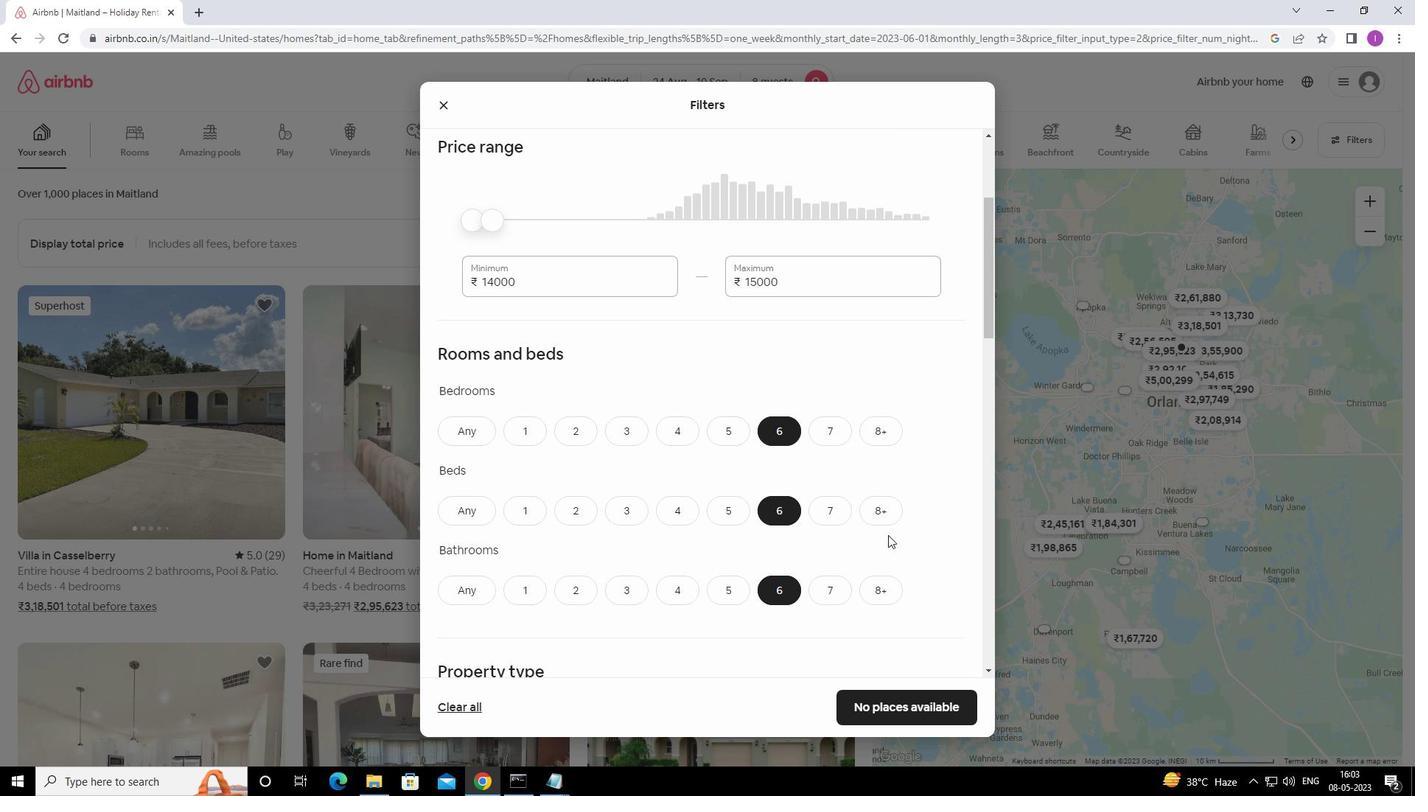 
Action: Mouse scrolled (890, 534) with delta (0, 0)
Screenshot: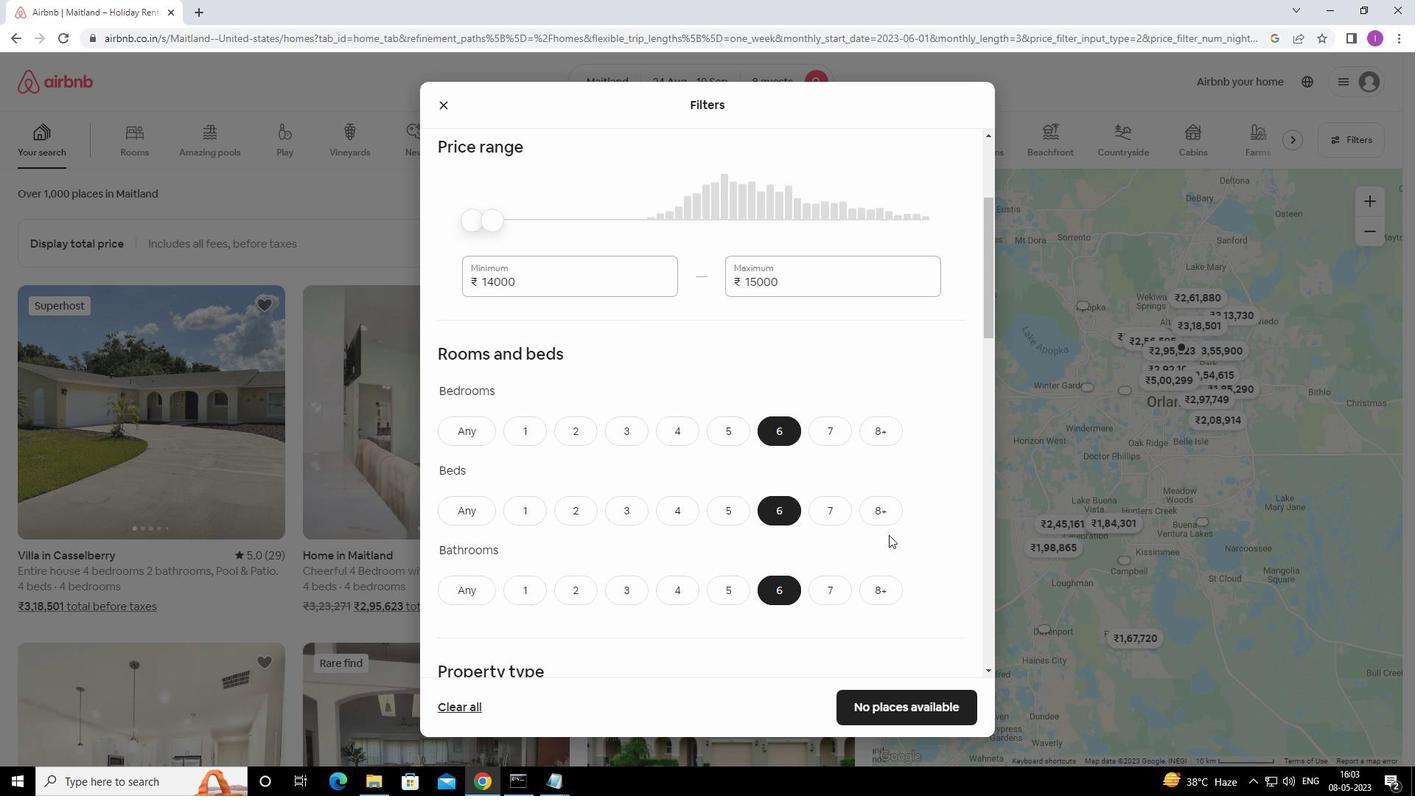 
Action: Mouse moved to (890, 536)
Screenshot: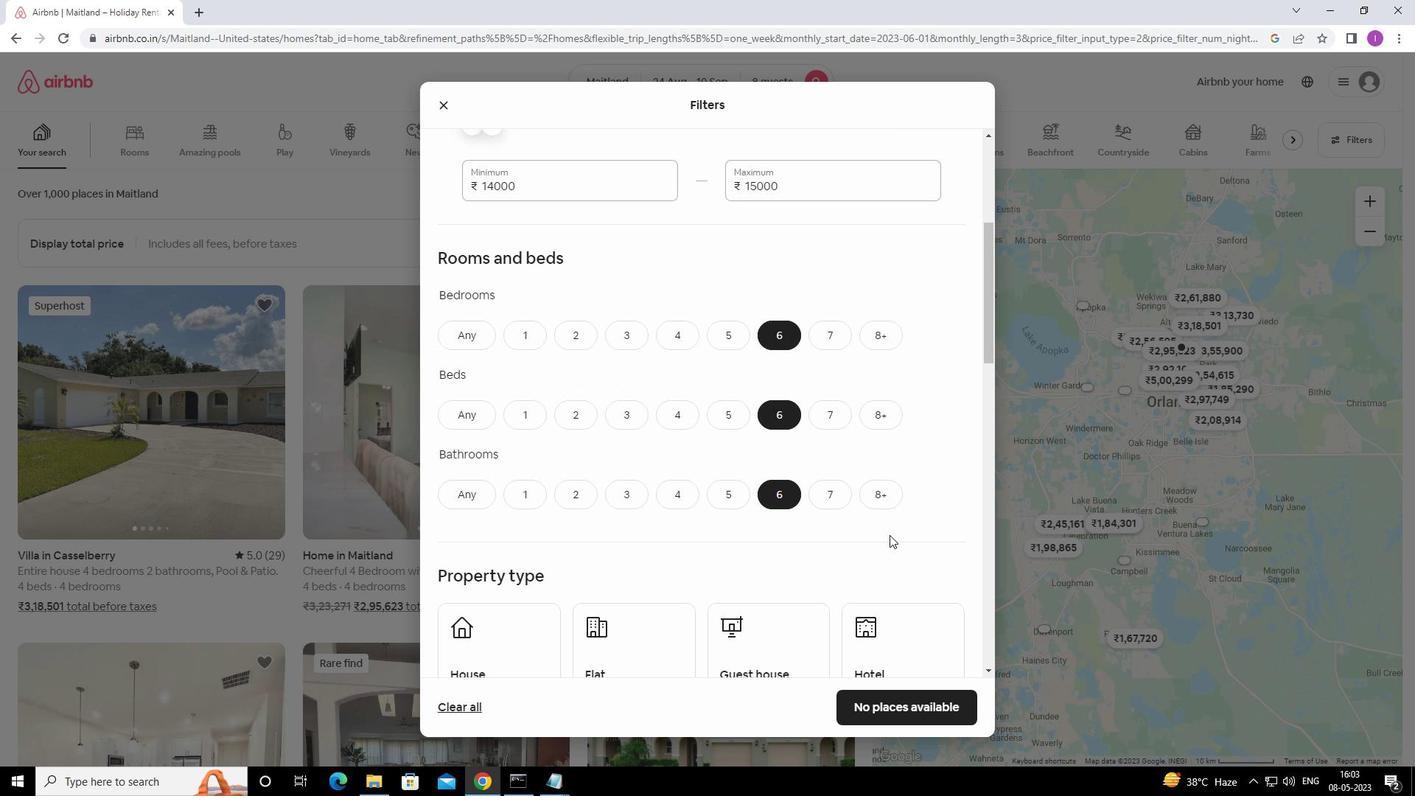
Action: Mouse scrolled (890, 536) with delta (0, 0)
Screenshot: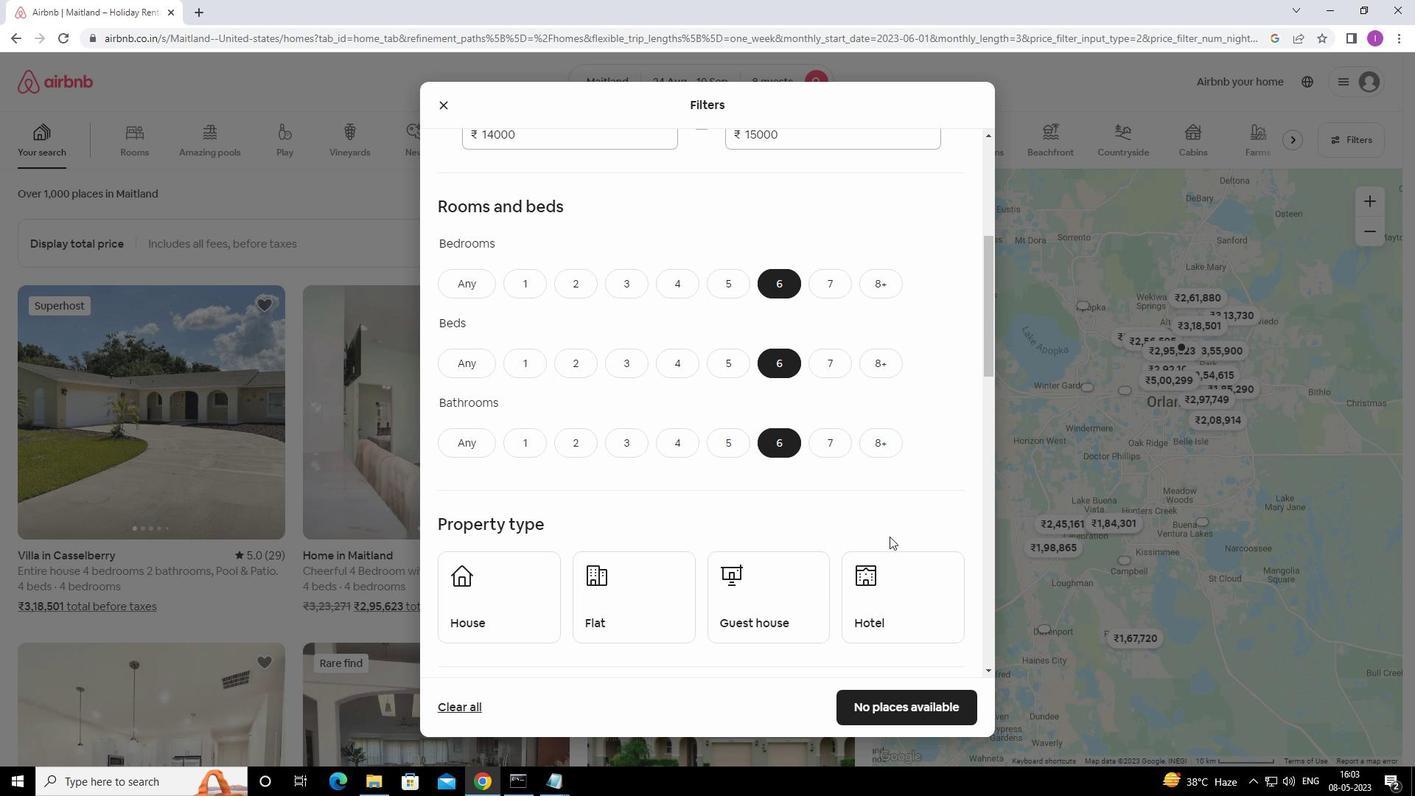 
Action: Mouse moved to (533, 527)
Screenshot: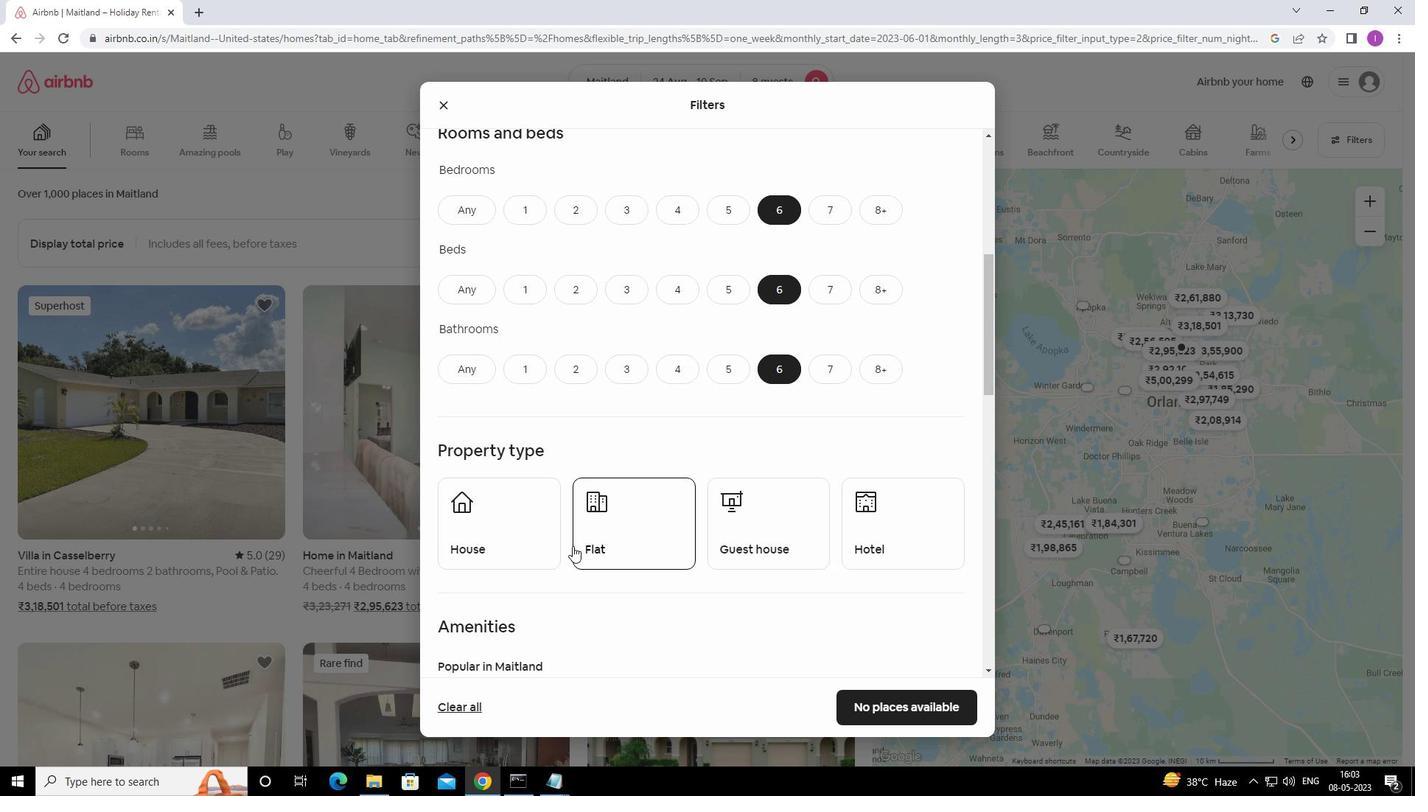 
Action: Mouse pressed left at (533, 527)
Screenshot: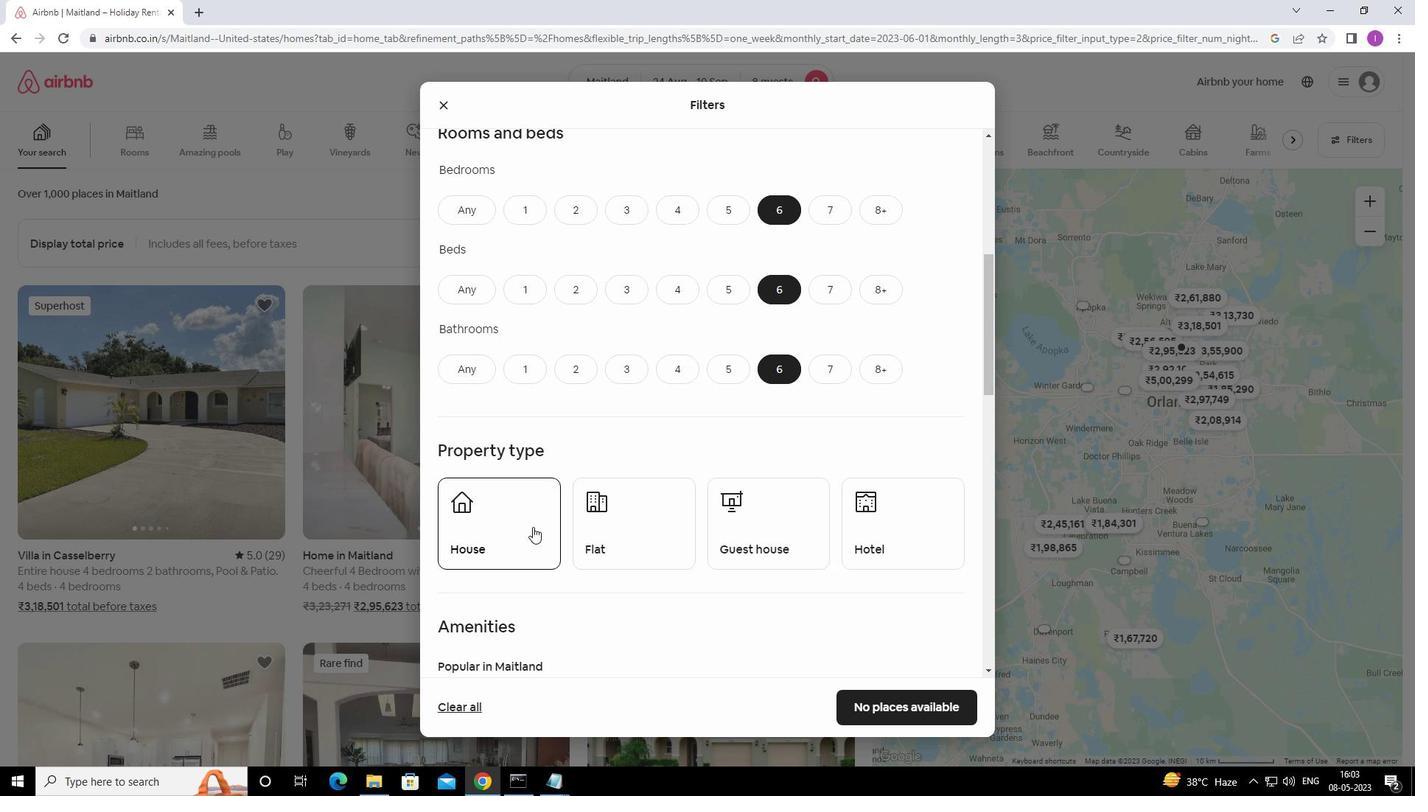 
Action: Mouse moved to (685, 537)
Screenshot: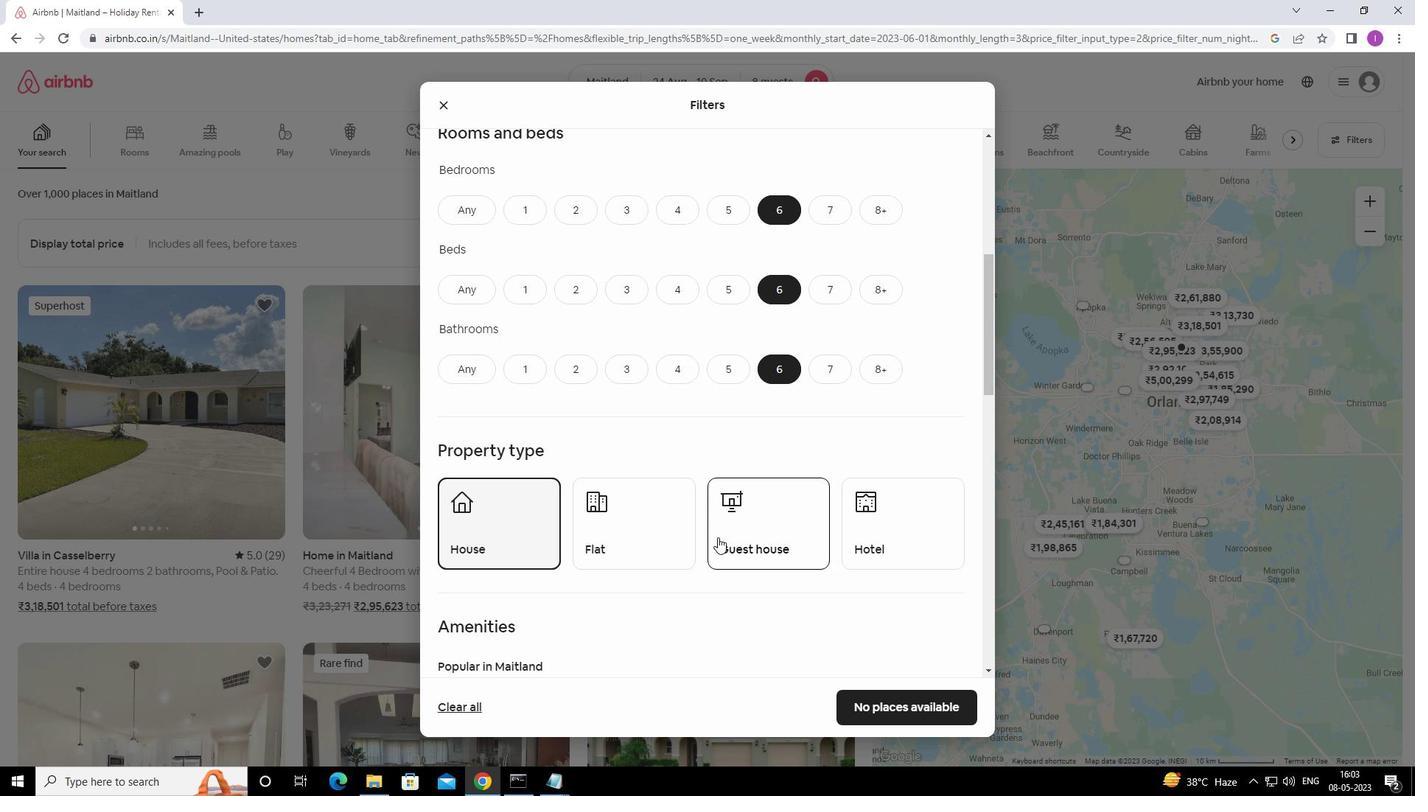 
Action: Mouse pressed left at (685, 537)
Screenshot: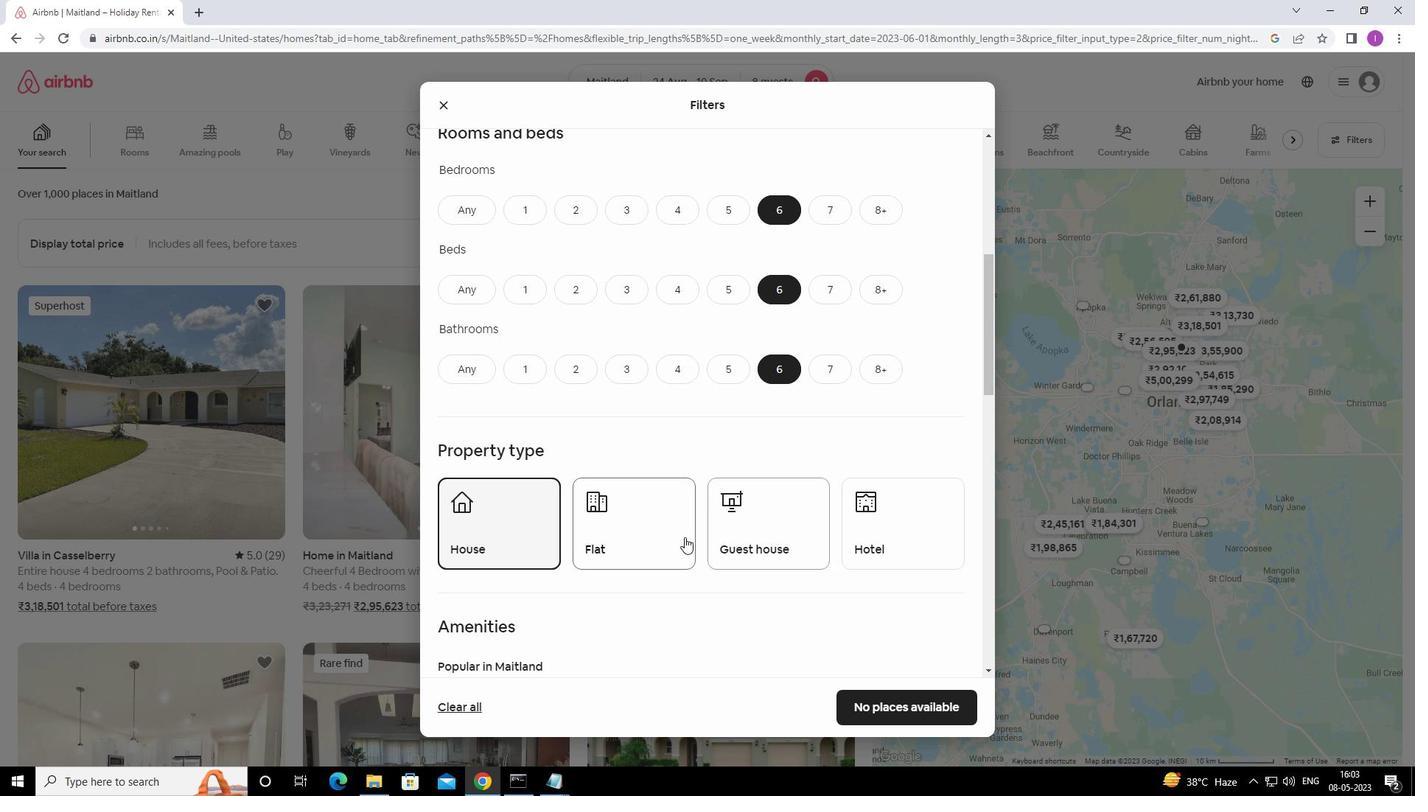 
Action: Mouse moved to (752, 539)
Screenshot: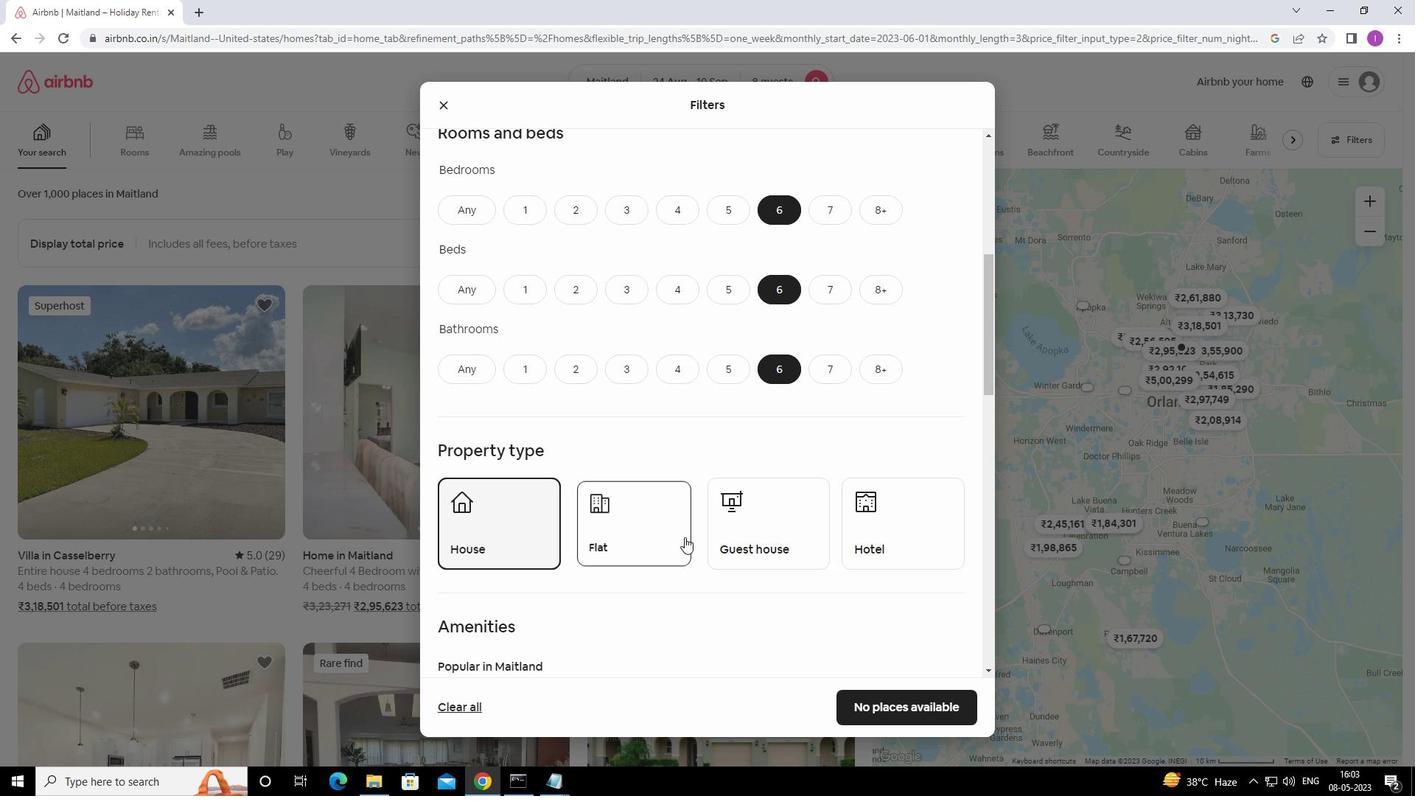 
Action: Mouse pressed left at (752, 539)
Screenshot: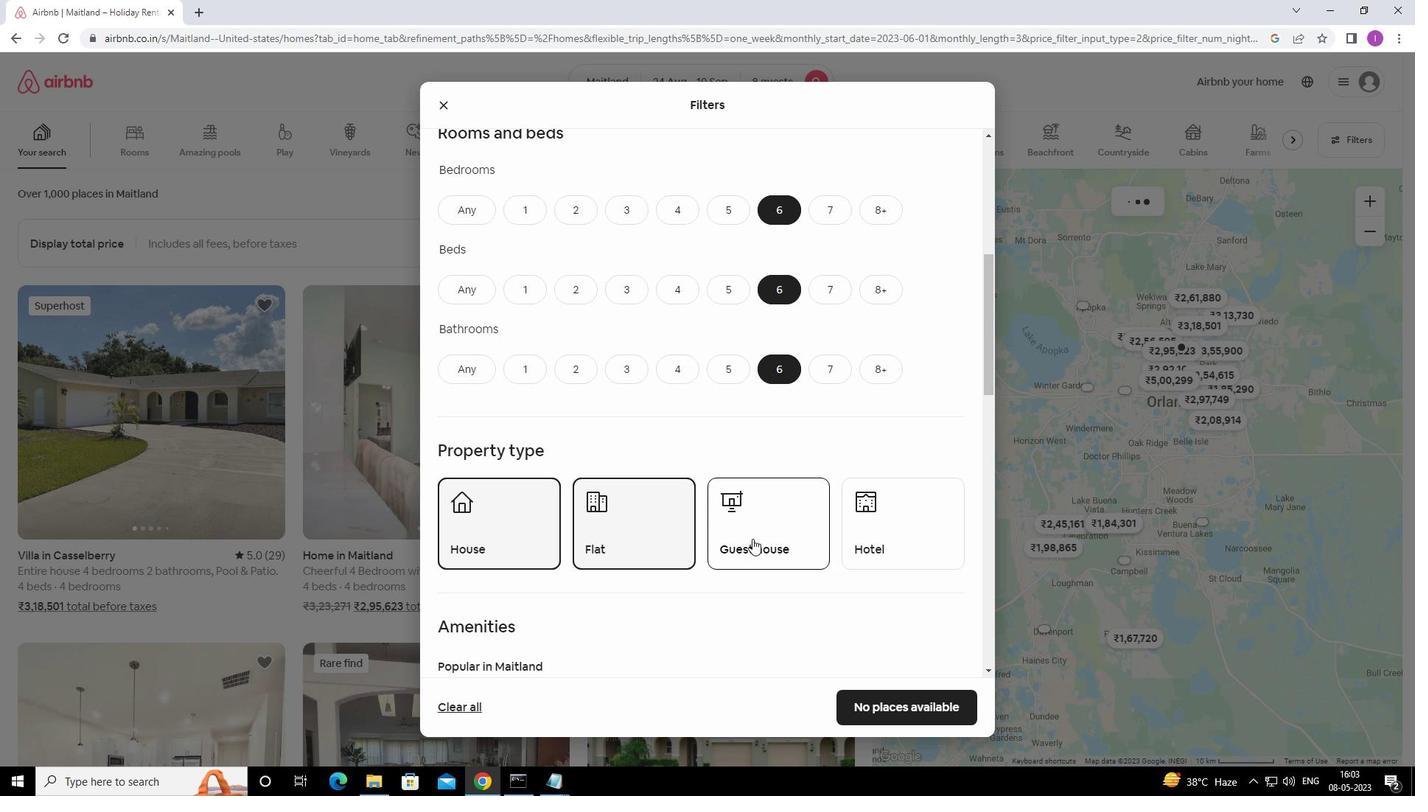 
Action: Mouse moved to (731, 600)
Screenshot: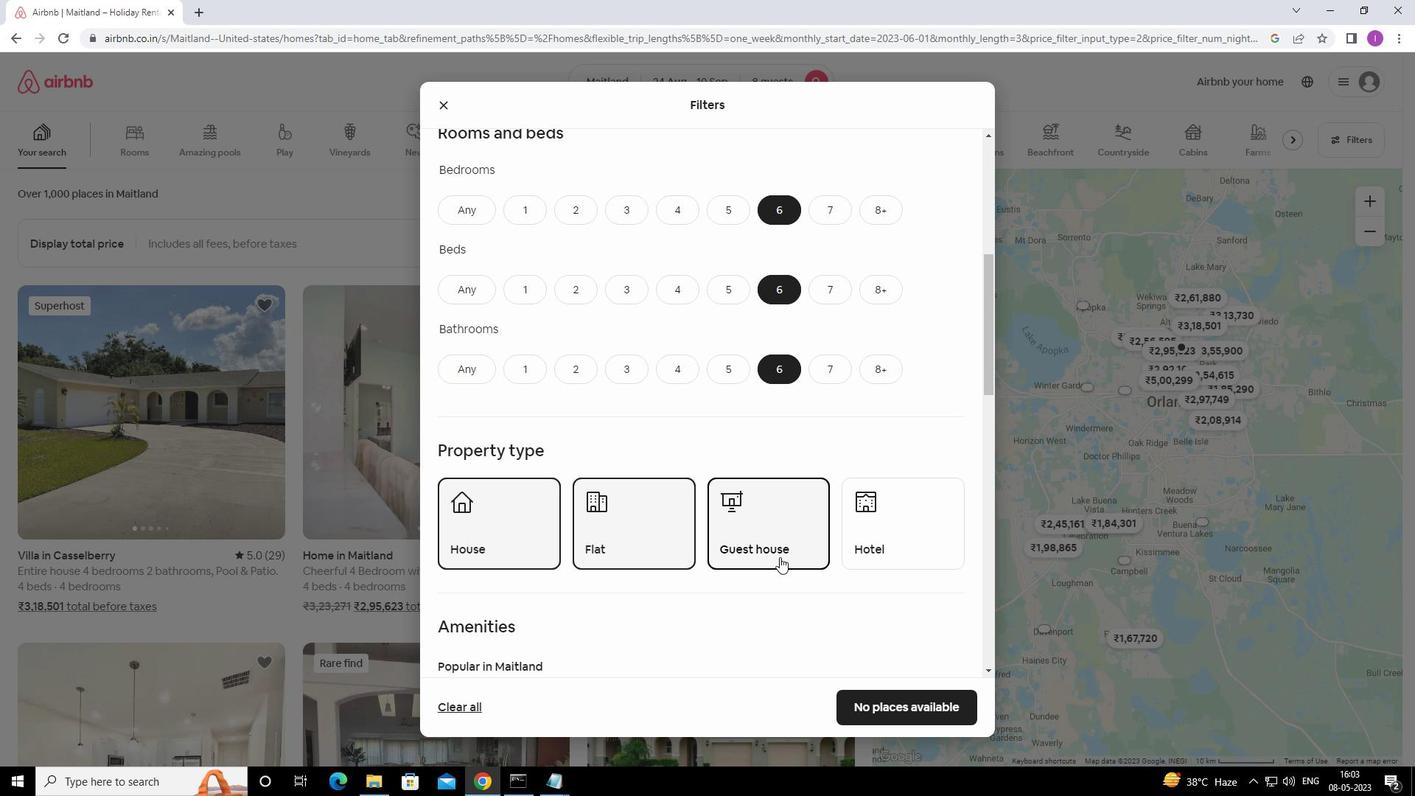 
Action: Mouse scrolled (731, 599) with delta (0, 0)
Screenshot: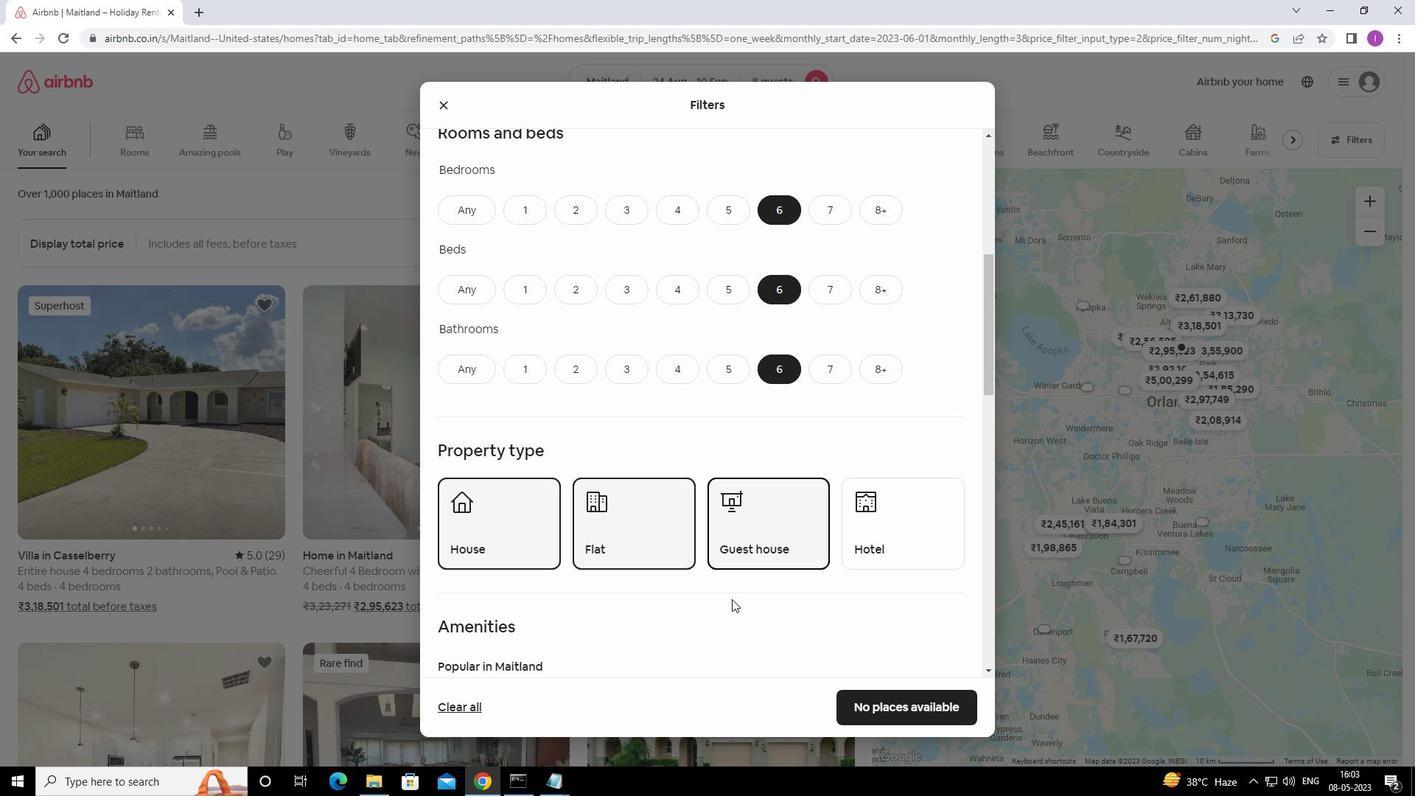 
Action: Mouse scrolled (731, 599) with delta (0, 0)
Screenshot: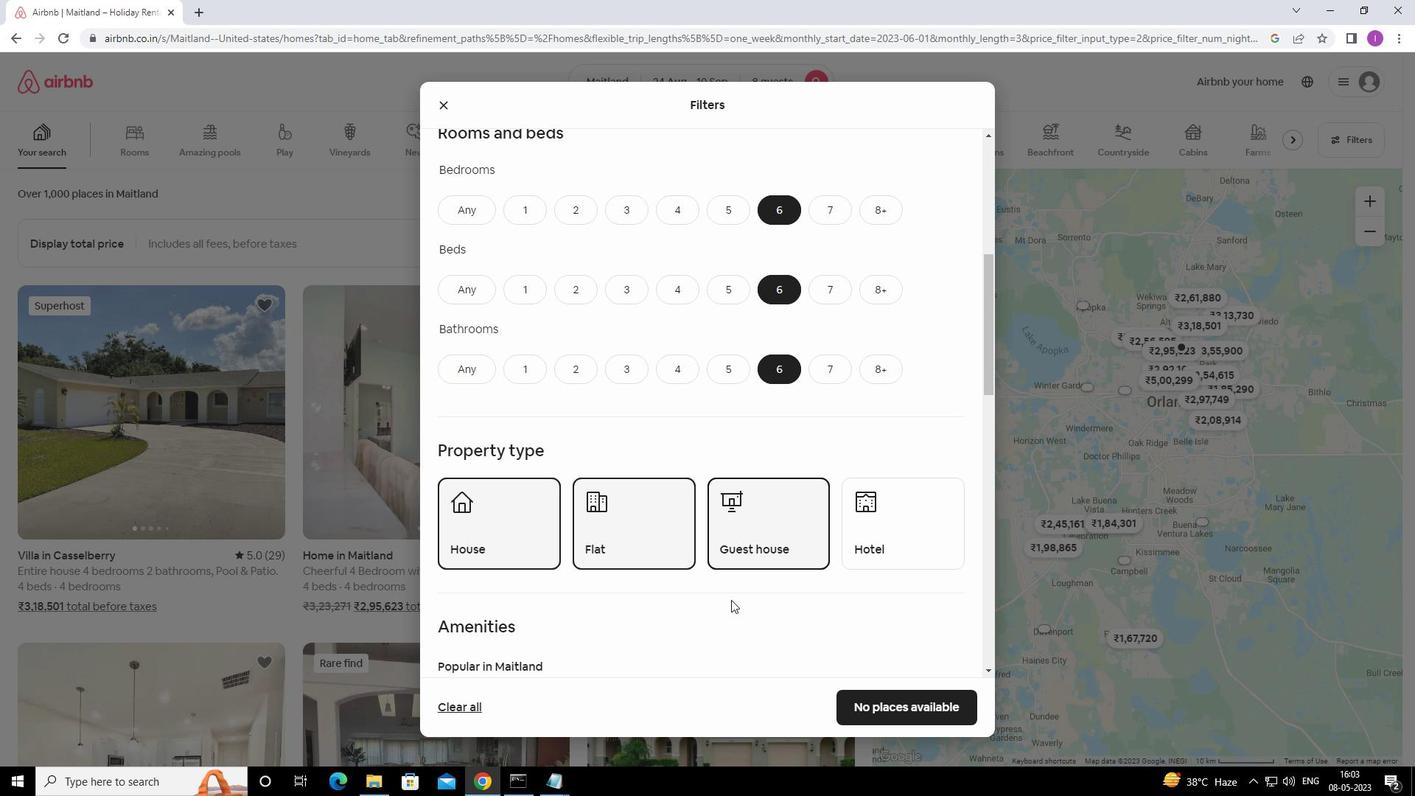 
Action: Mouse scrolled (731, 599) with delta (0, 0)
Screenshot: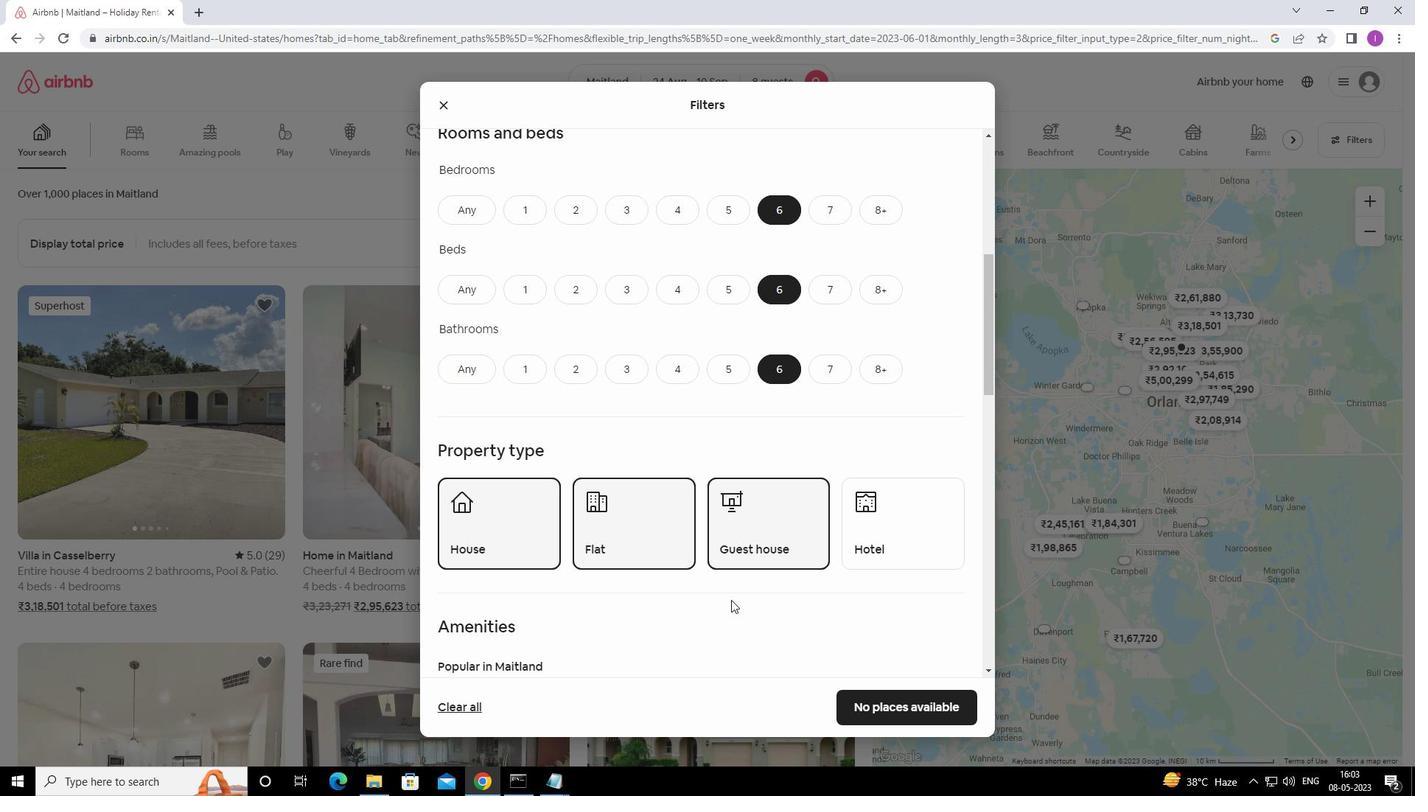 
Action: Mouse moved to (448, 513)
Screenshot: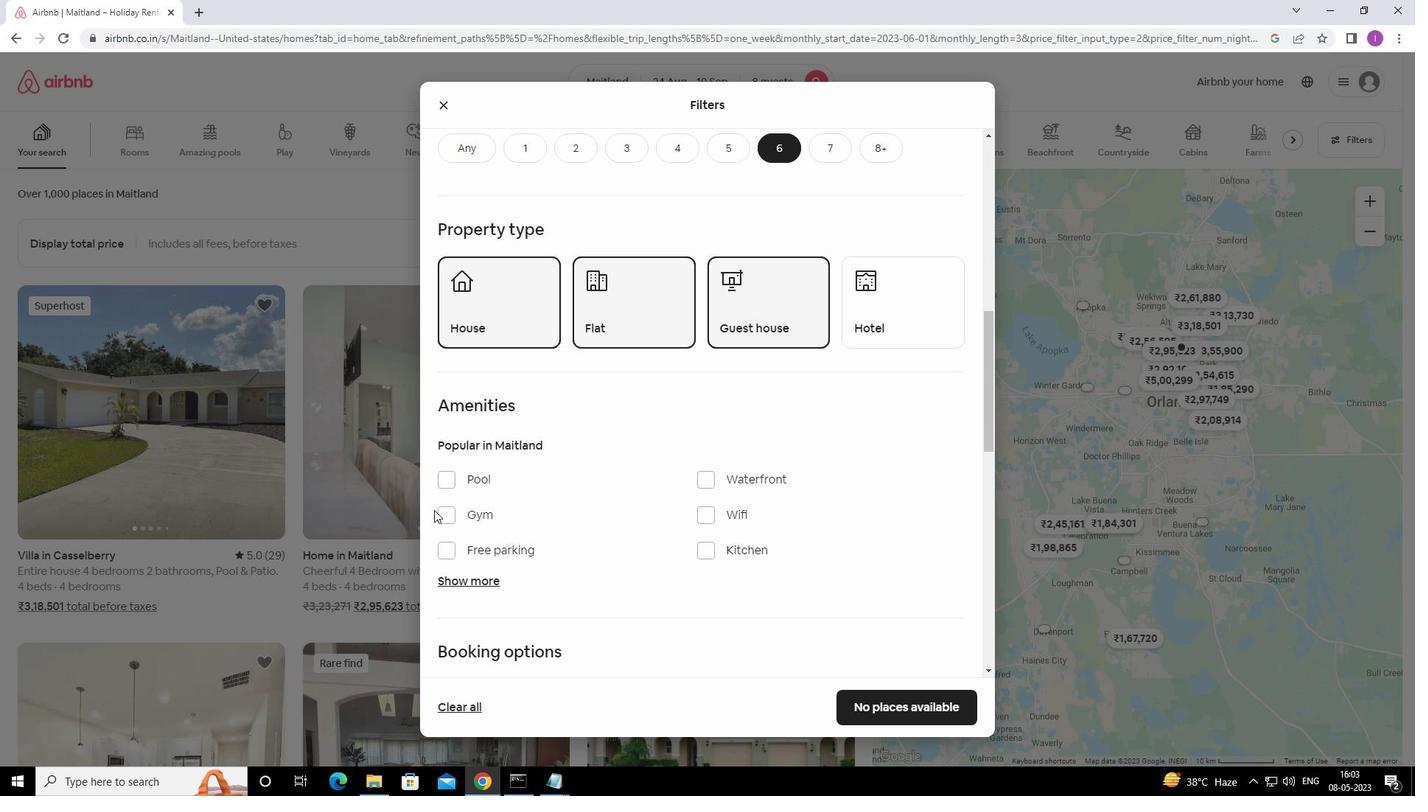 
Action: Mouse pressed left at (448, 513)
Screenshot: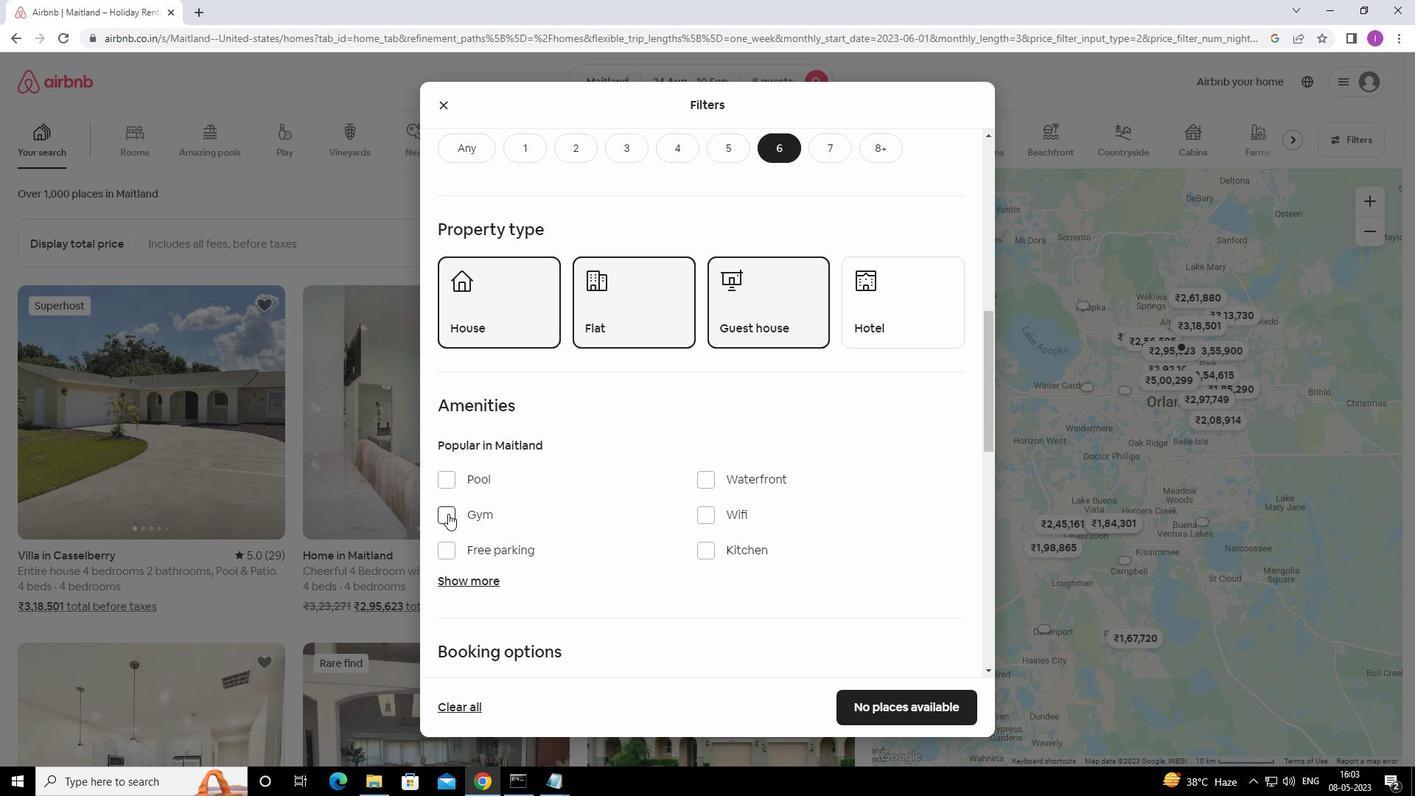 
Action: Mouse moved to (446, 548)
Screenshot: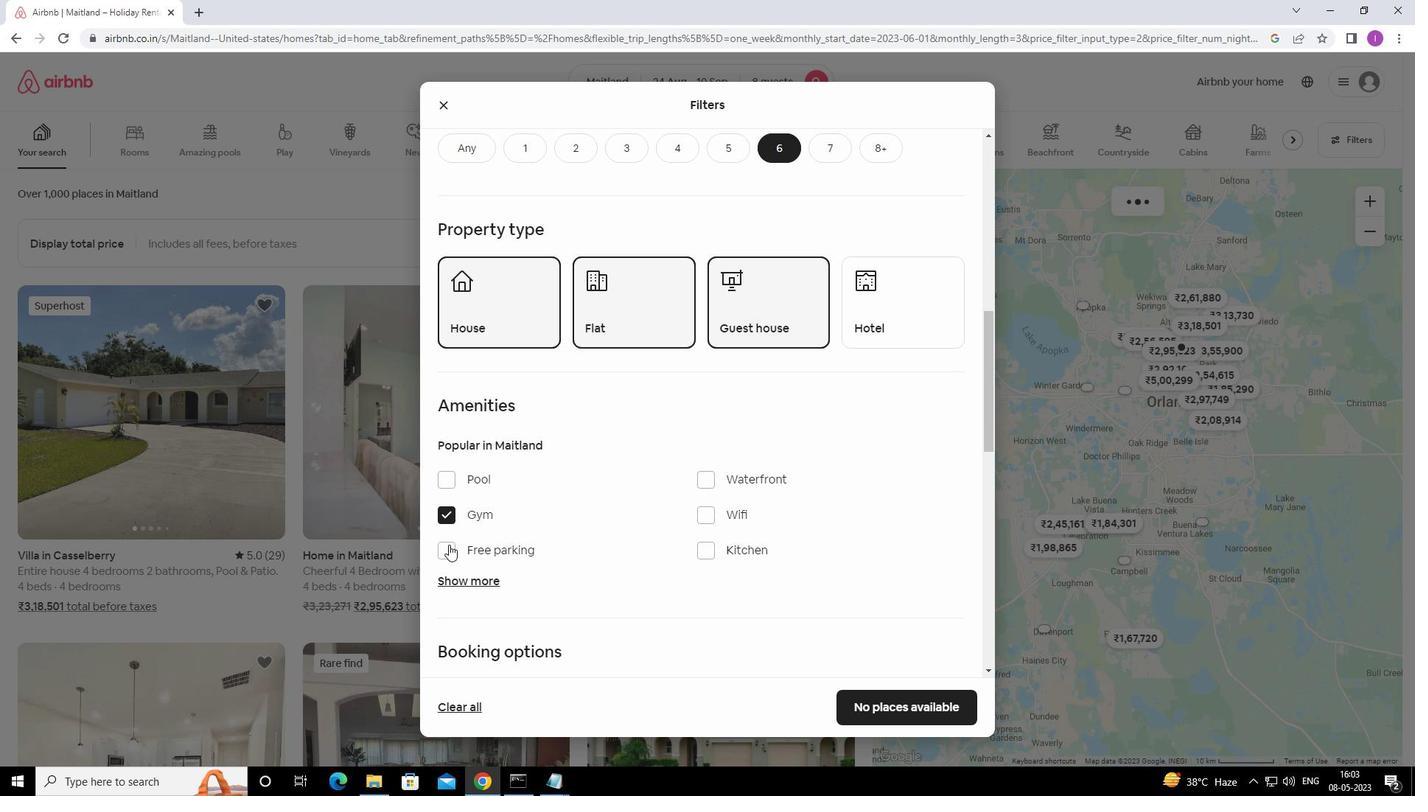 
Action: Mouse pressed left at (446, 548)
Screenshot: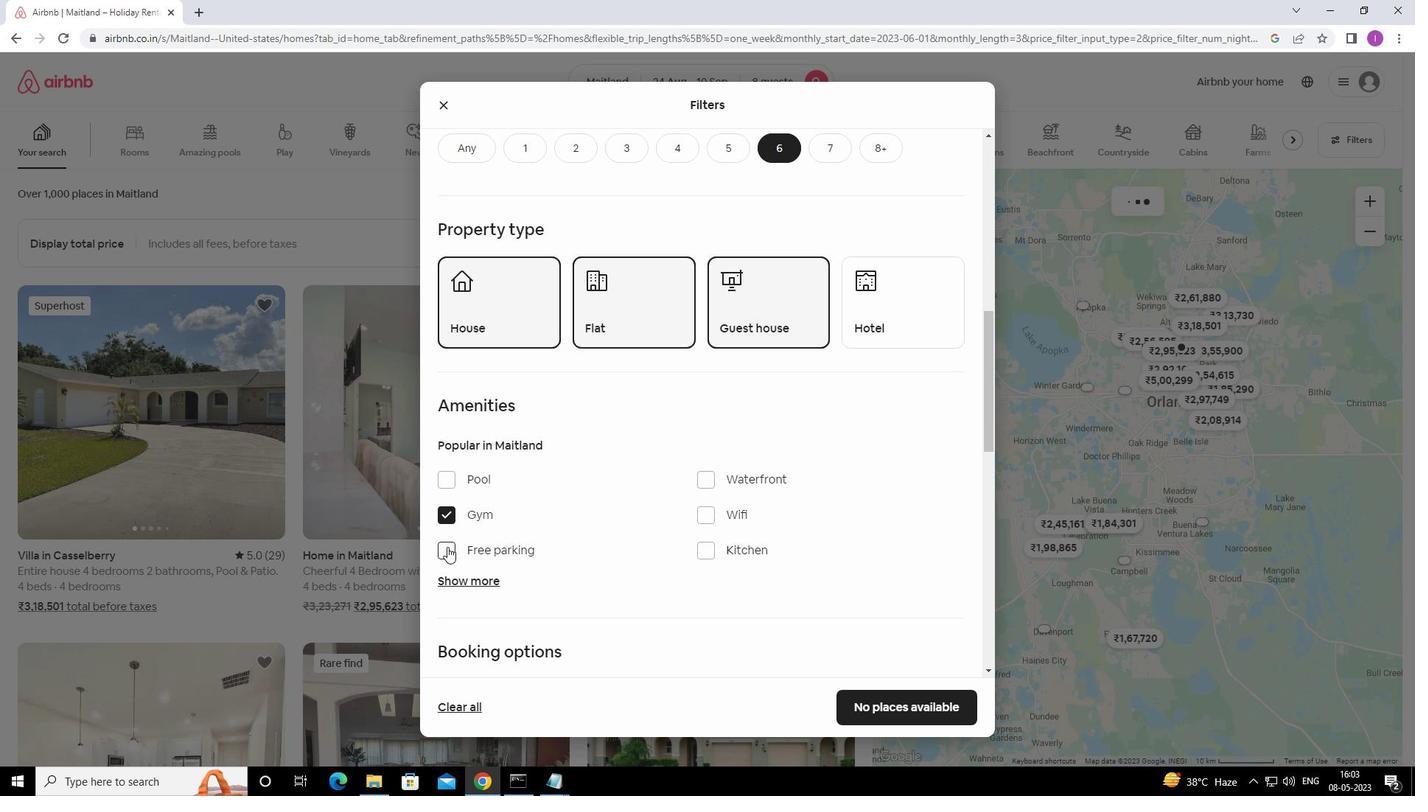
Action: Mouse moved to (711, 514)
Screenshot: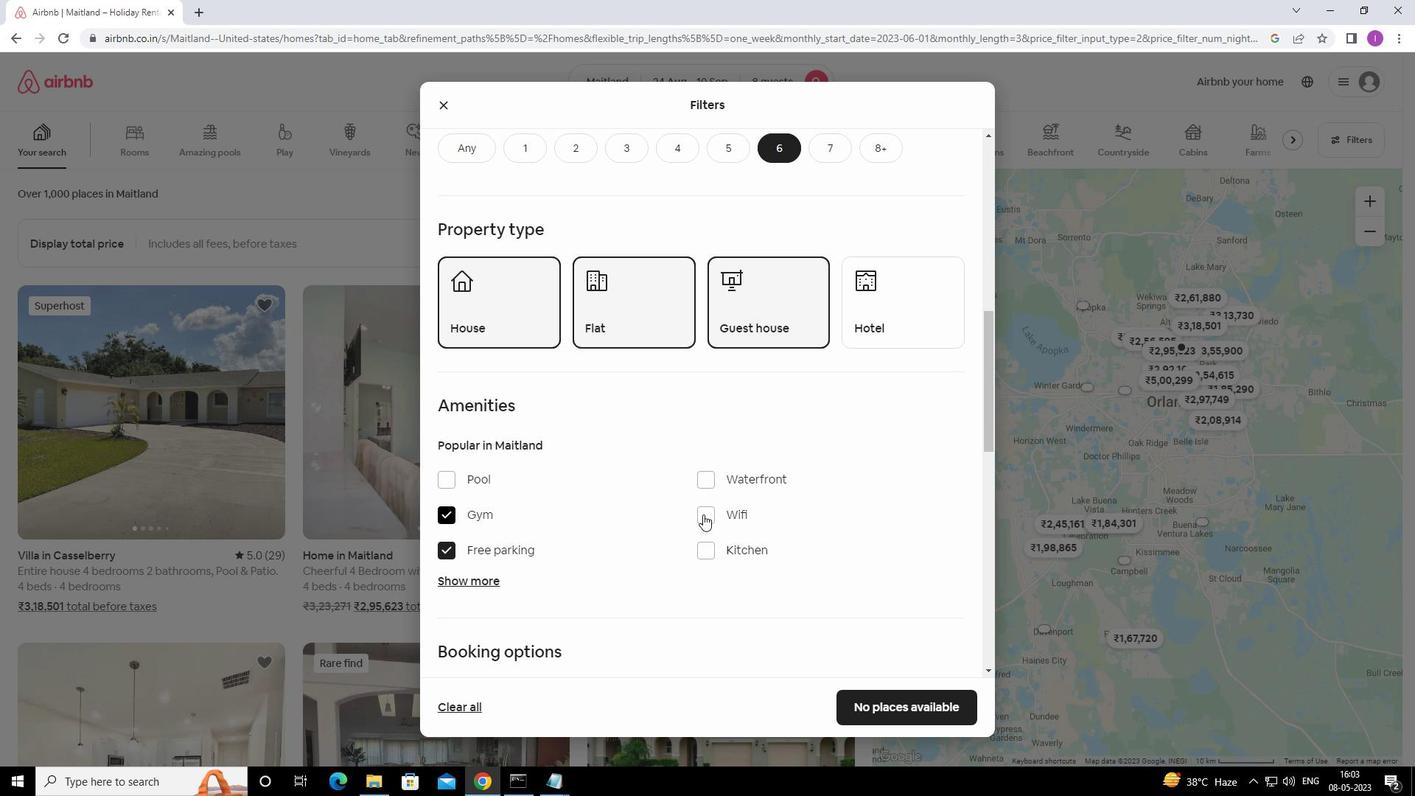 
Action: Mouse pressed left at (711, 514)
Screenshot: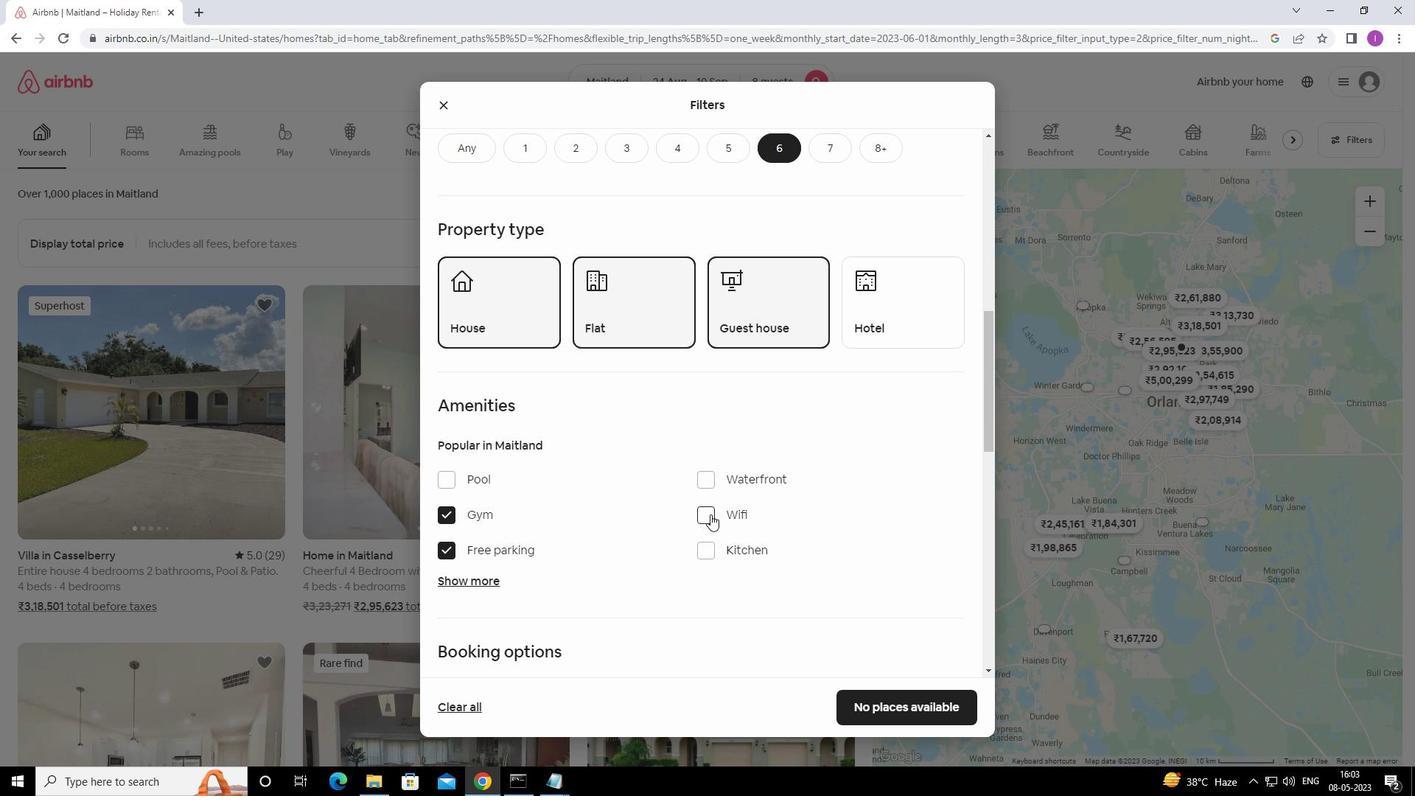 
Action: Mouse moved to (474, 575)
Screenshot: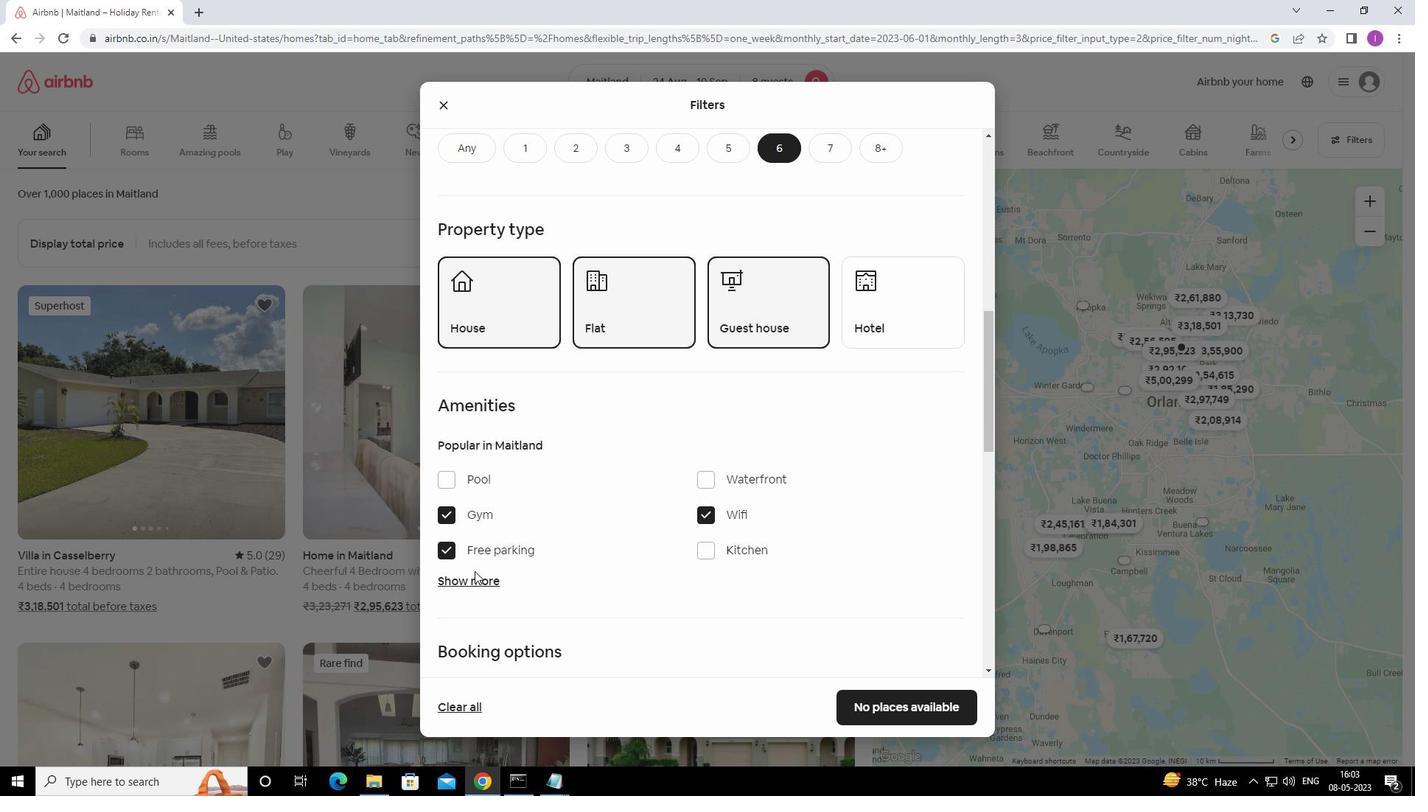 
Action: Mouse pressed left at (474, 575)
Screenshot: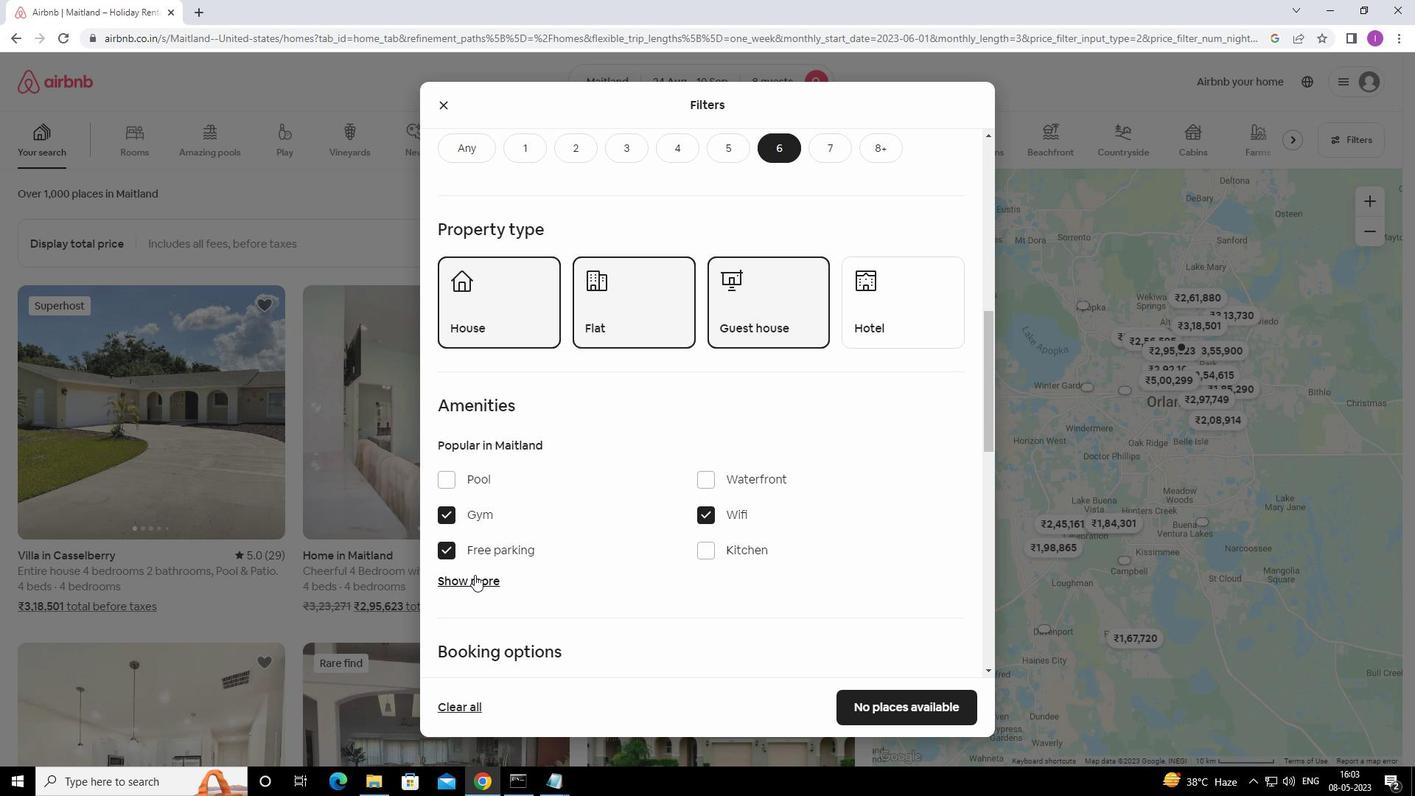 
Action: Mouse moved to (627, 600)
Screenshot: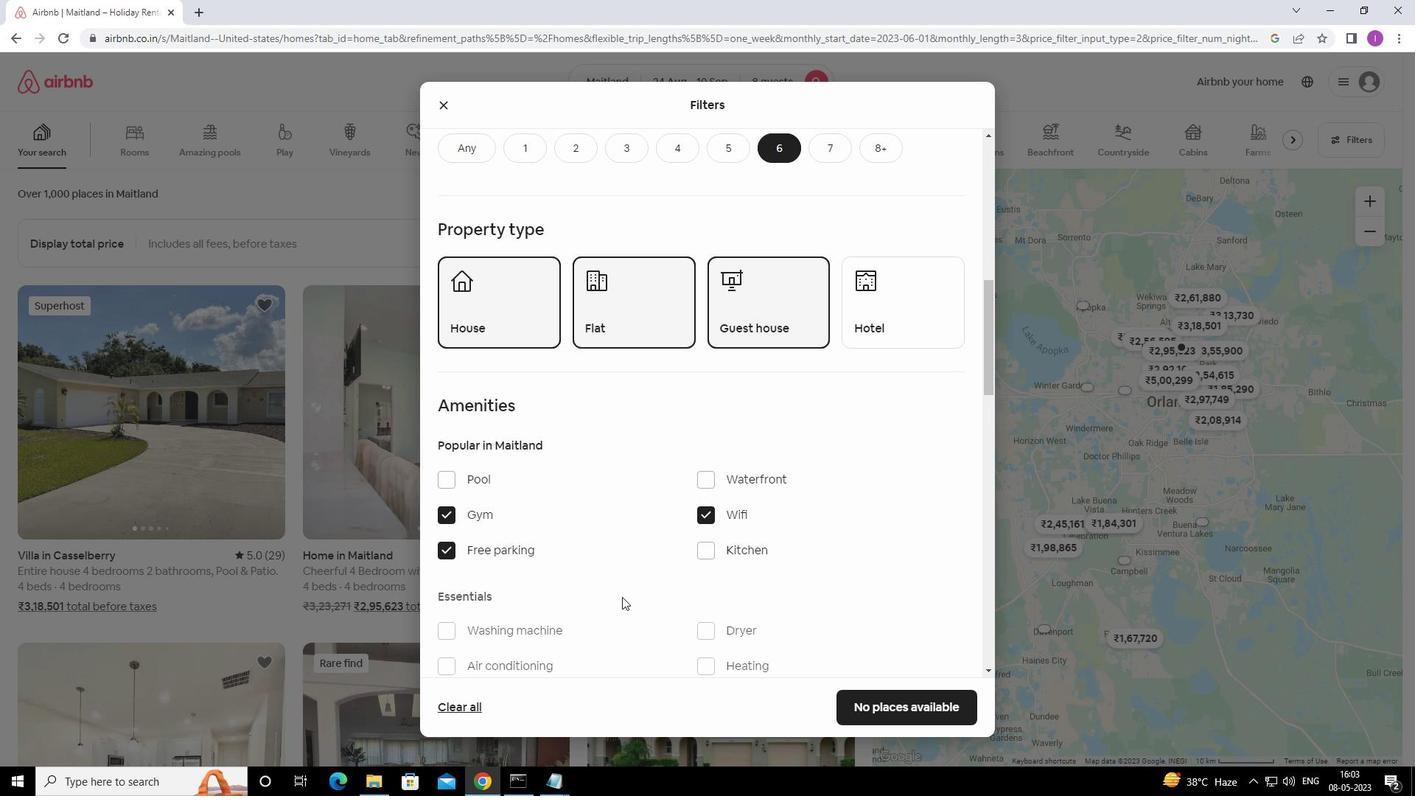 
Action: Mouse scrolled (627, 600) with delta (0, 0)
Screenshot: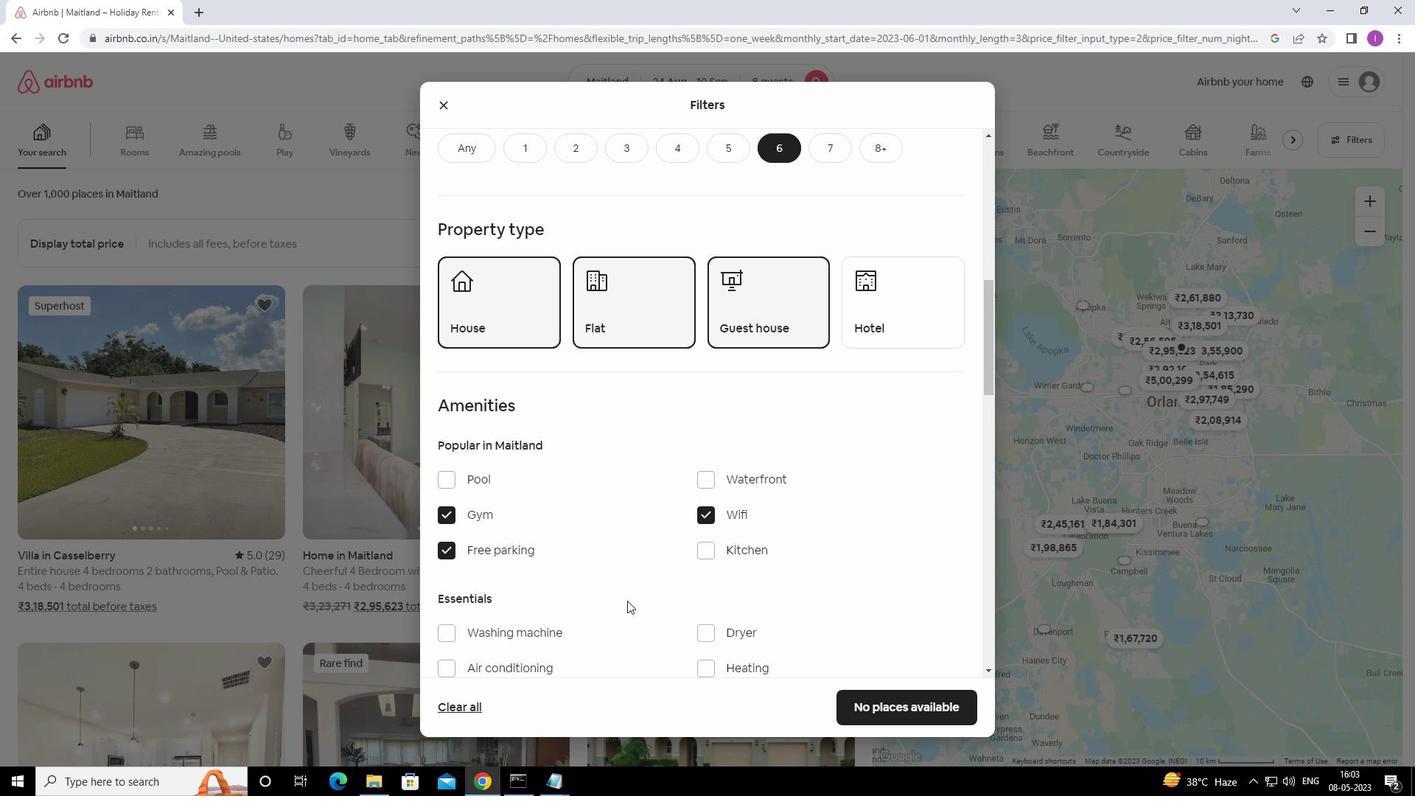 
Action: Mouse moved to (628, 601)
Screenshot: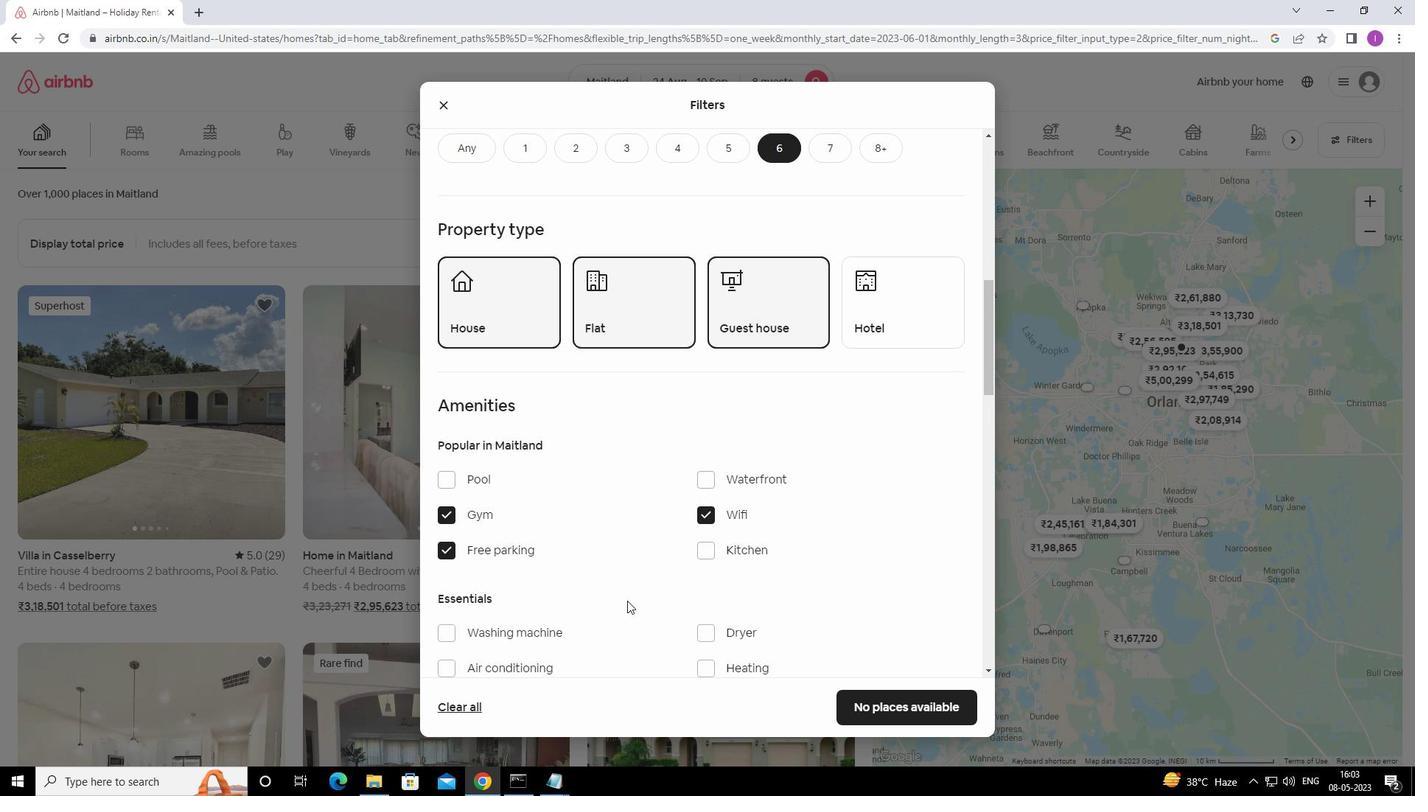 
Action: Mouse scrolled (628, 600) with delta (0, 0)
Screenshot: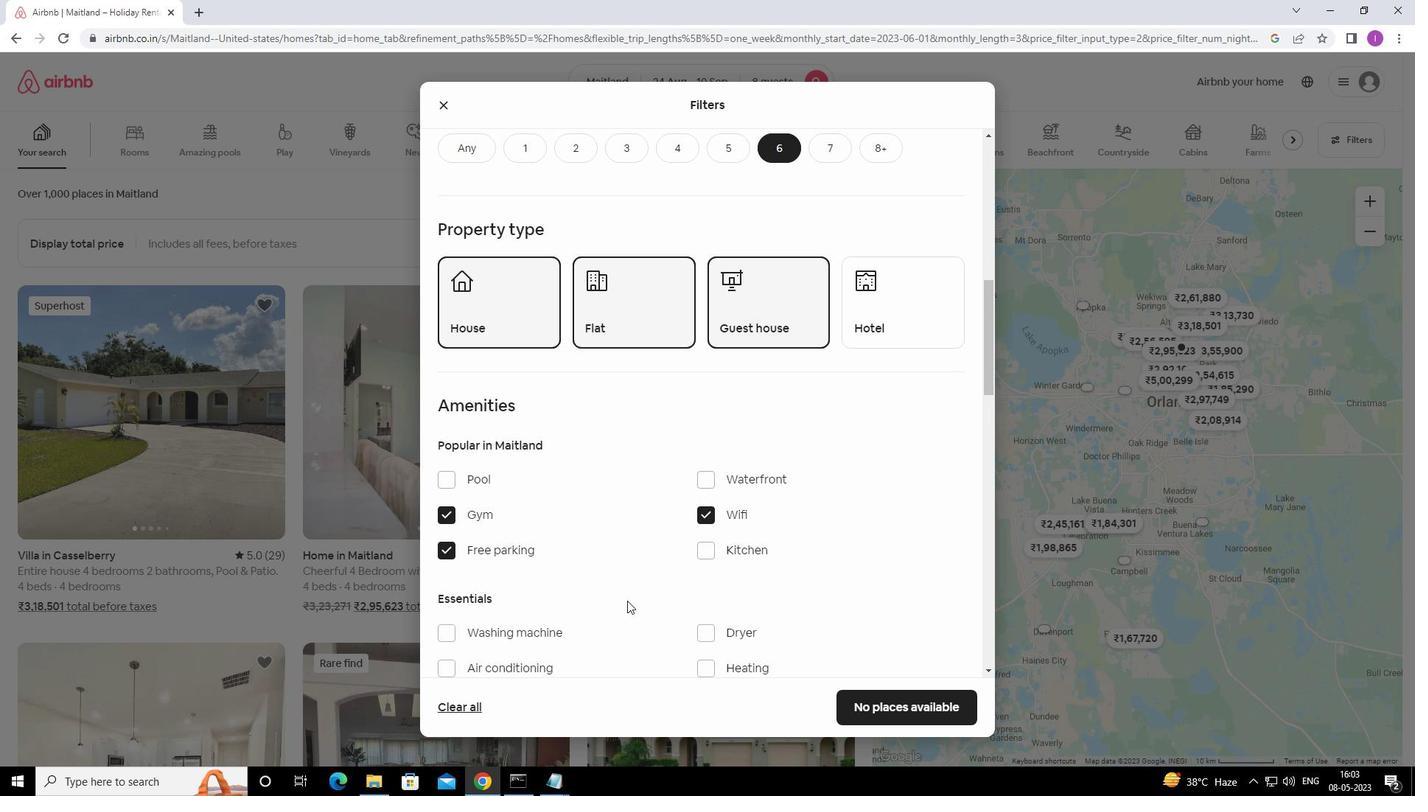 
Action: Mouse moved to (704, 555)
Screenshot: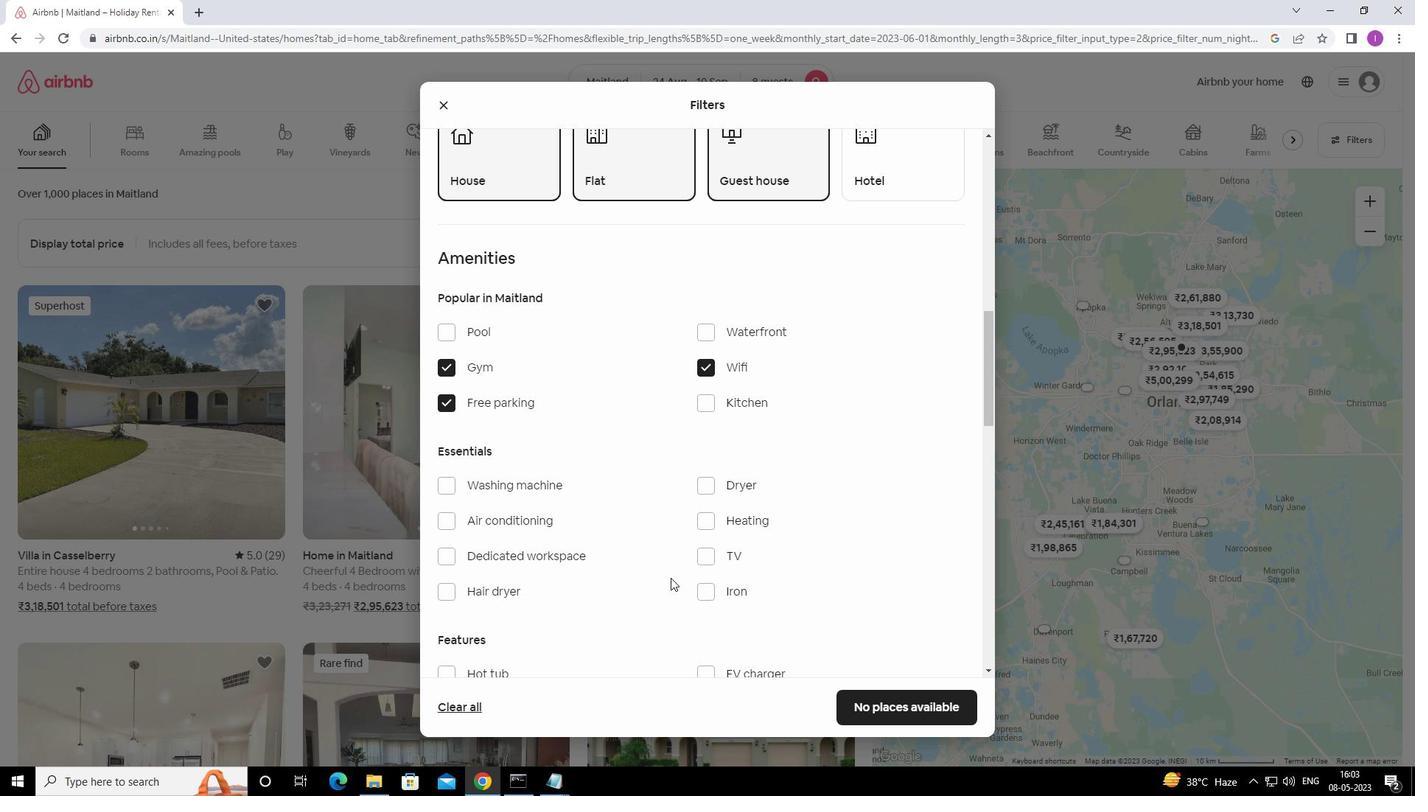 
Action: Mouse pressed left at (704, 555)
Screenshot: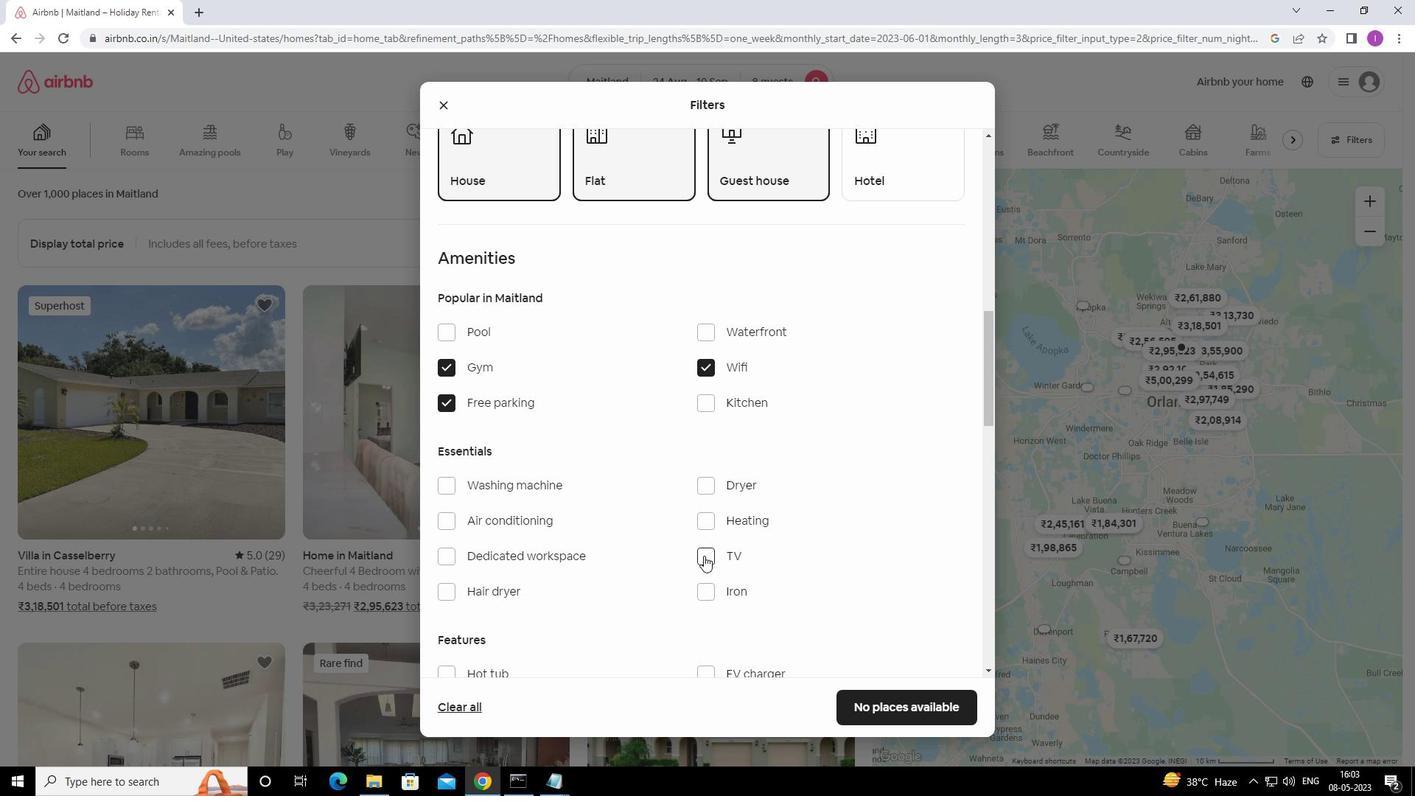 
Action: Mouse moved to (635, 615)
Screenshot: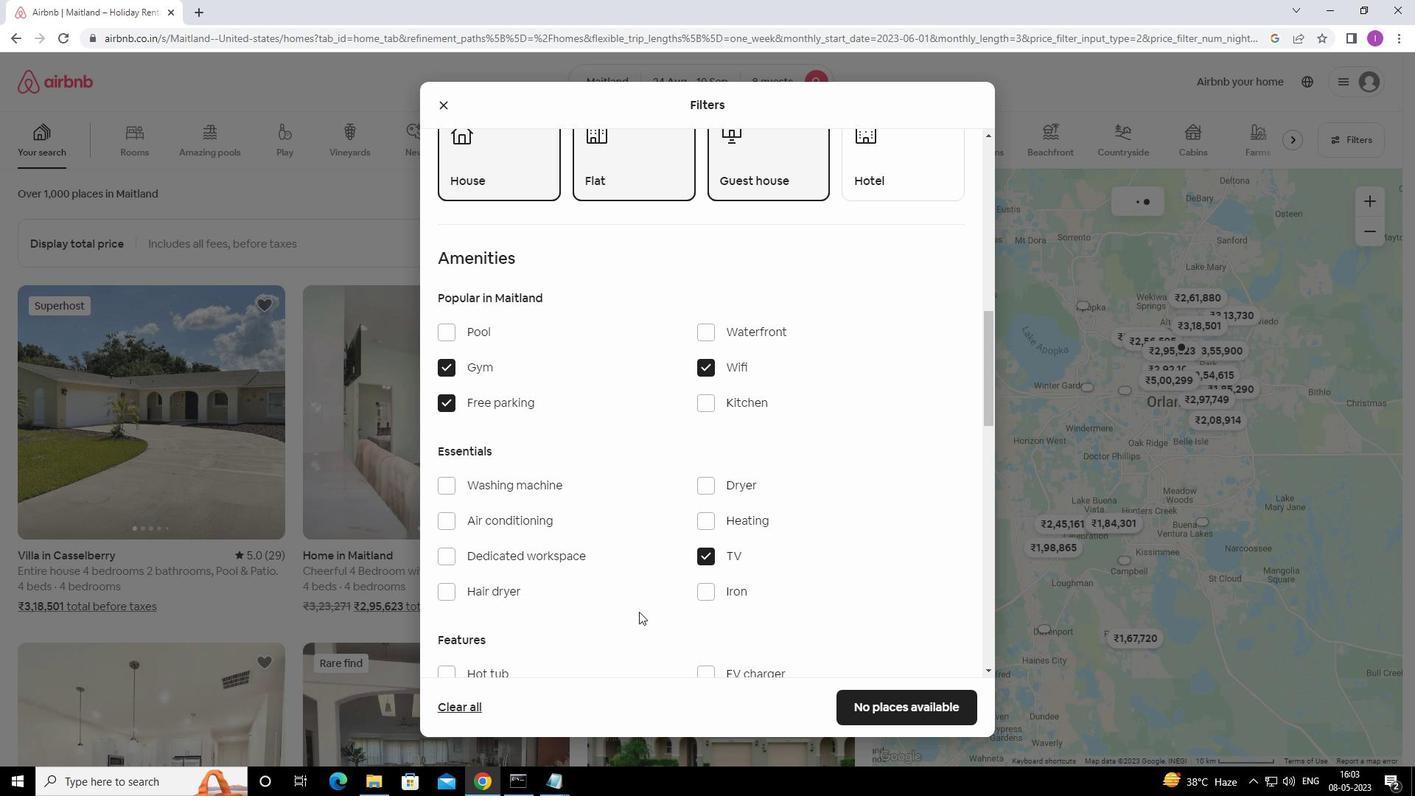 
Action: Mouse scrolled (635, 614) with delta (0, 0)
Screenshot: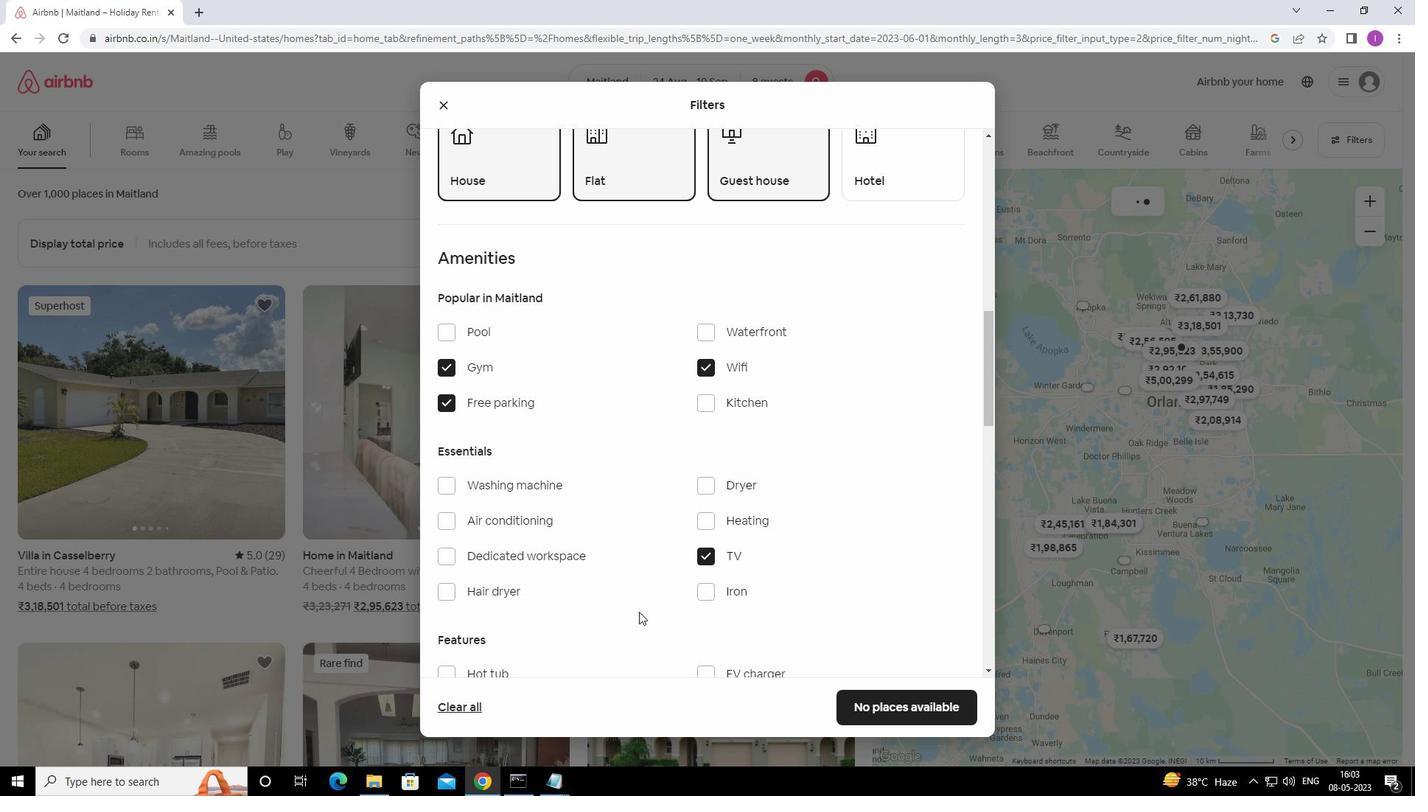 
Action: Mouse scrolled (635, 614) with delta (0, 0)
Screenshot: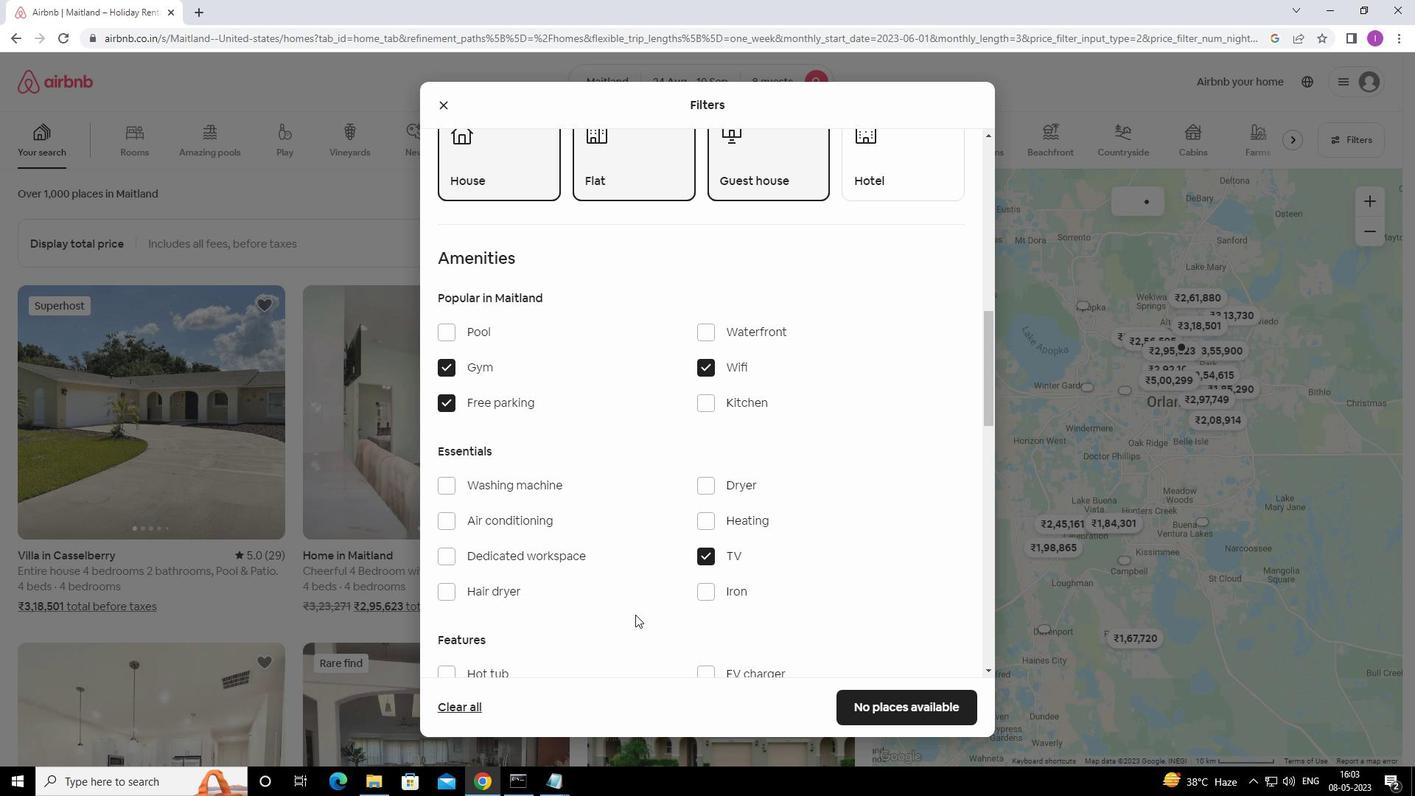 
Action: Mouse moved to (440, 597)
Screenshot: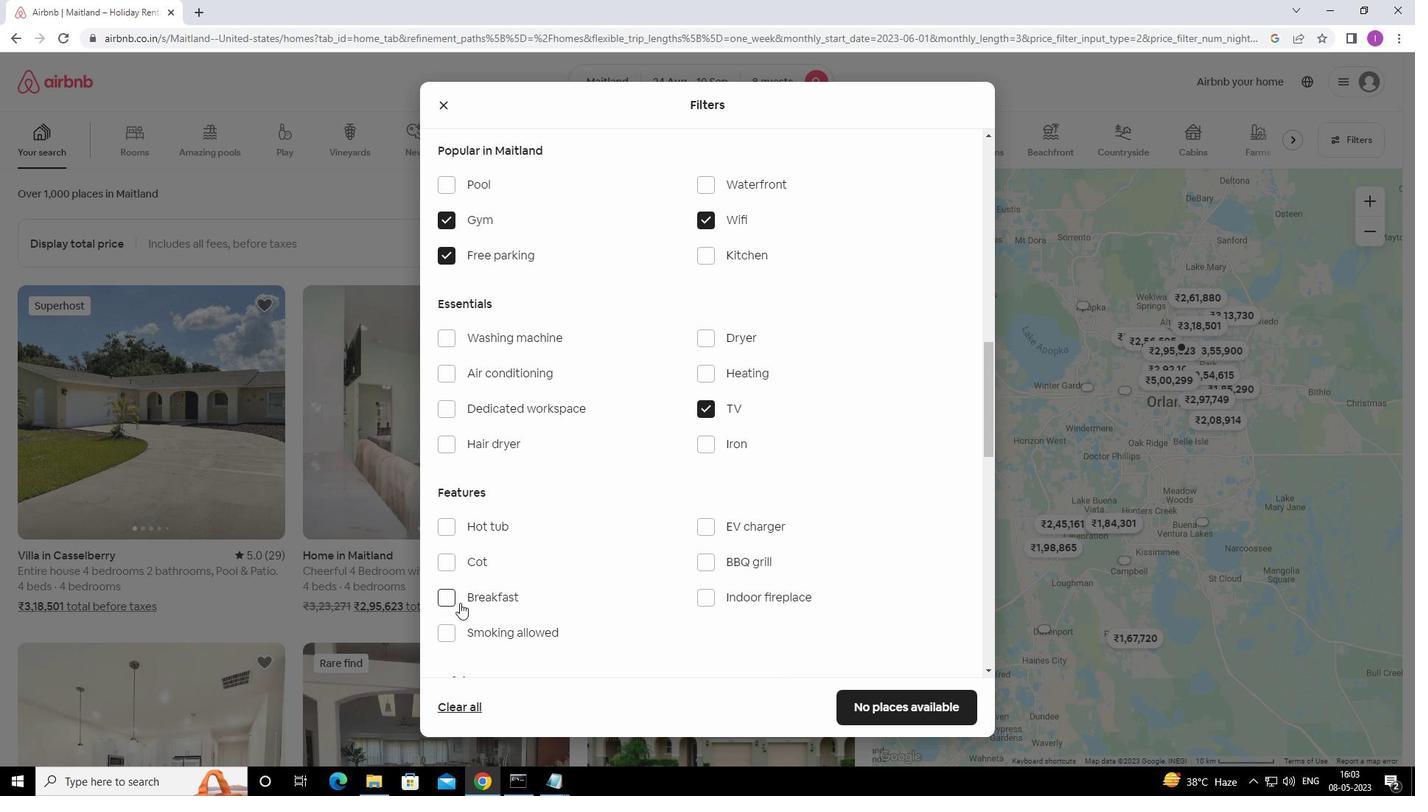 
Action: Mouse pressed left at (440, 597)
Screenshot: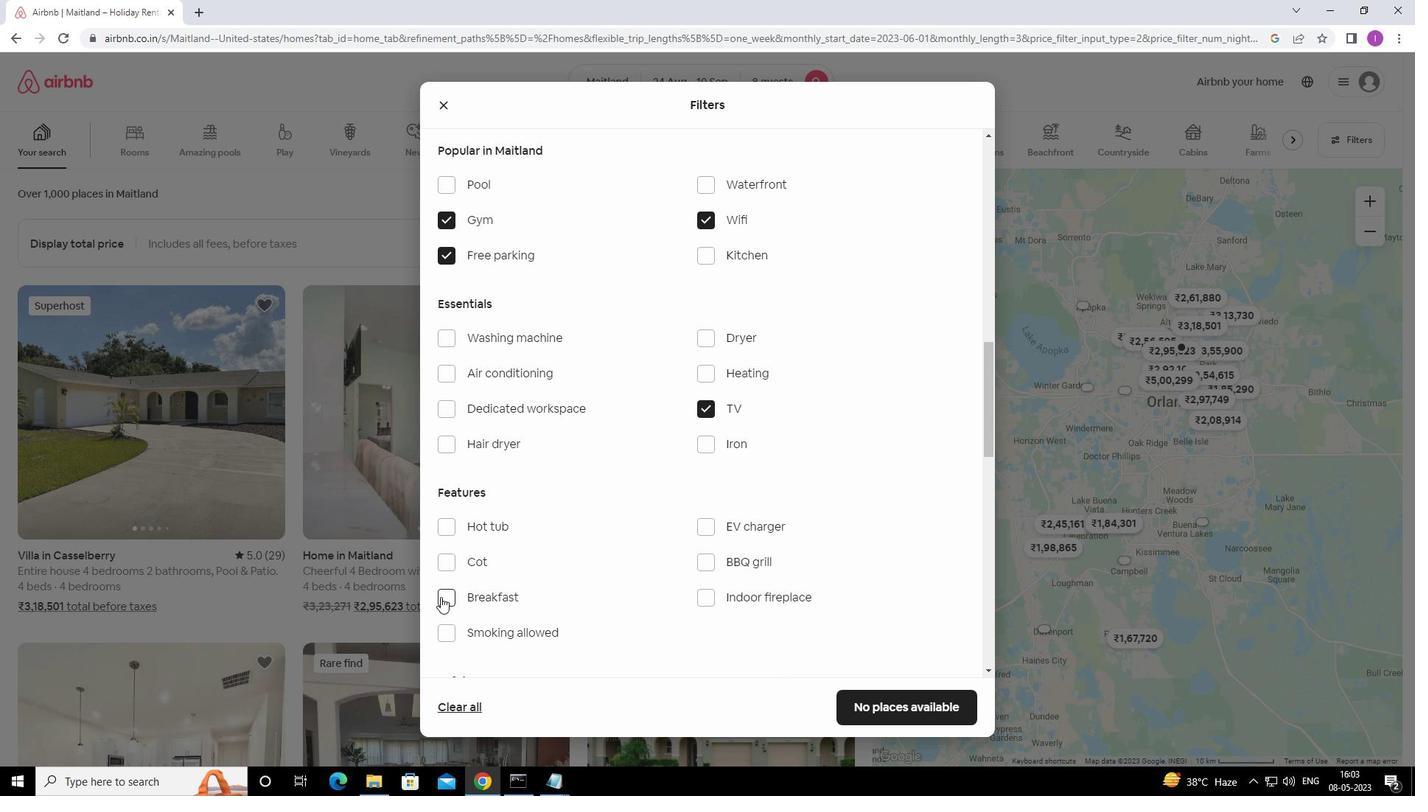 
Action: Mouse moved to (558, 600)
Screenshot: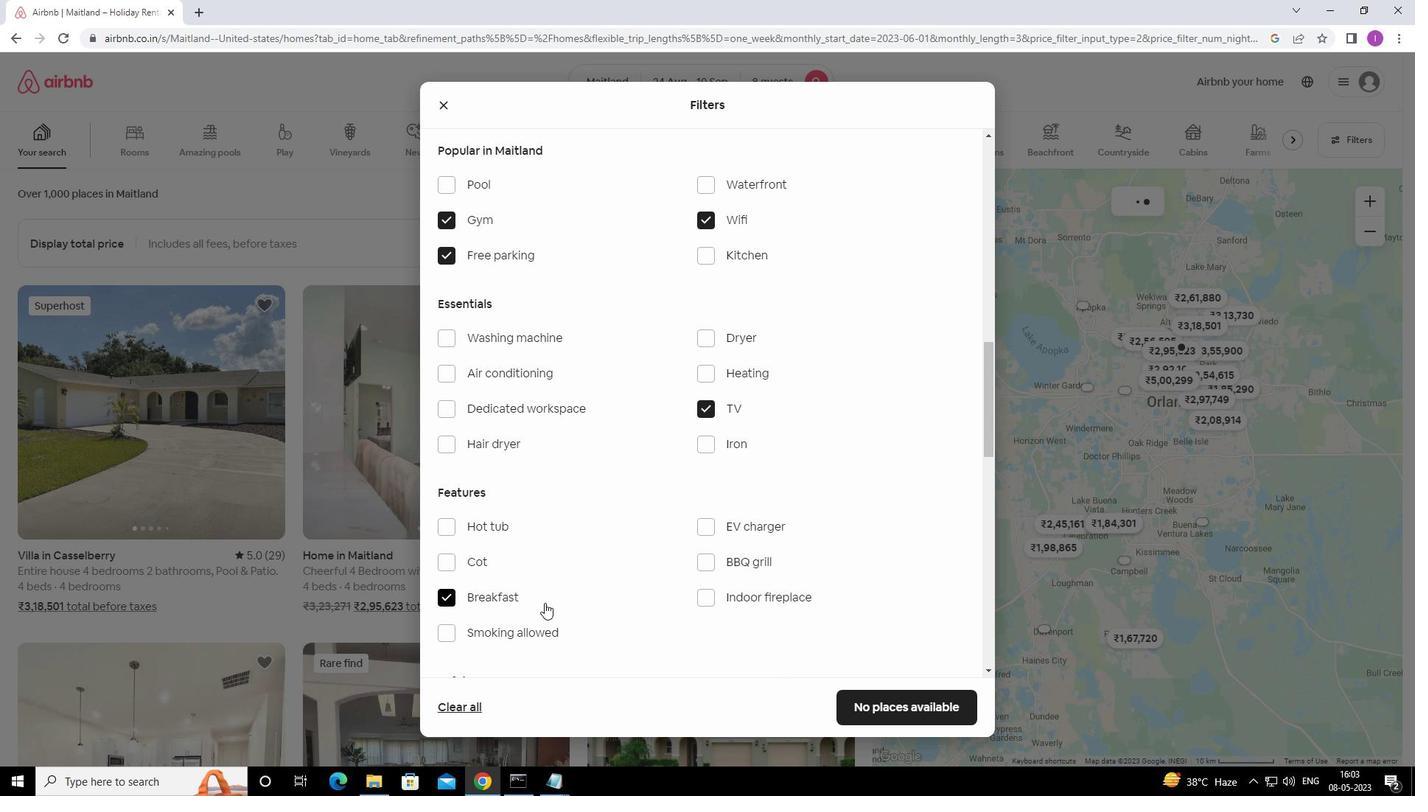 
Action: Mouse scrolled (558, 600) with delta (0, 0)
Screenshot: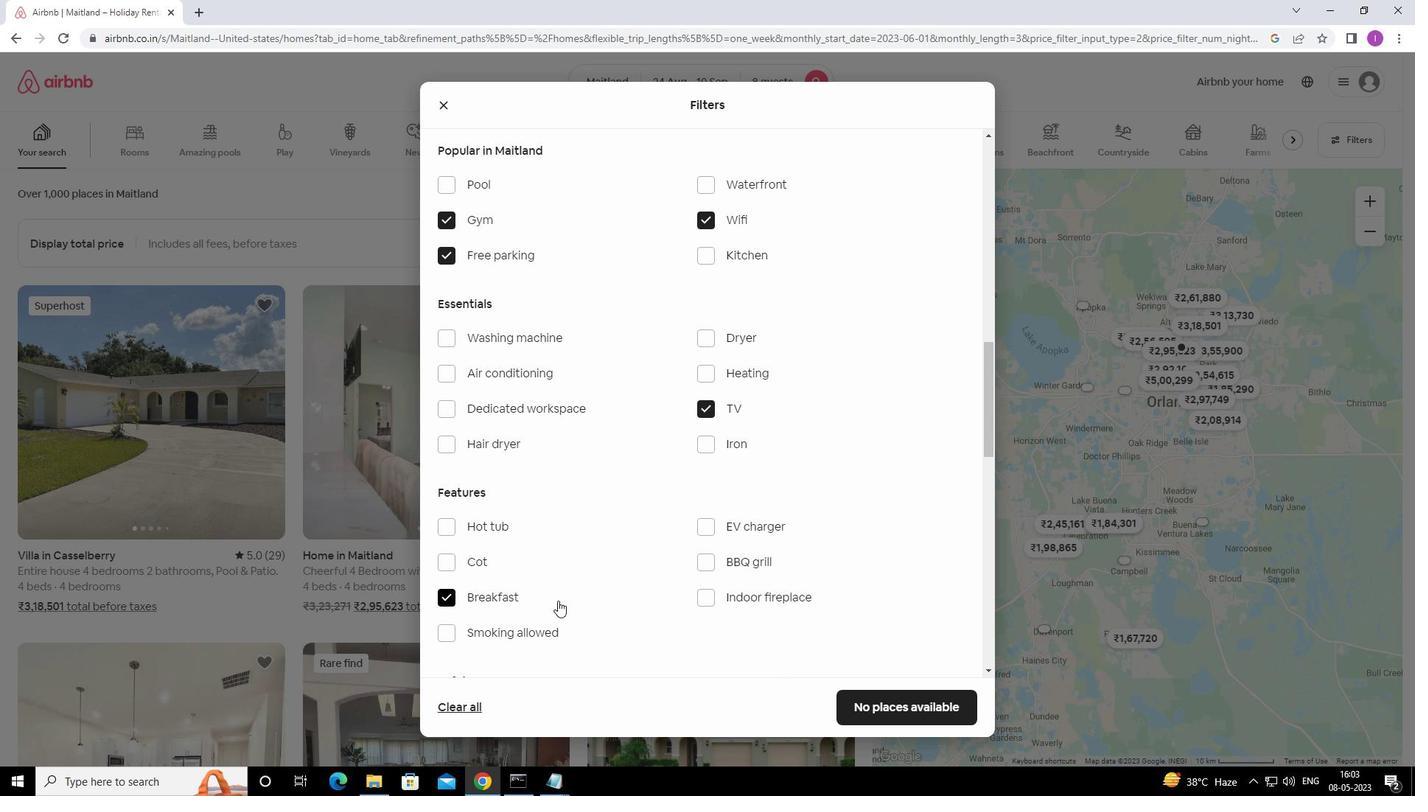 
Action: Mouse scrolled (558, 600) with delta (0, 0)
Screenshot: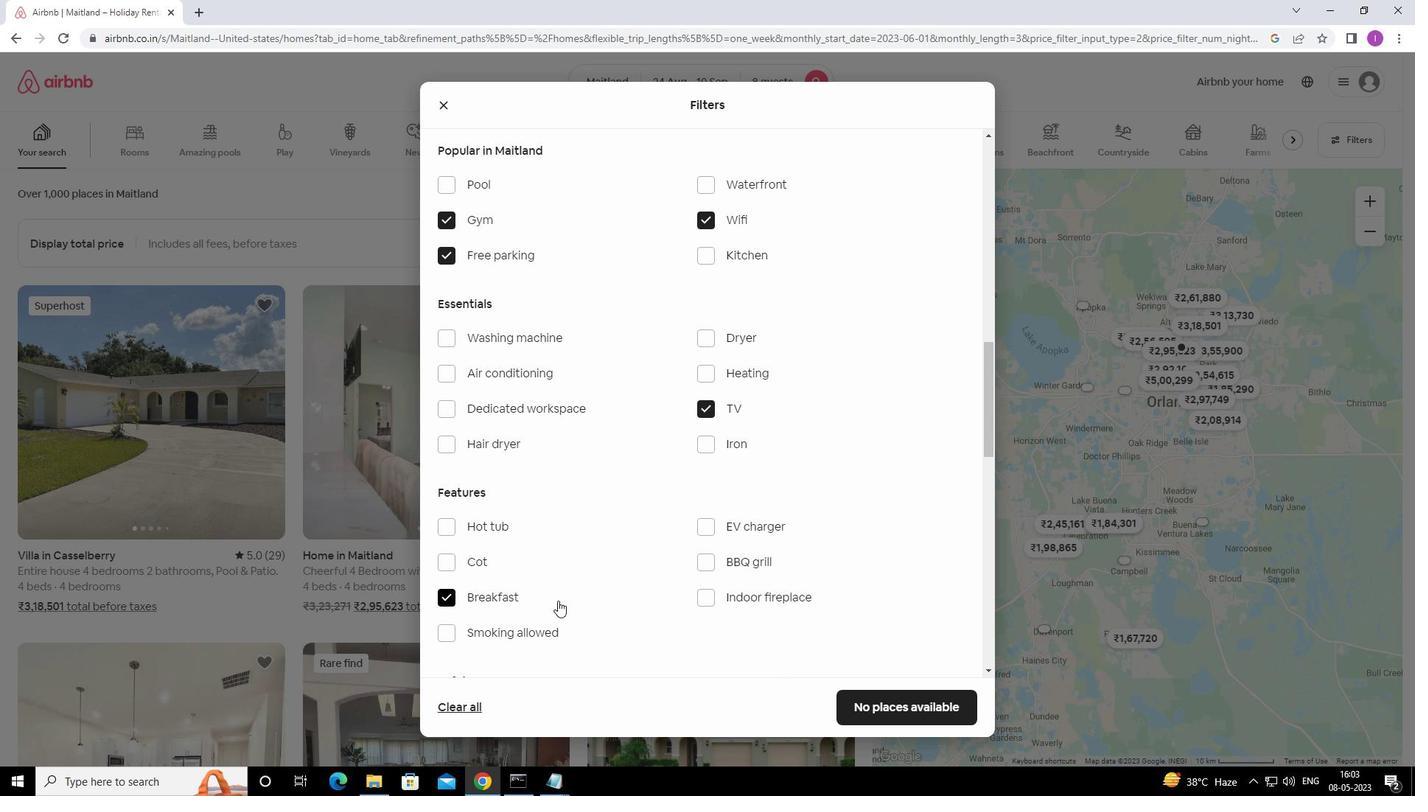 
Action: Mouse scrolled (558, 600) with delta (0, 0)
Screenshot: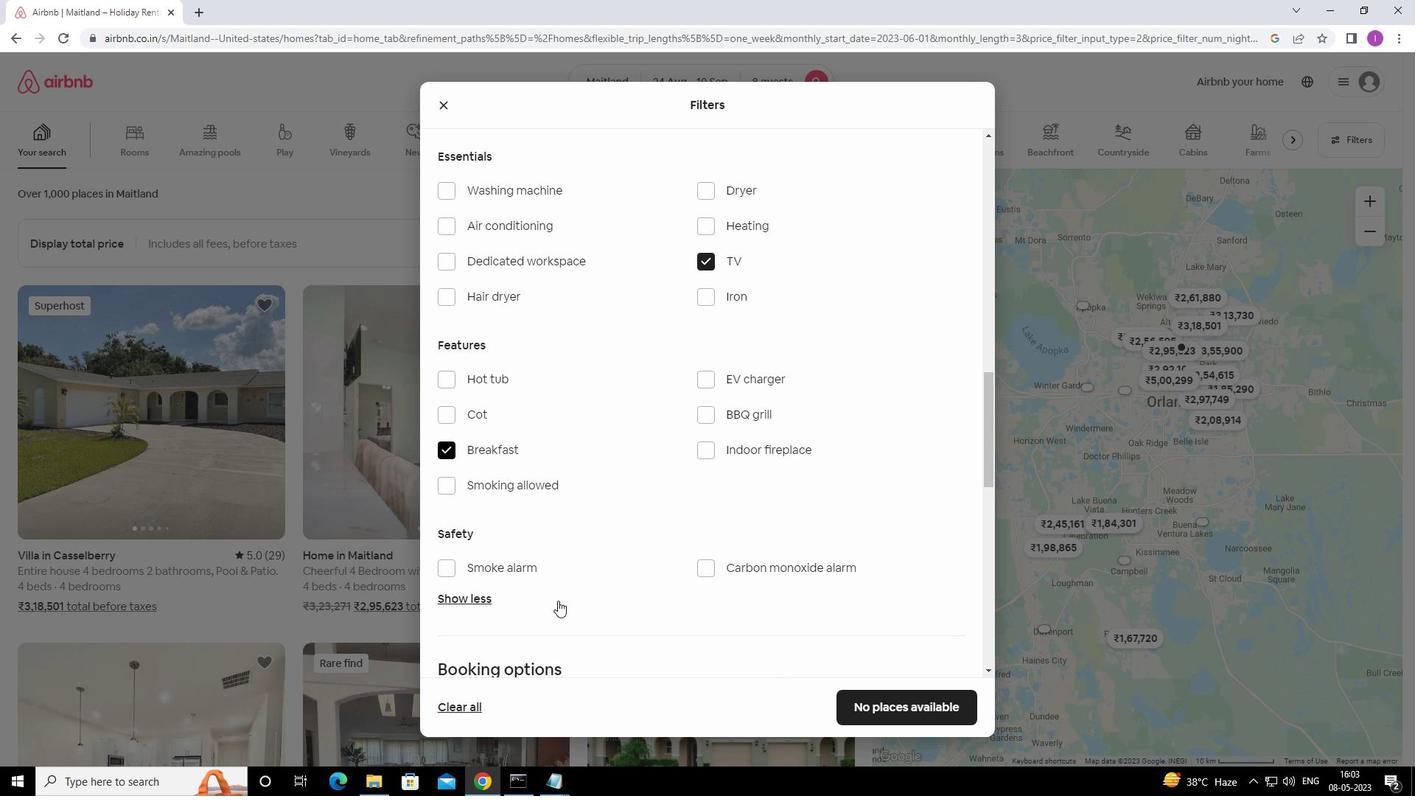 
Action: Mouse scrolled (558, 600) with delta (0, 0)
Screenshot: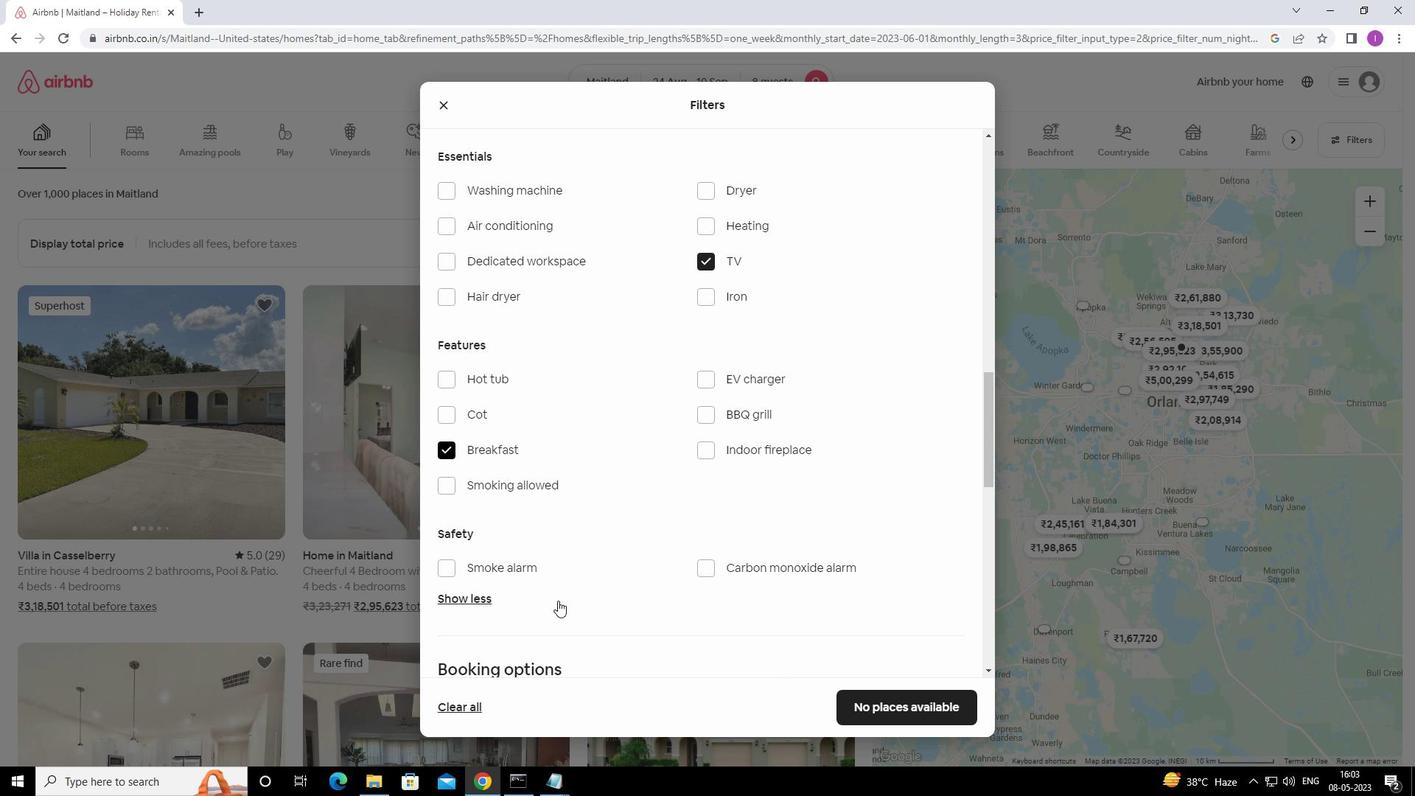 
Action: Mouse scrolled (558, 600) with delta (0, 0)
Screenshot: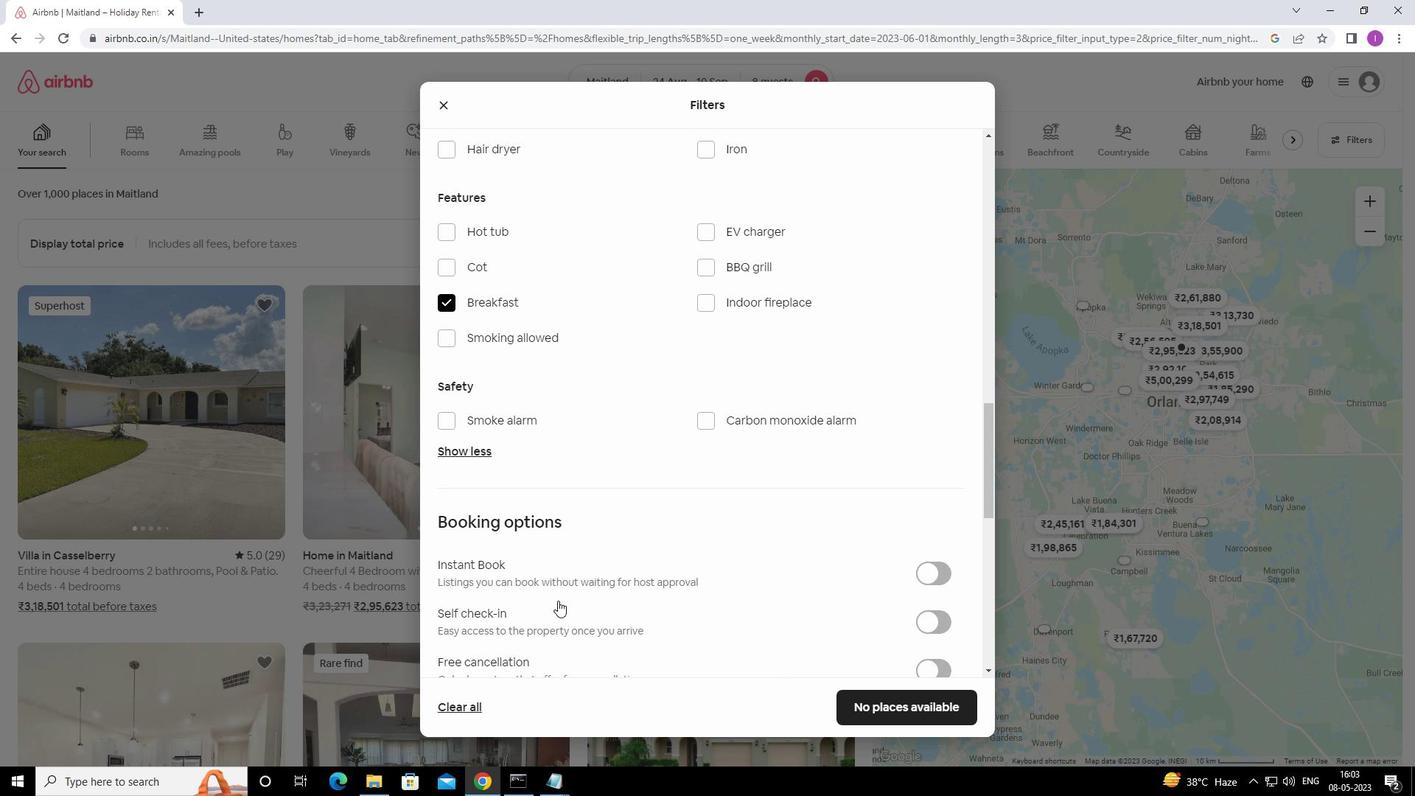 
Action: Mouse scrolled (558, 600) with delta (0, 0)
Screenshot: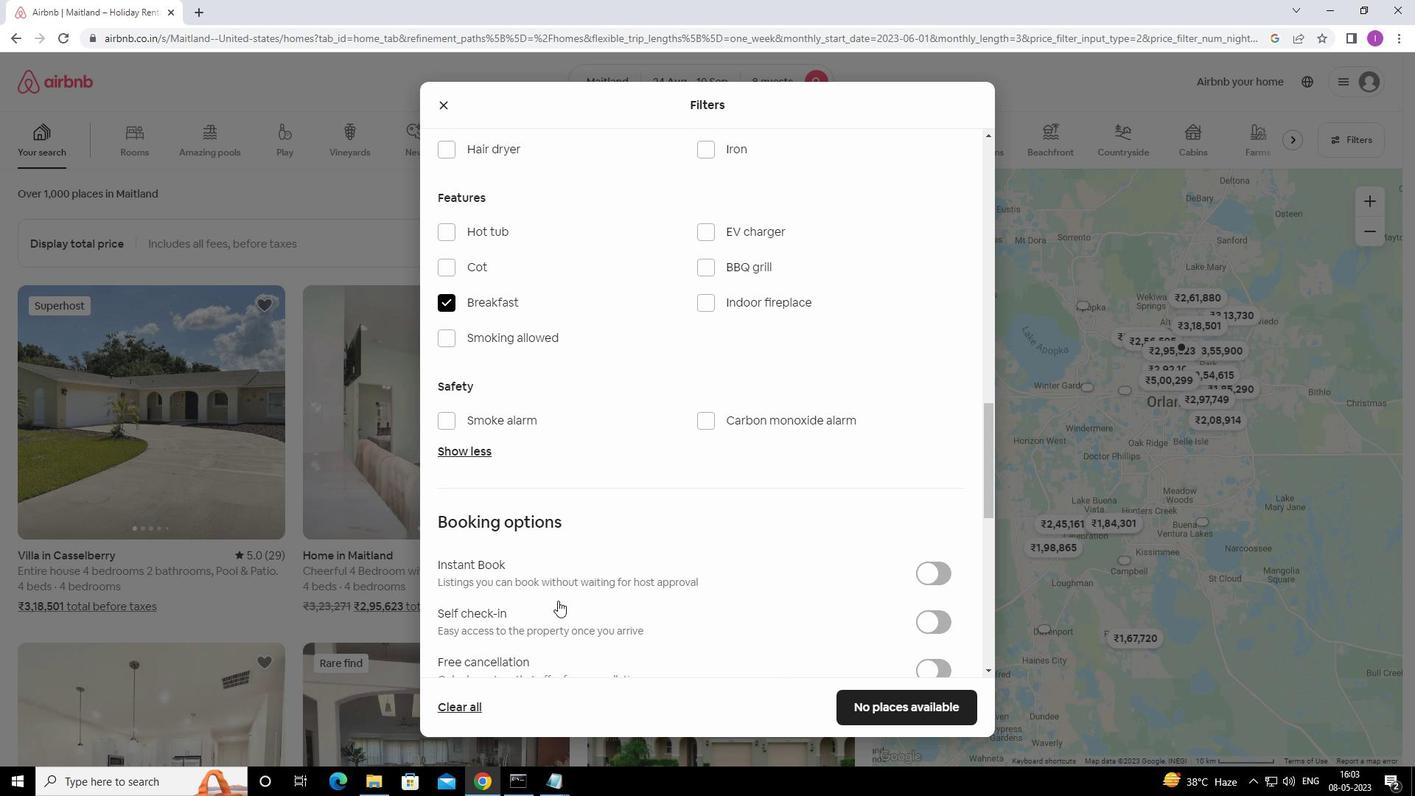 
Action: Mouse scrolled (558, 600) with delta (0, 0)
Screenshot: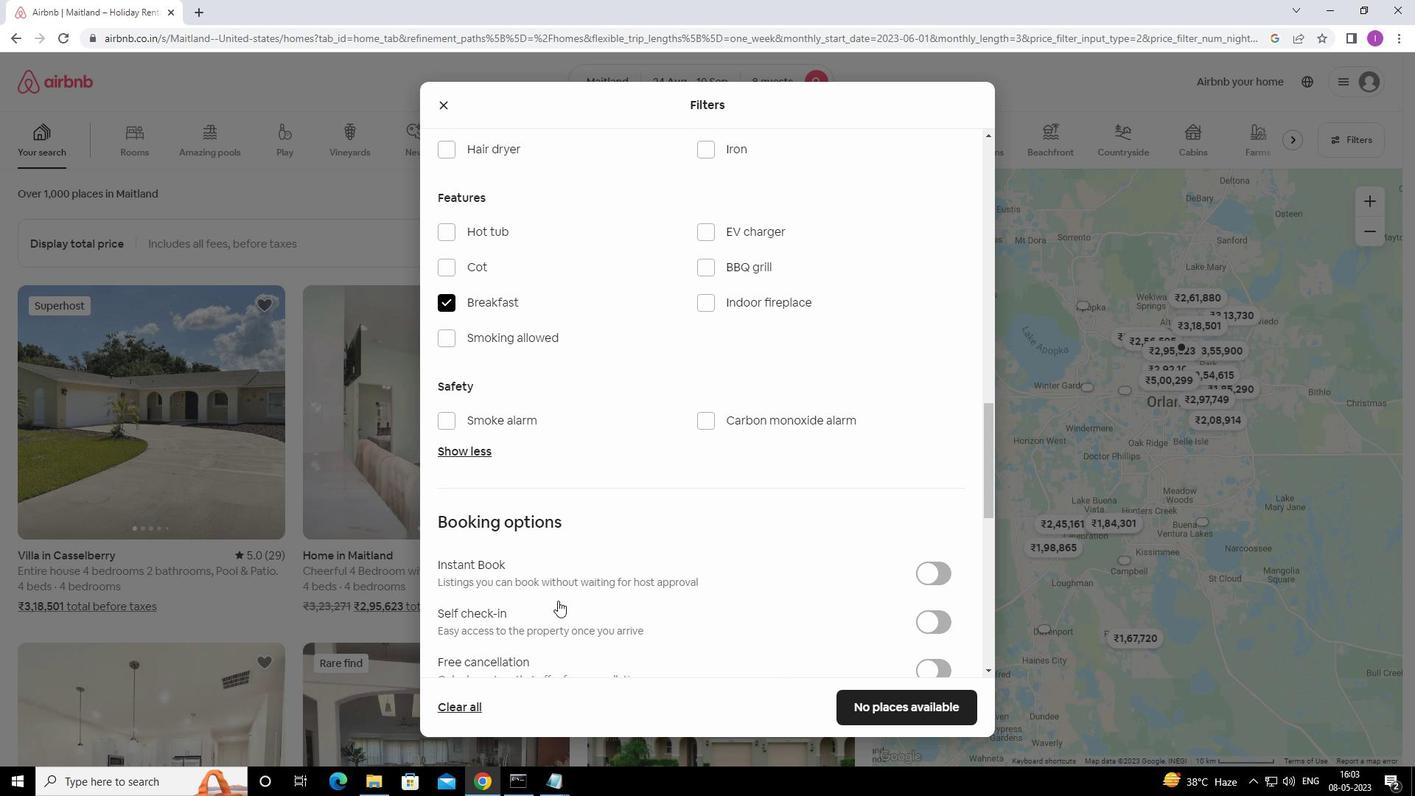 
Action: Mouse moved to (934, 407)
Screenshot: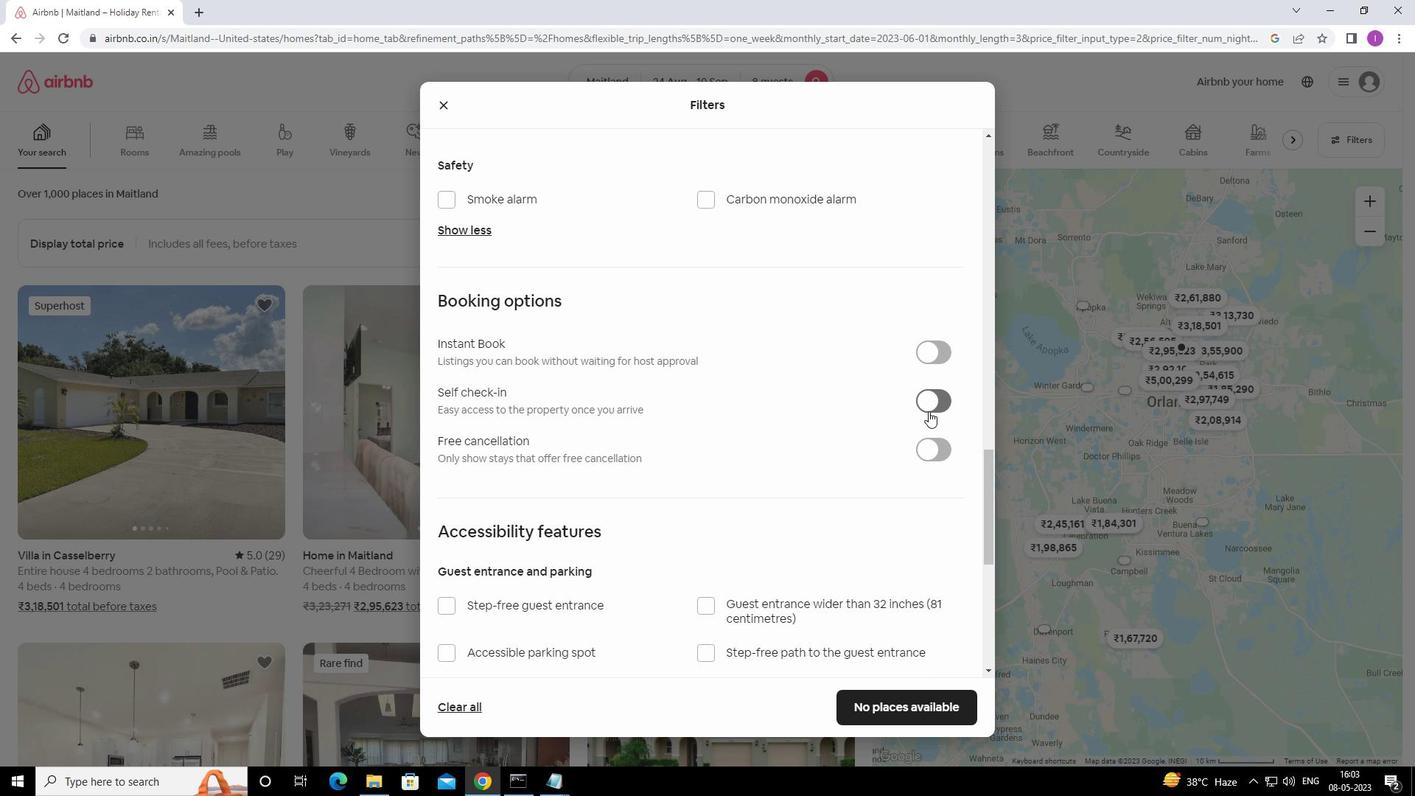 
Action: Mouse pressed left at (934, 407)
Screenshot: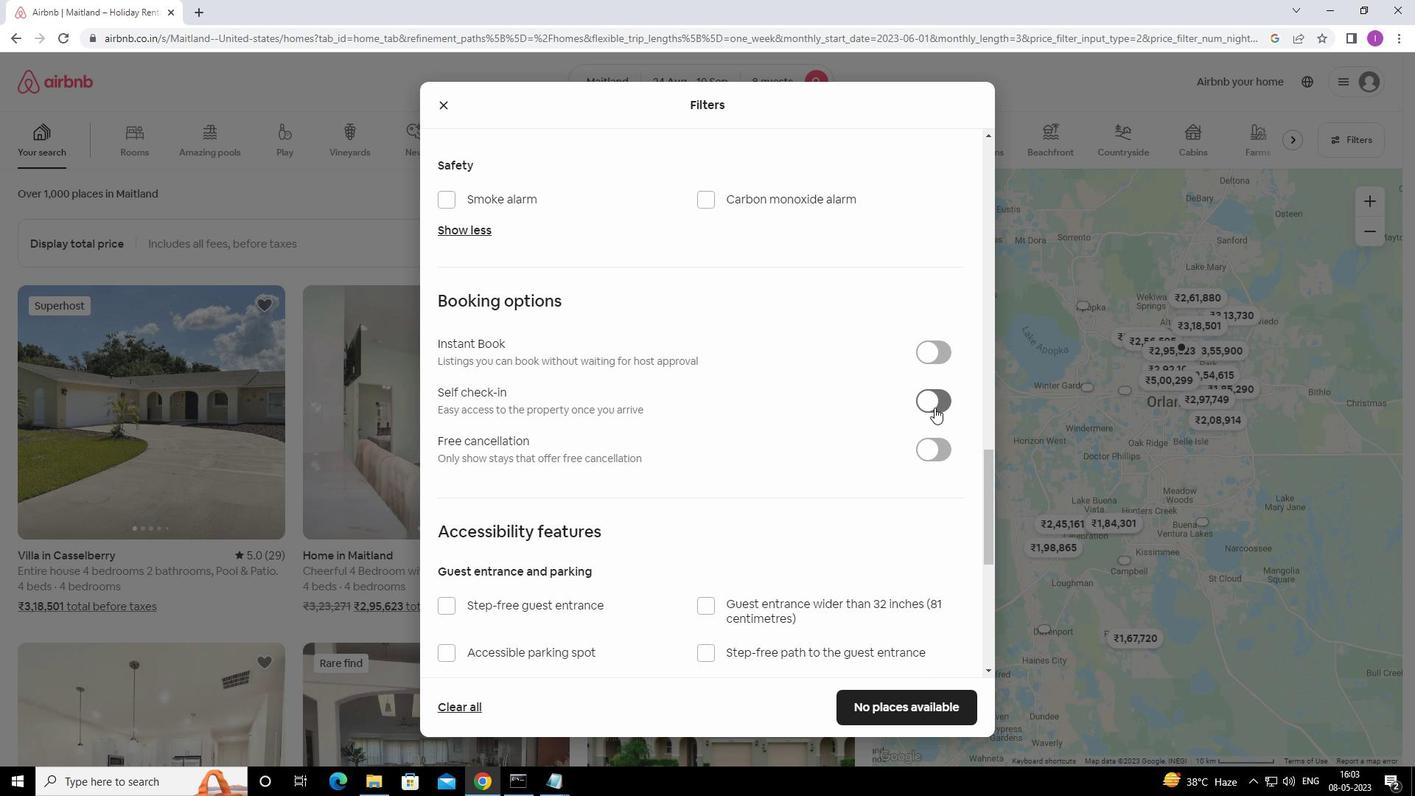
Action: Mouse moved to (753, 569)
Screenshot: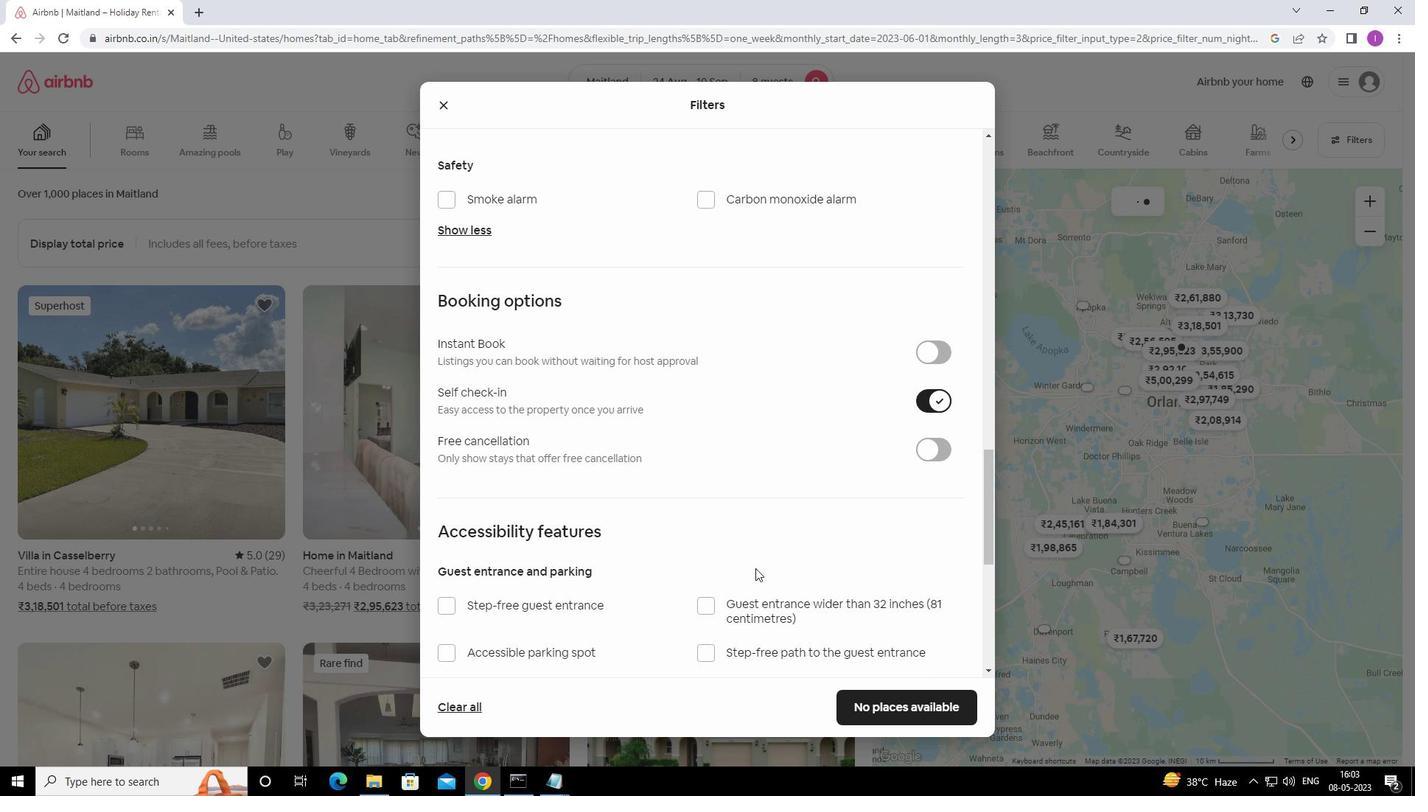 
Action: Mouse scrolled (753, 569) with delta (0, 0)
Screenshot: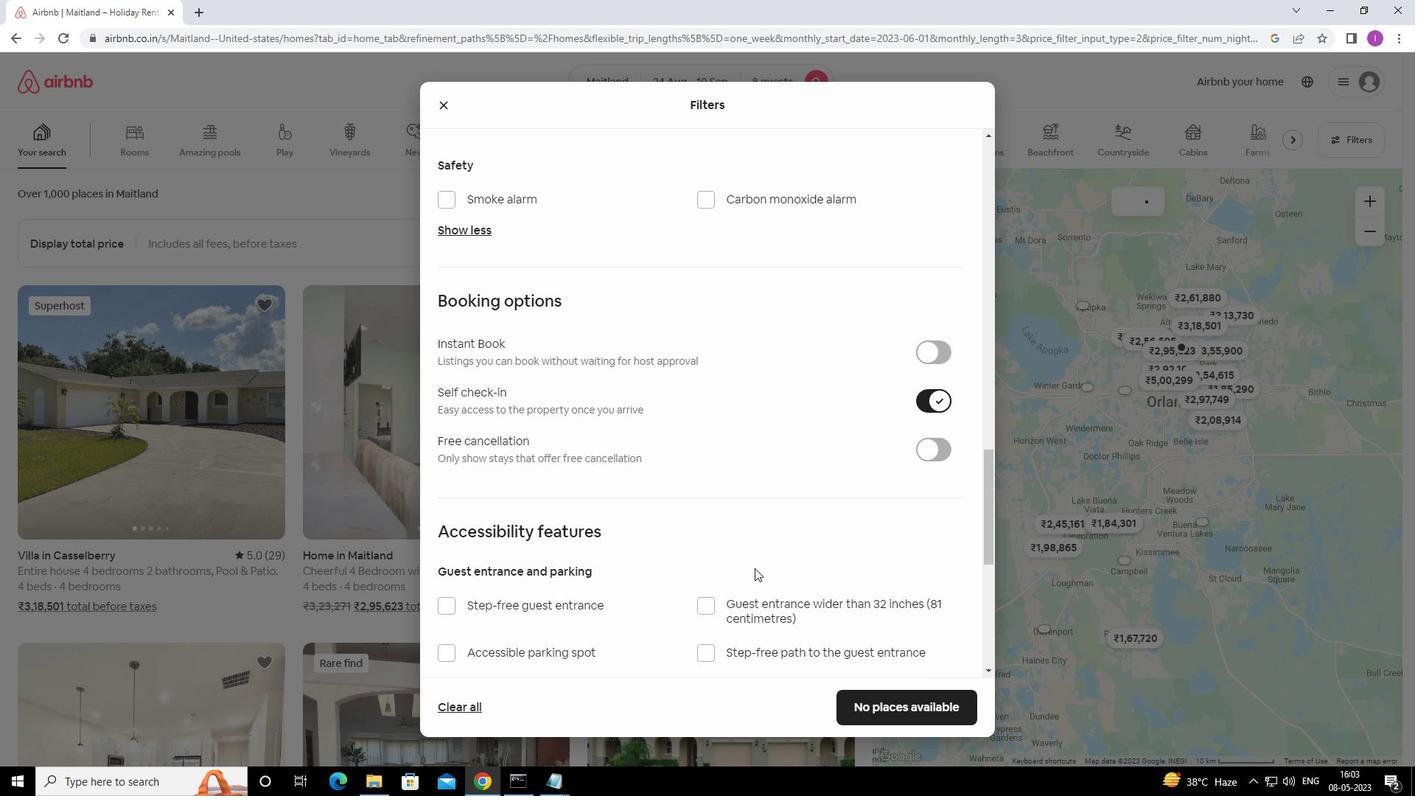 
Action: Mouse scrolled (753, 569) with delta (0, 0)
Screenshot: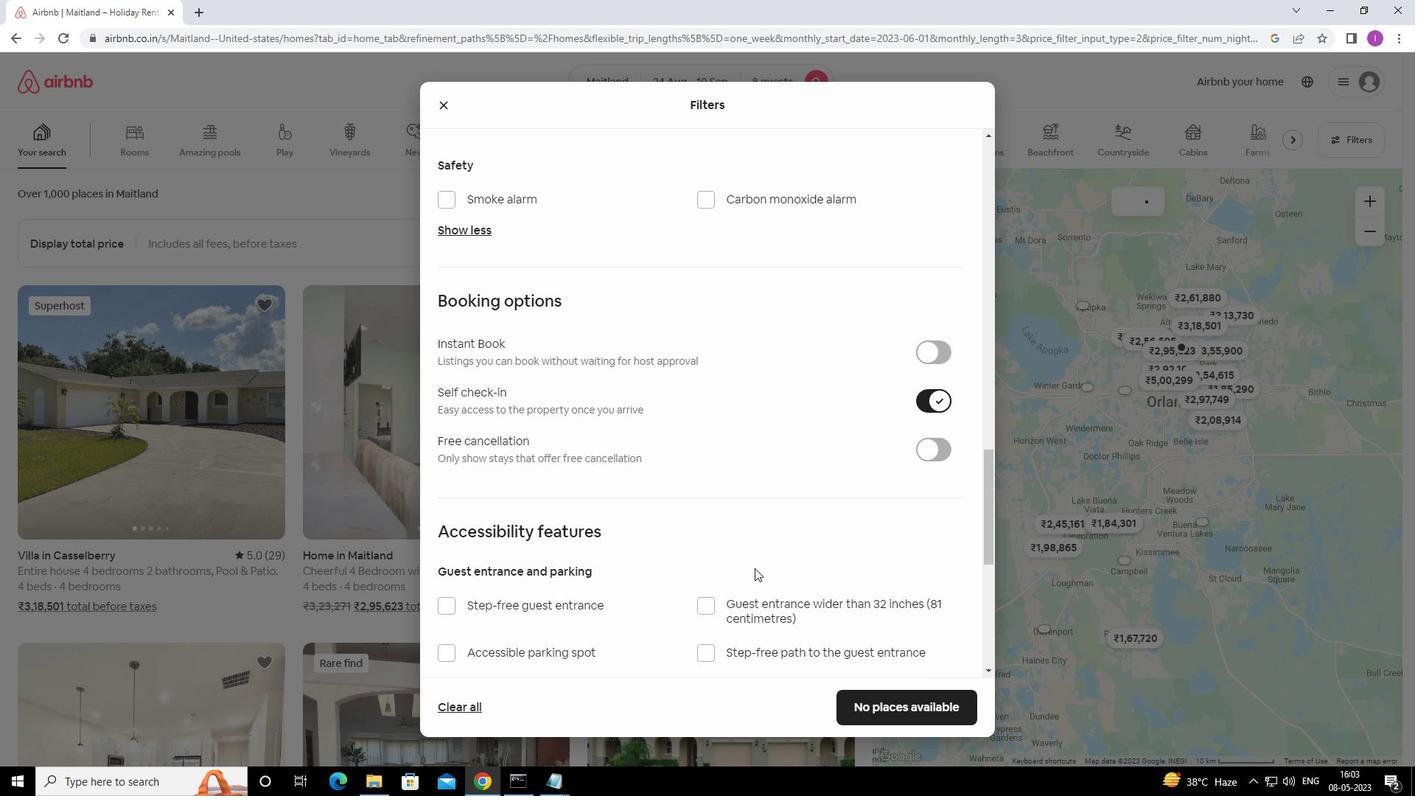 
Action: Mouse scrolled (753, 569) with delta (0, 0)
Screenshot: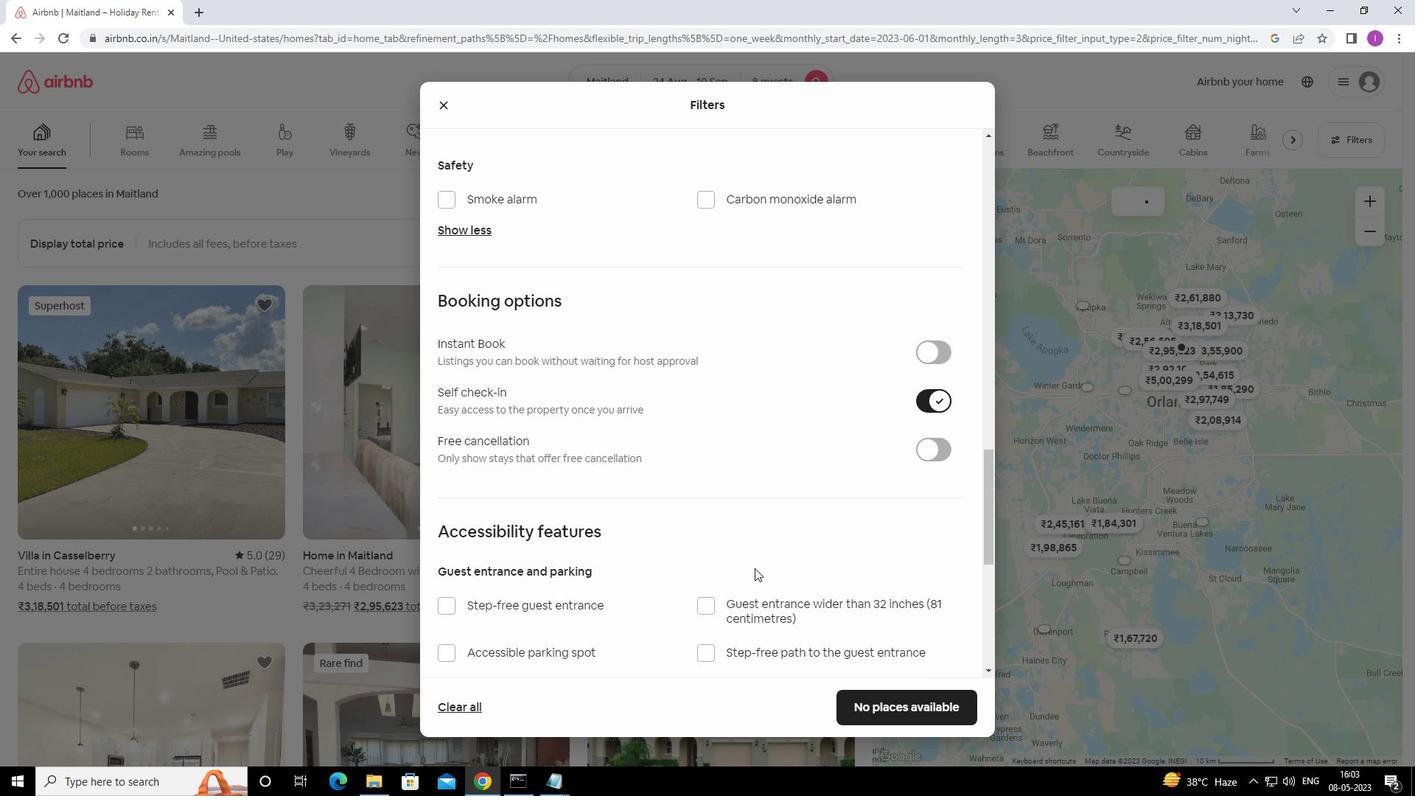 
Action: Mouse scrolled (753, 569) with delta (0, 0)
Screenshot: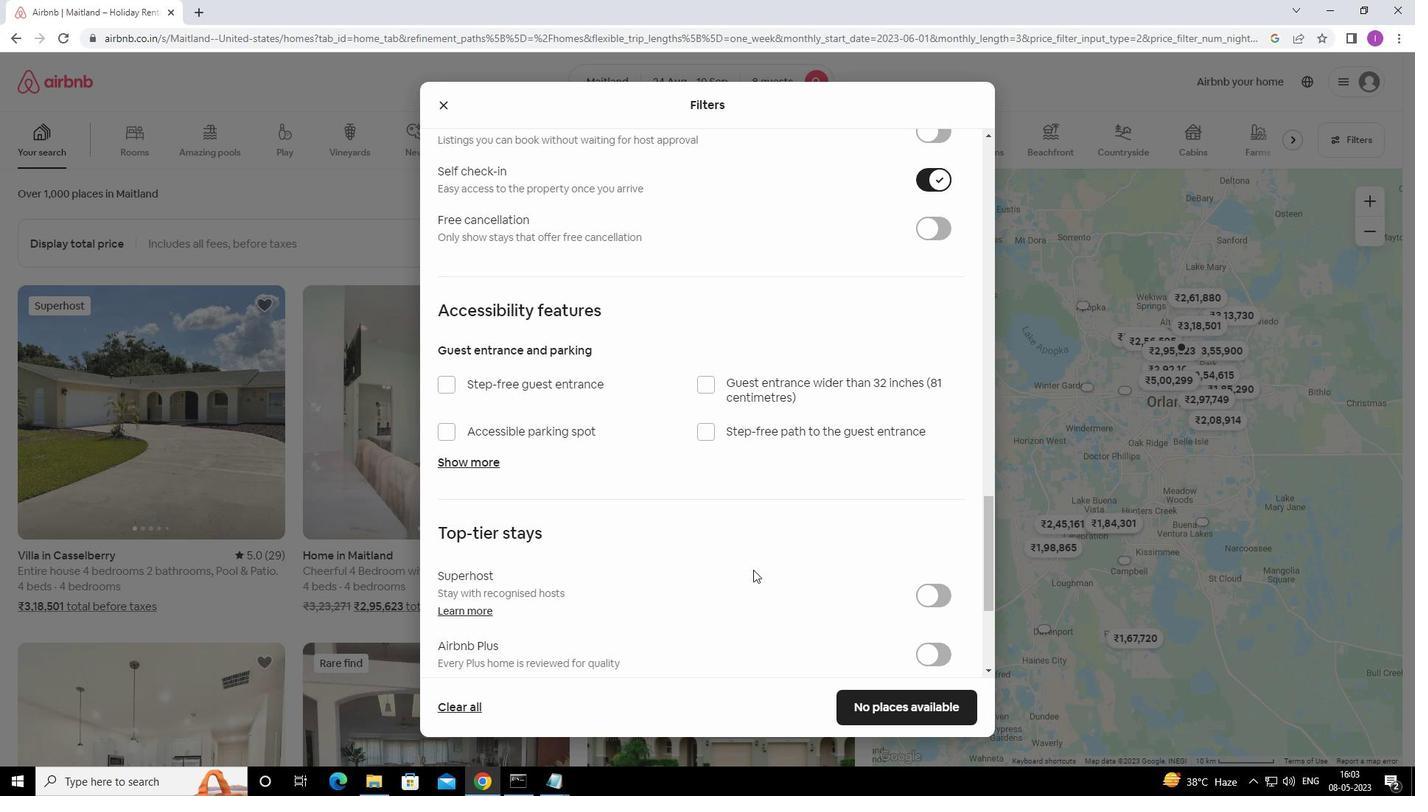 
Action: Mouse scrolled (753, 569) with delta (0, 0)
Screenshot: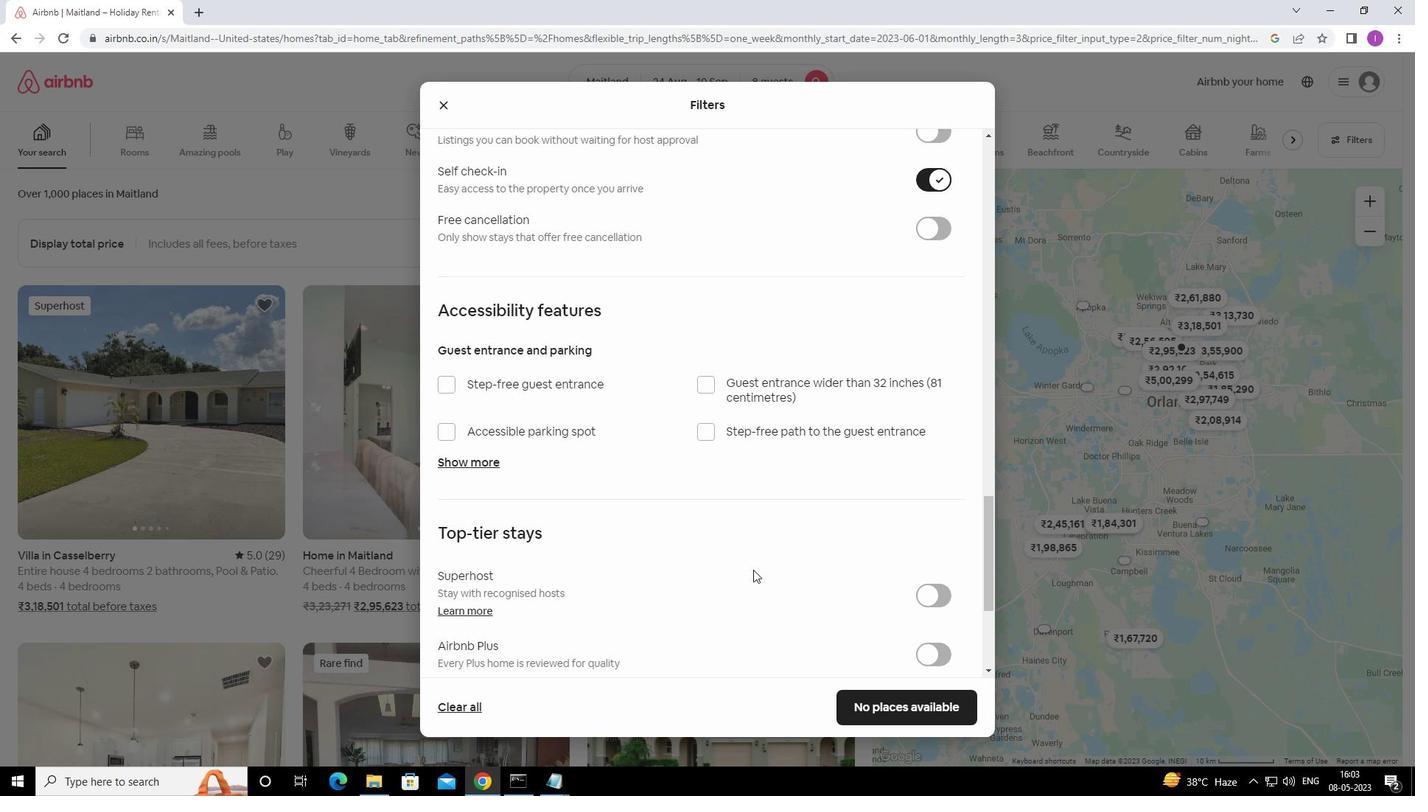 
Action: Mouse scrolled (753, 569) with delta (0, 0)
Screenshot: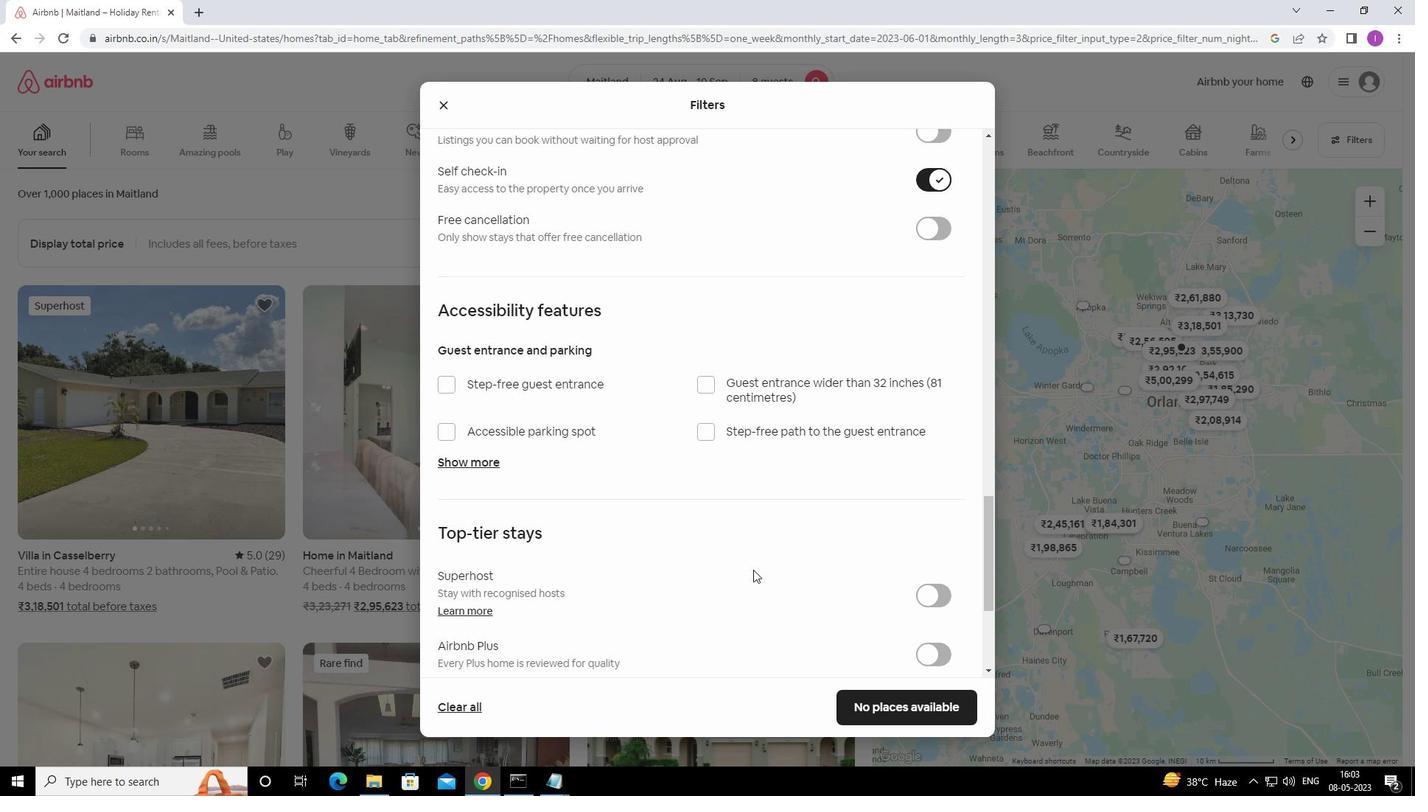 
Action: Mouse scrolled (753, 569) with delta (0, 0)
Screenshot: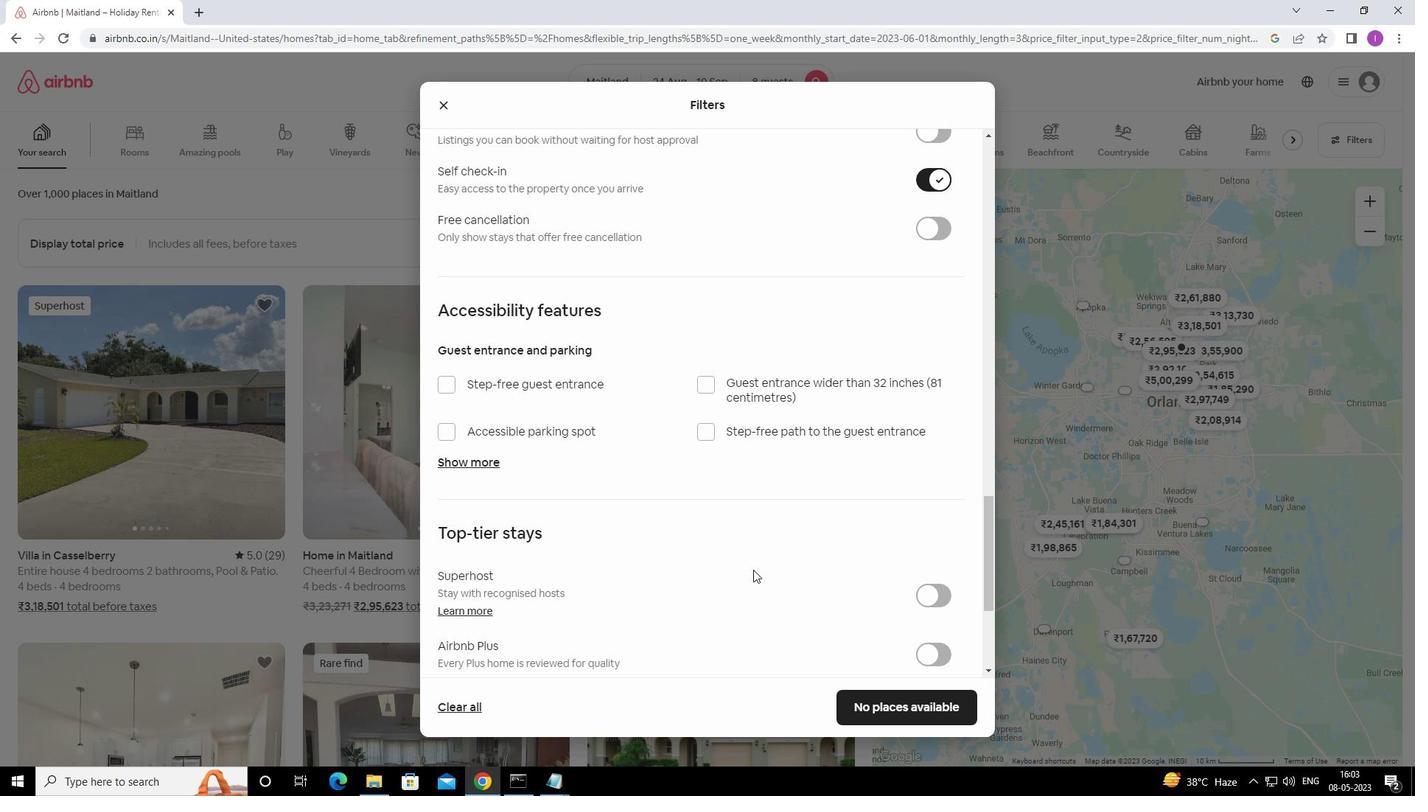 
Action: Mouse scrolled (753, 569) with delta (0, 0)
Screenshot: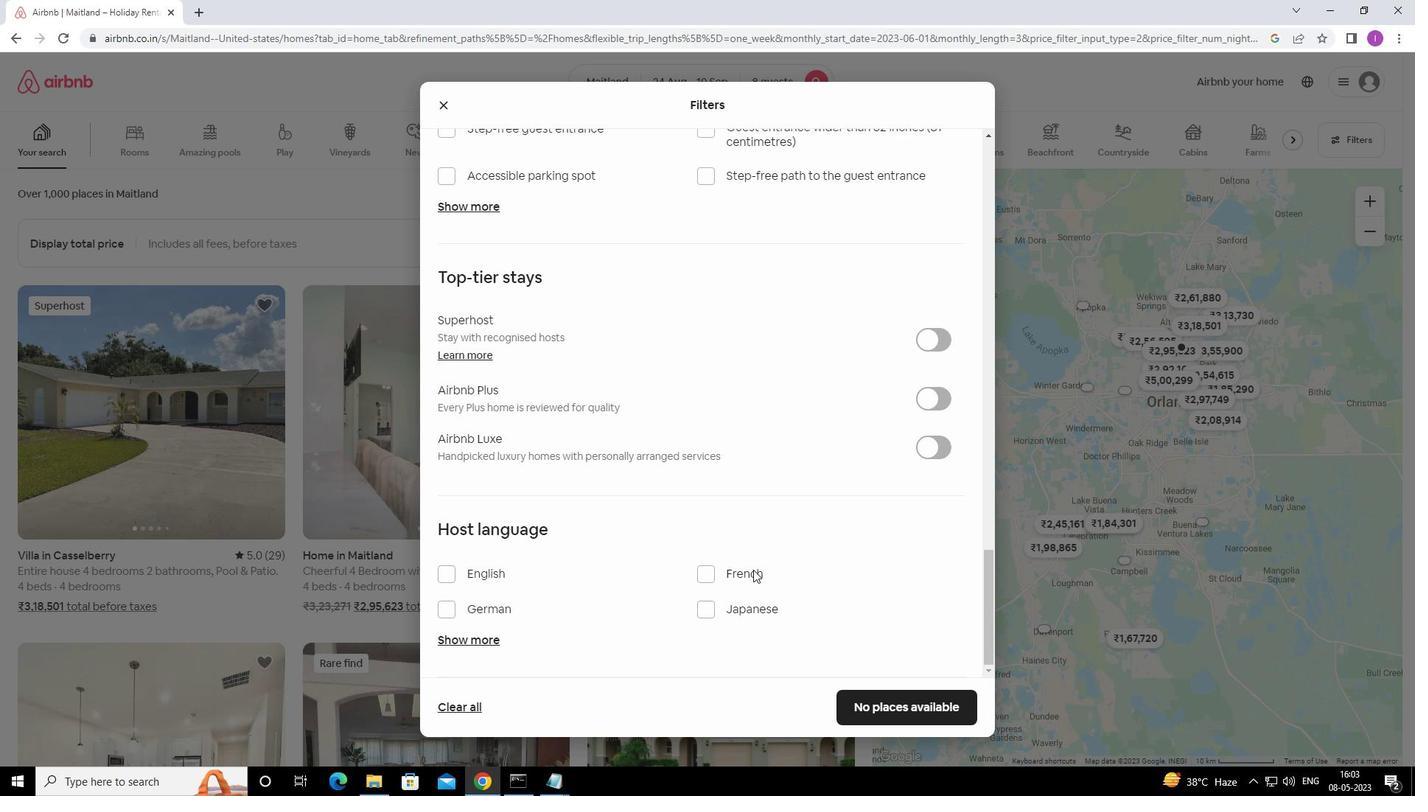 
Action: Mouse scrolled (753, 569) with delta (0, 0)
Screenshot: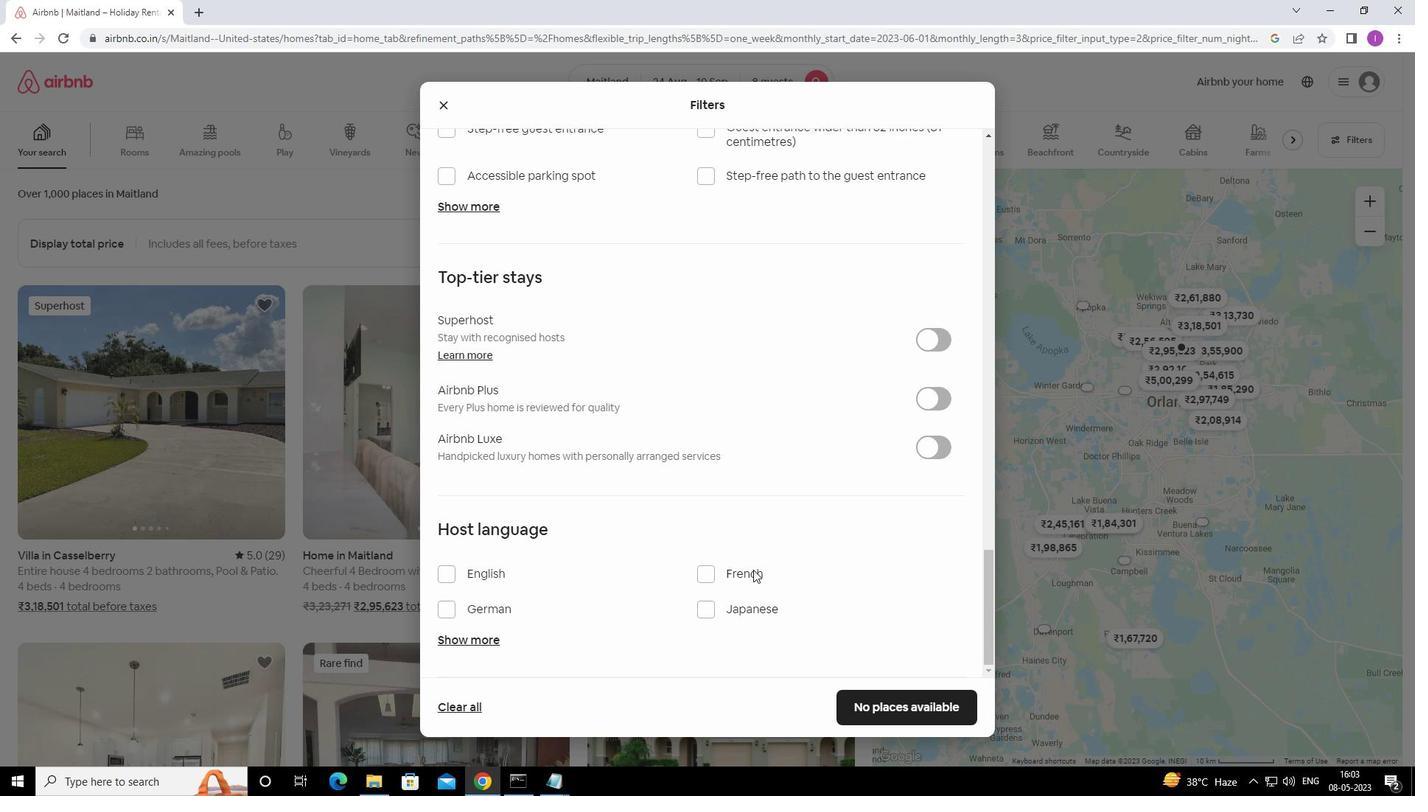
Action: Mouse scrolled (753, 569) with delta (0, 0)
Screenshot: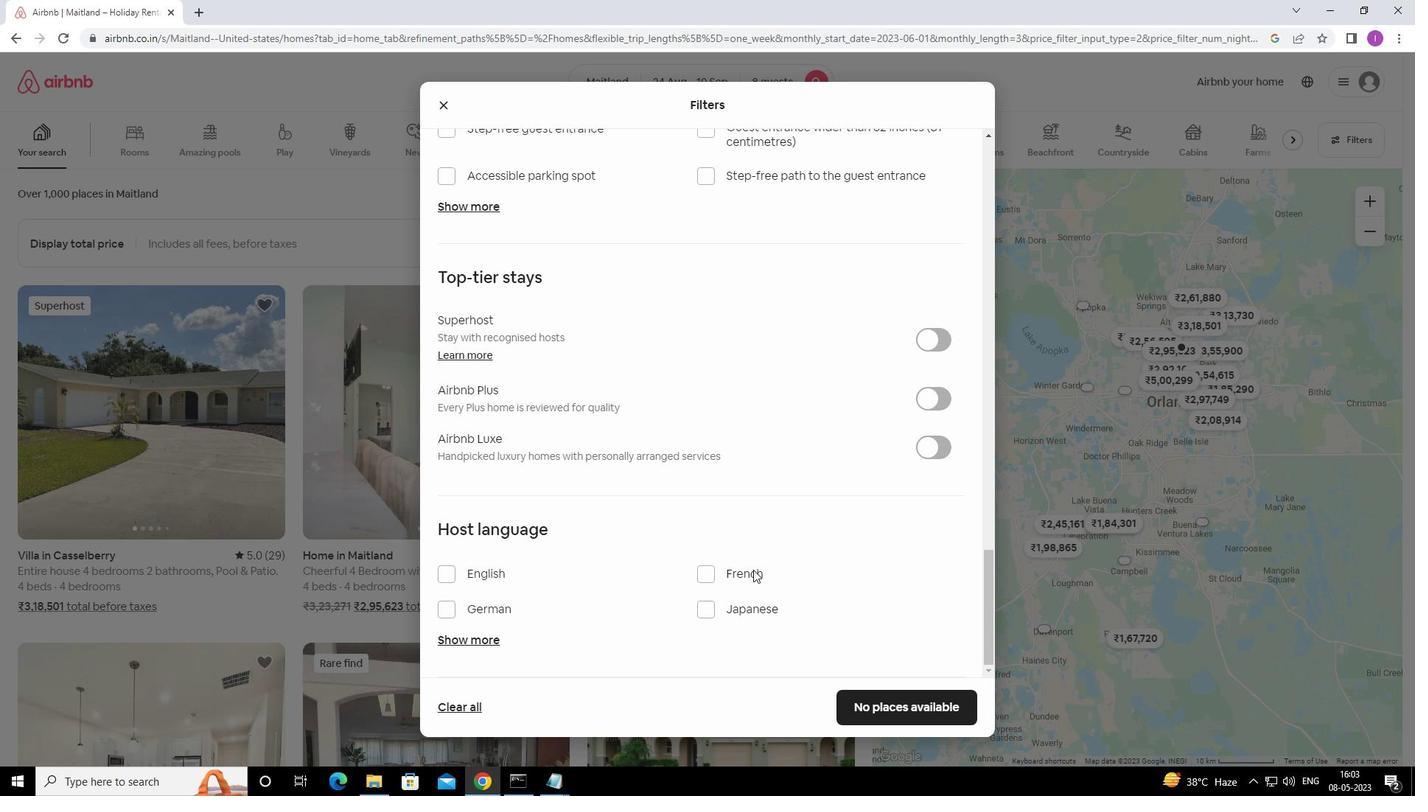 
Action: Mouse scrolled (753, 569) with delta (0, 0)
Screenshot: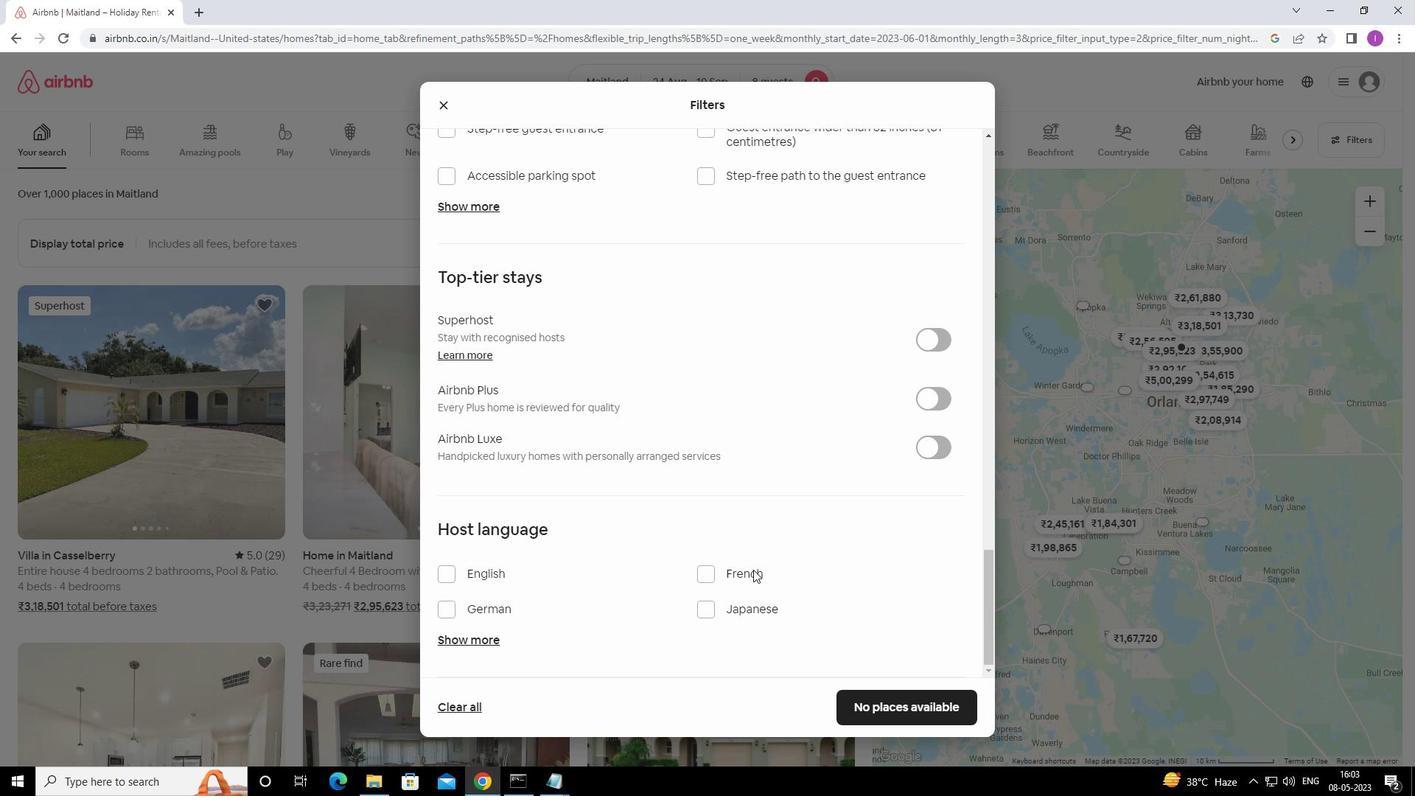 
Action: Mouse moved to (449, 578)
Screenshot: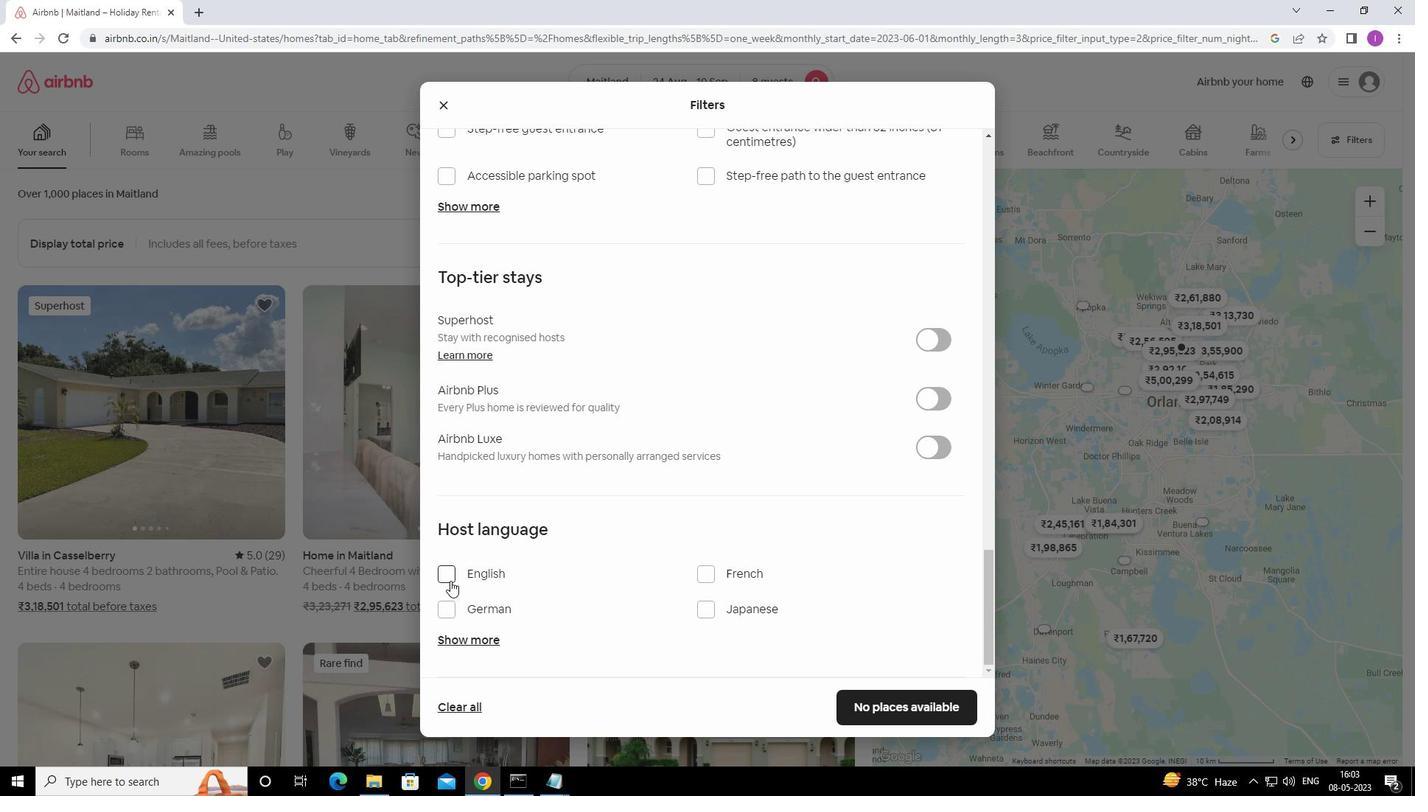 
Action: Mouse pressed left at (449, 578)
Screenshot: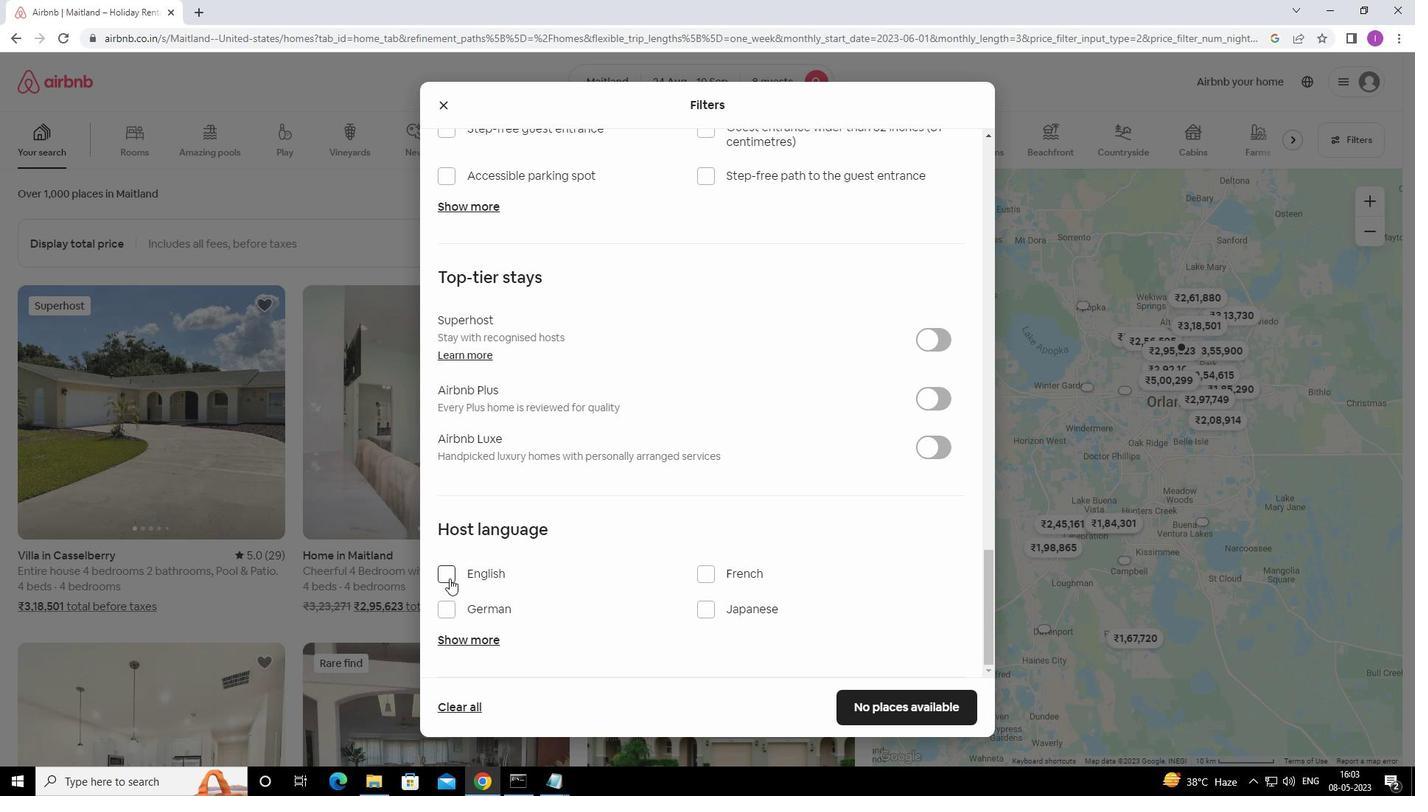 
Action: Mouse moved to (701, 609)
Screenshot: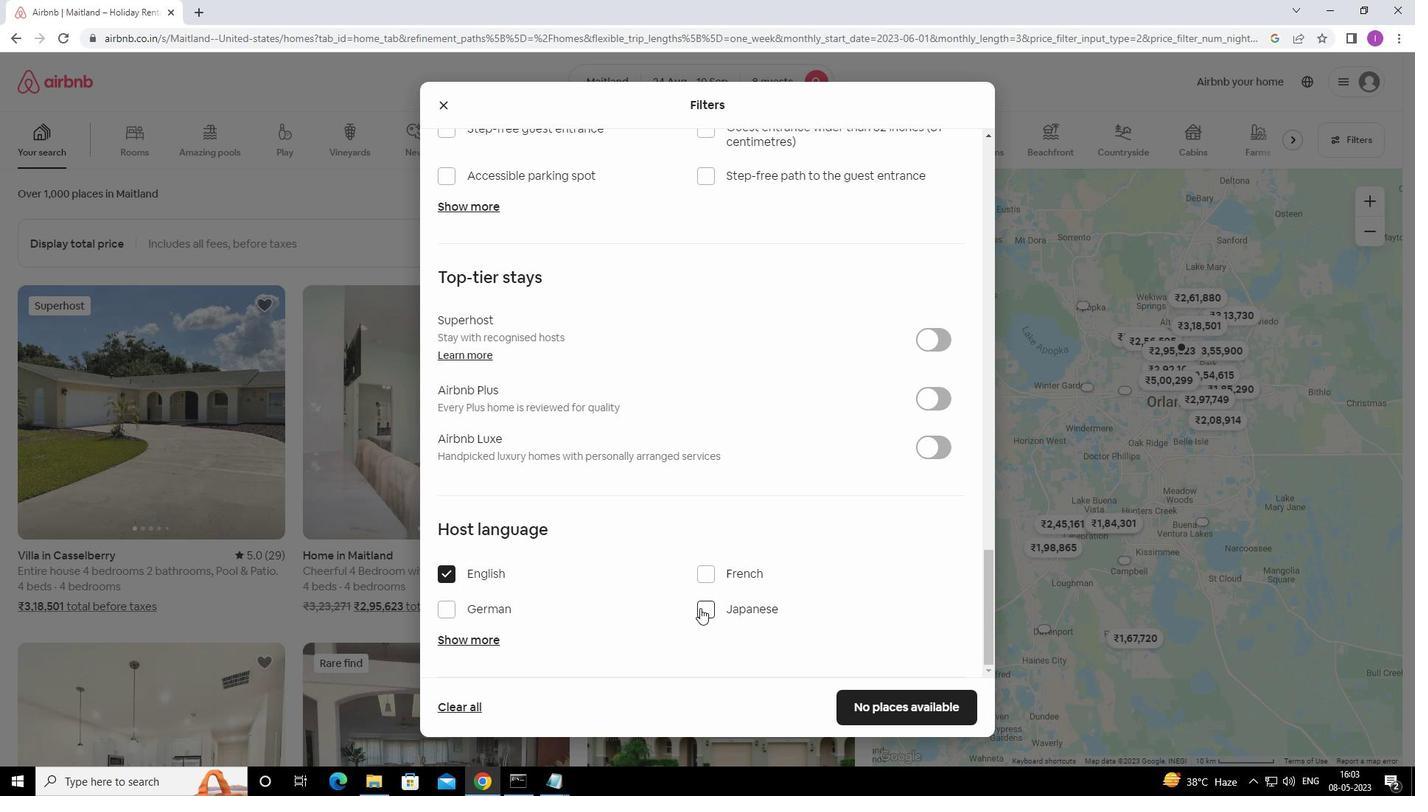 
Action: Mouse scrolled (701, 608) with delta (0, 0)
Screenshot: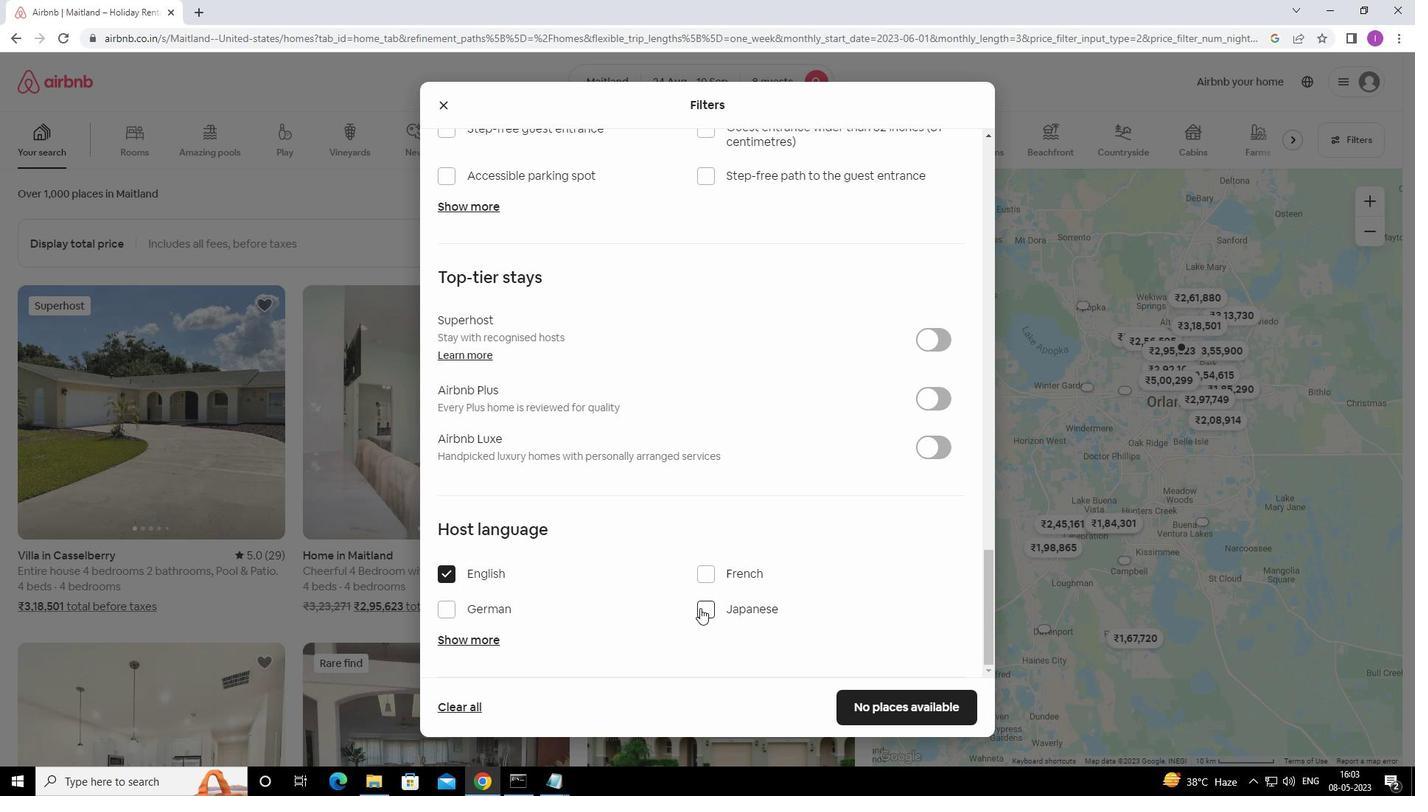 
Action: Mouse scrolled (701, 608) with delta (0, 0)
Screenshot: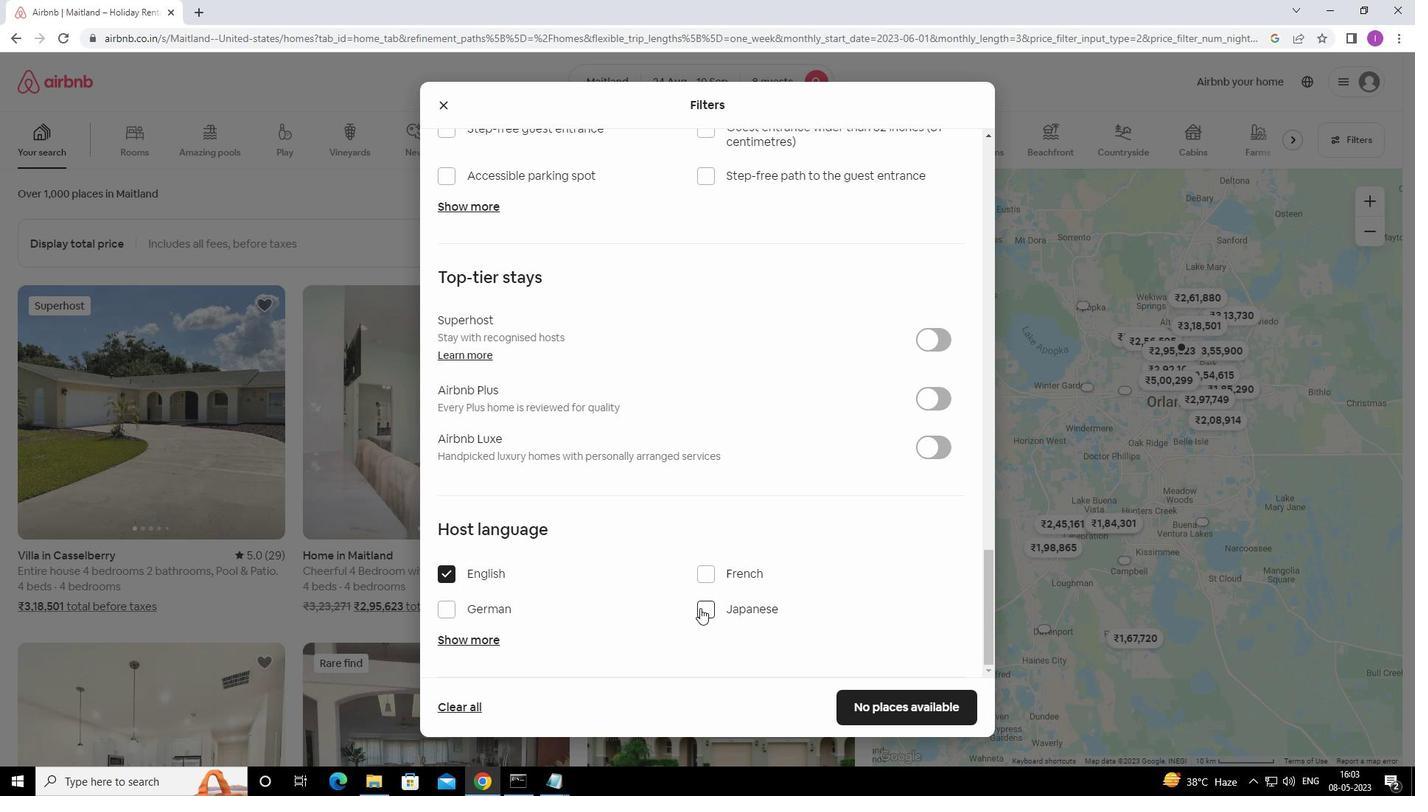 
Action: Mouse moved to (901, 697)
Screenshot: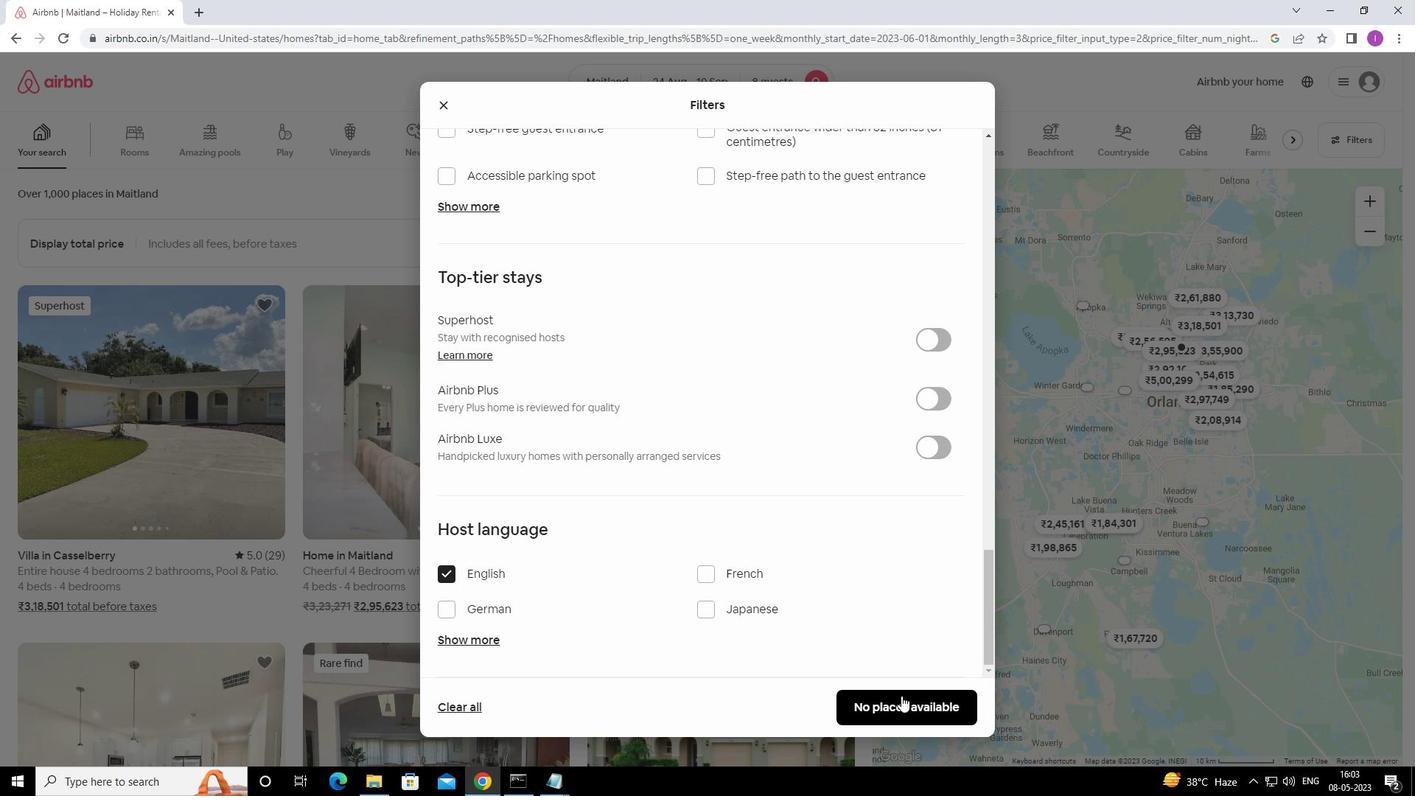 
Action: Mouse pressed left at (901, 697)
Screenshot: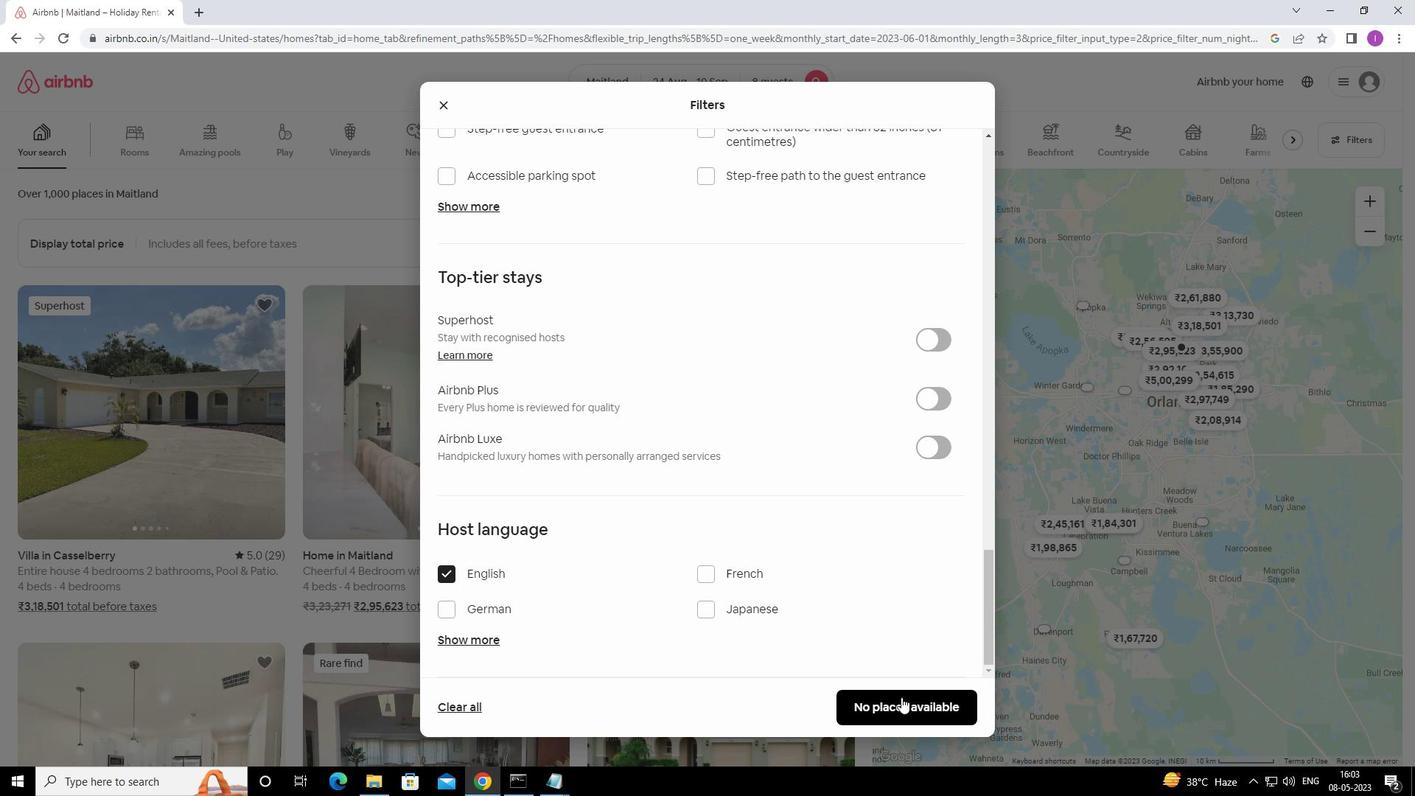 
Action: Mouse moved to (880, 668)
Screenshot: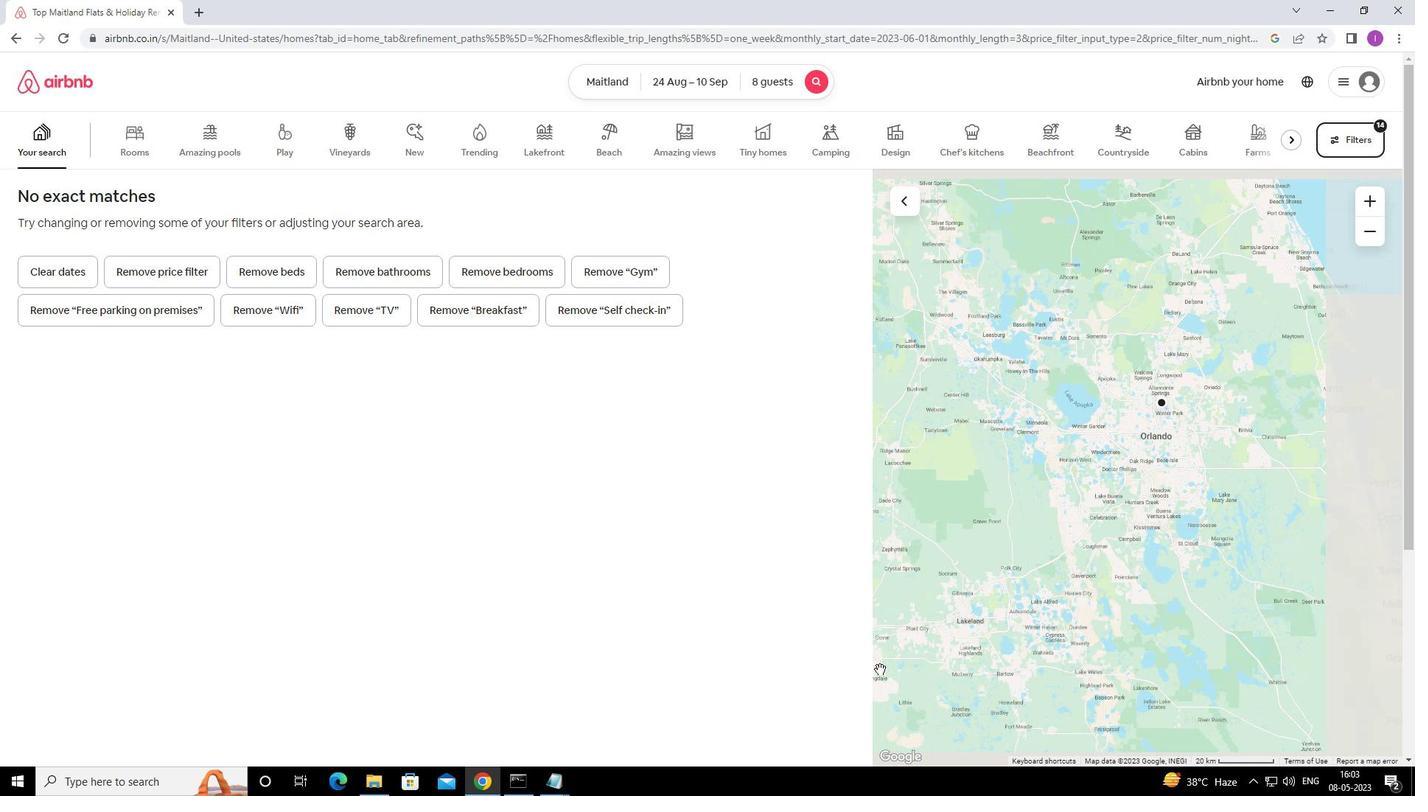 
